 Task: Look for space in Contramaestre, Cuba from 11th June, 2023 to 15th June, 2023 for 2 adults in price range Rs.7000 to Rs.16000. Place can be private room with 1  bedroom having 2 beds and 1 bathroom. Property type can be house, flat, guest house, hotel. Booking option can be shelf check-in. Required host language is .
Action: Mouse moved to (541, 108)
Screenshot: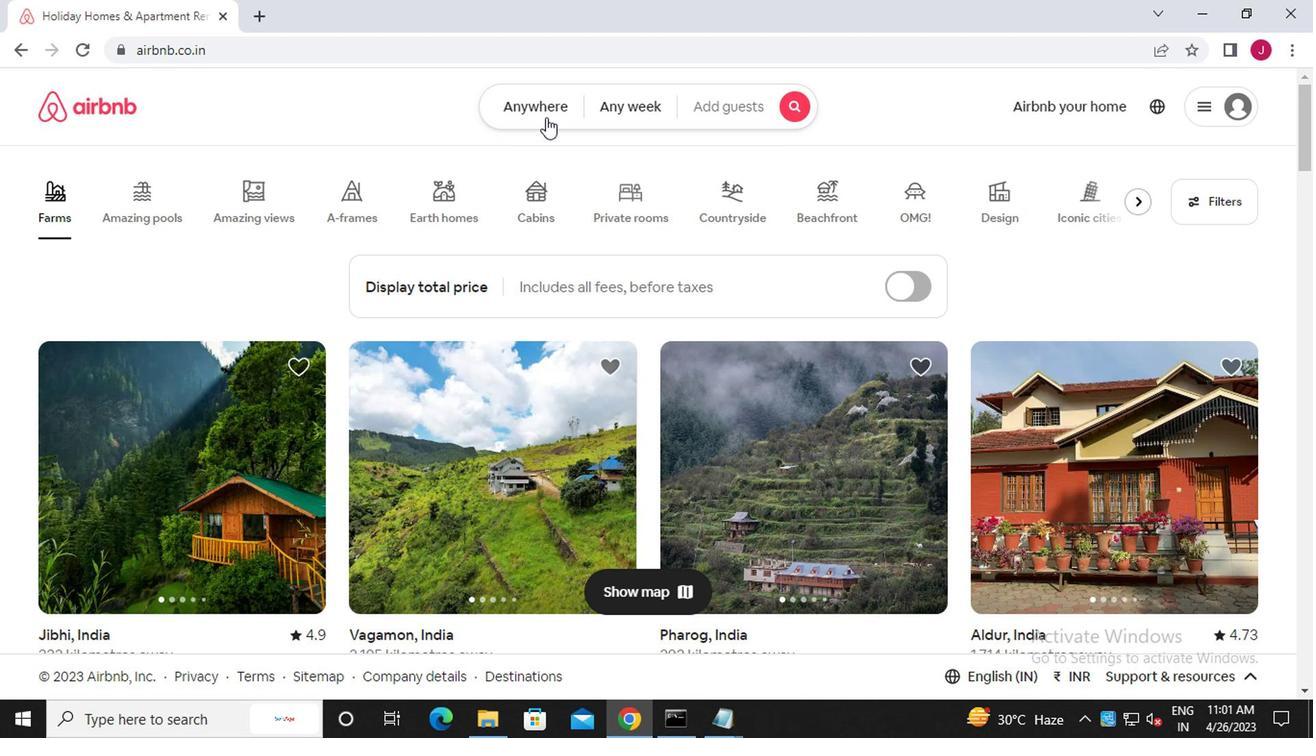 
Action: Mouse pressed left at (541, 108)
Screenshot: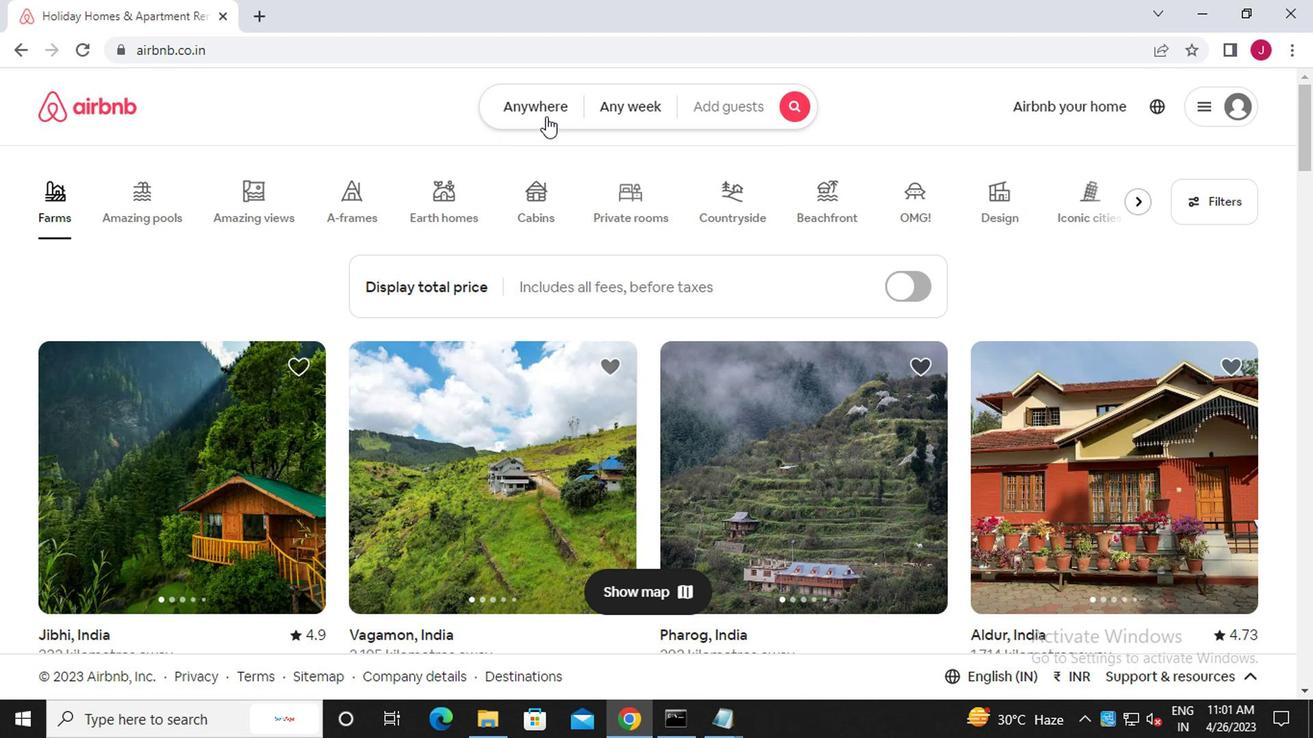 
Action: Mouse moved to (377, 192)
Screenshot: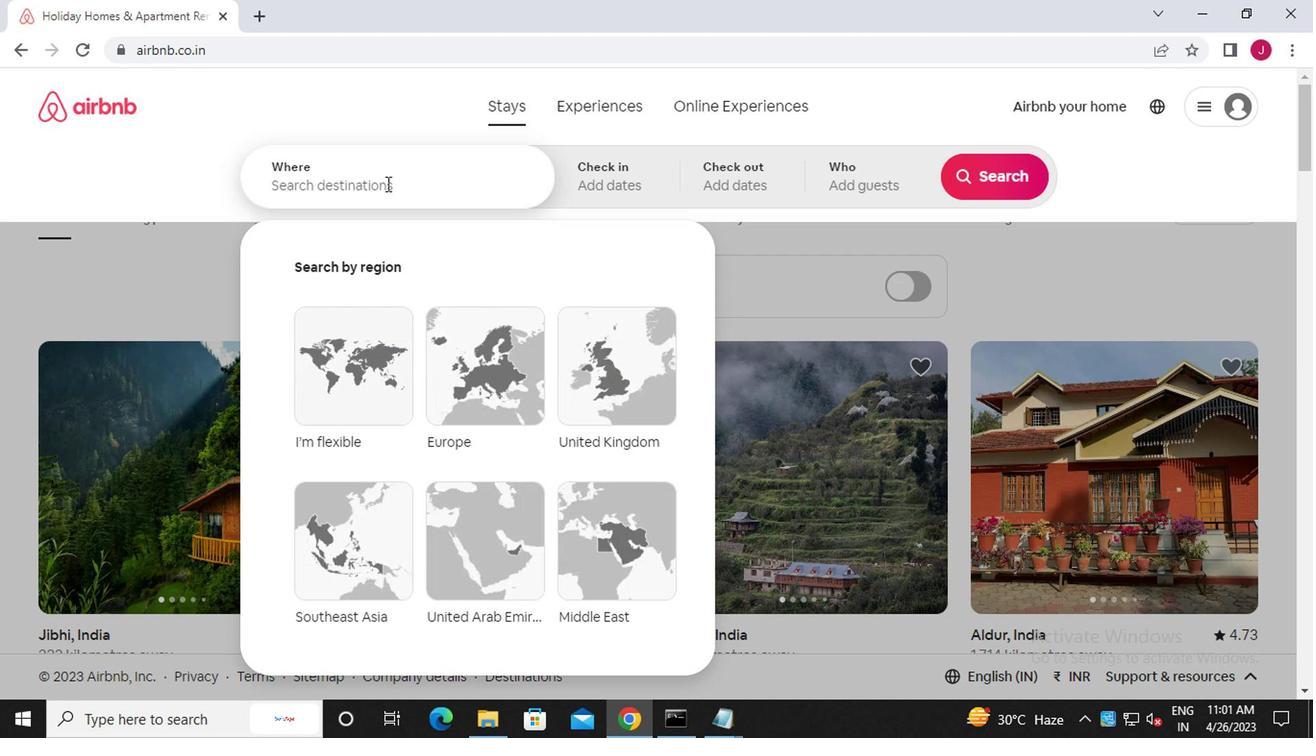 
Action: Mouse pressed left at (377, 192)
Screenshot: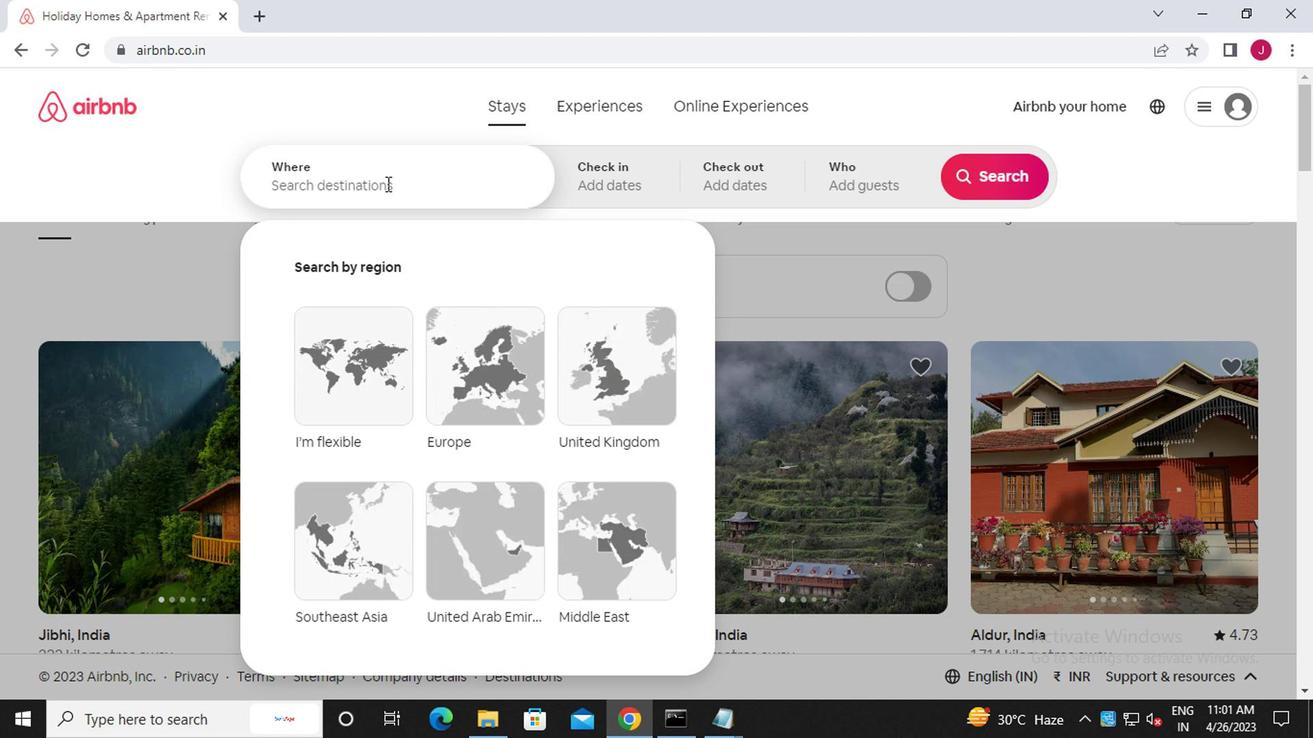 
Action: Mouse moved to (377, 192)
Screenshot: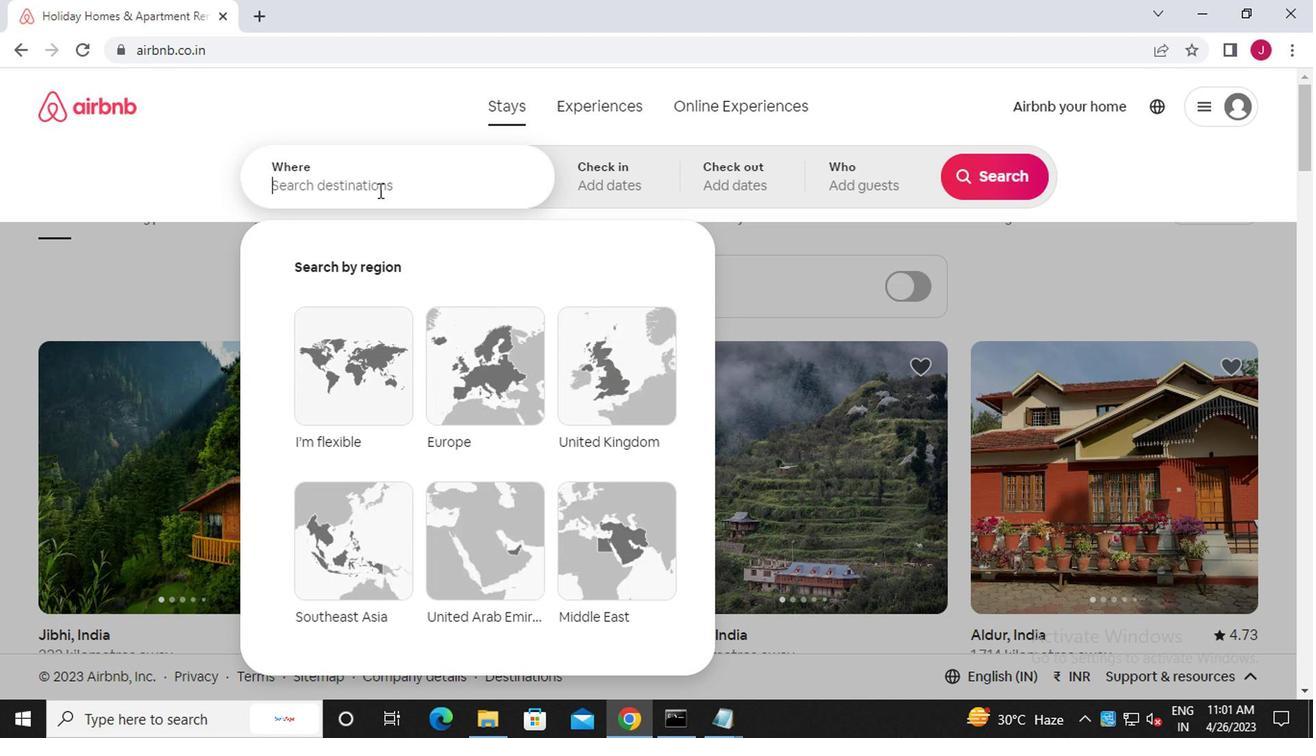 
Action: Key pressed c<Key.caps_lock>ontramaestre,
Screenshot: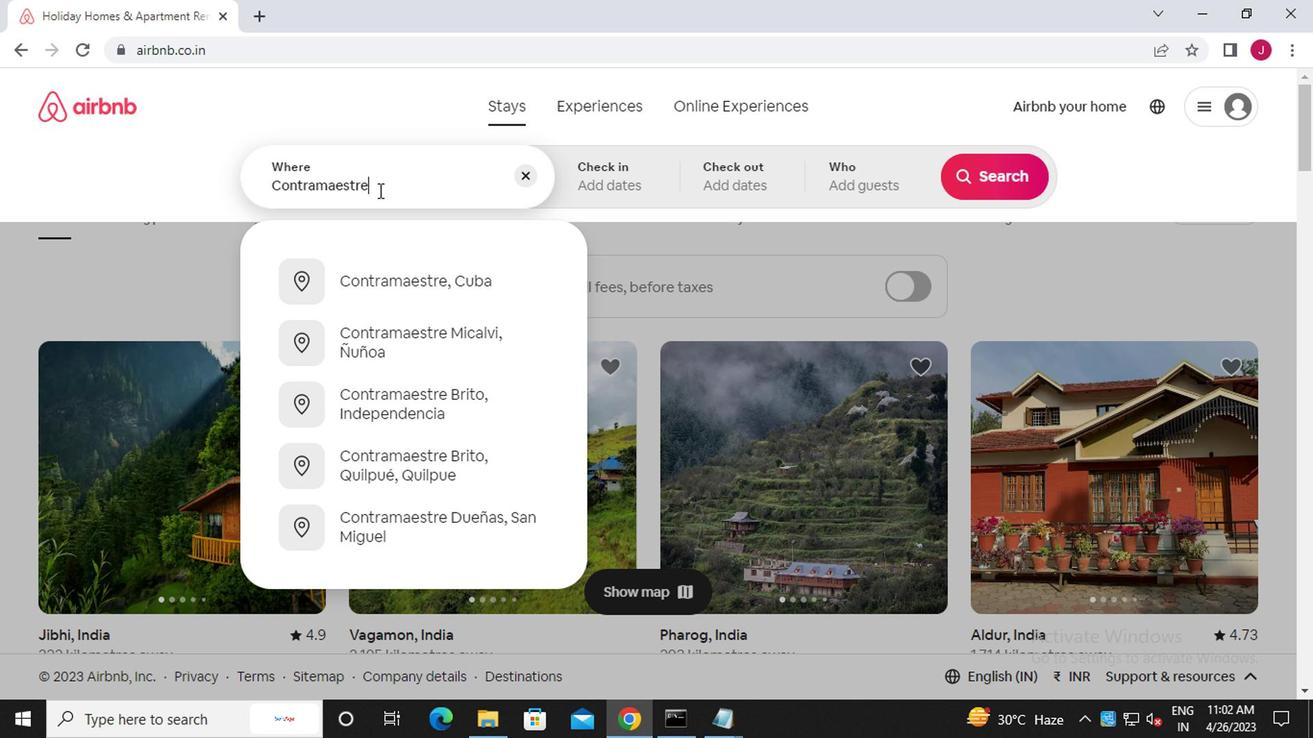 
Action: Mouse moved to (426, 277)
Screenshot: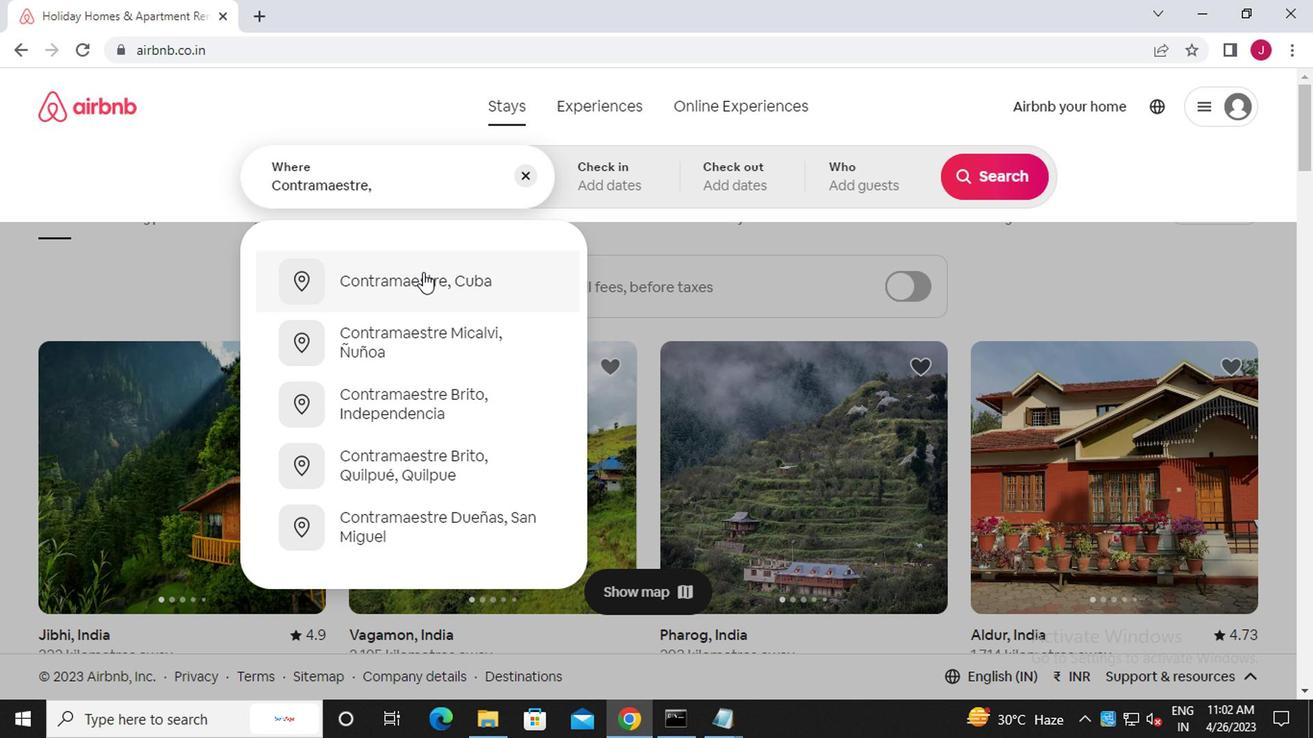 
Action: Mouse pressed left at (426, 277)
Screenshot: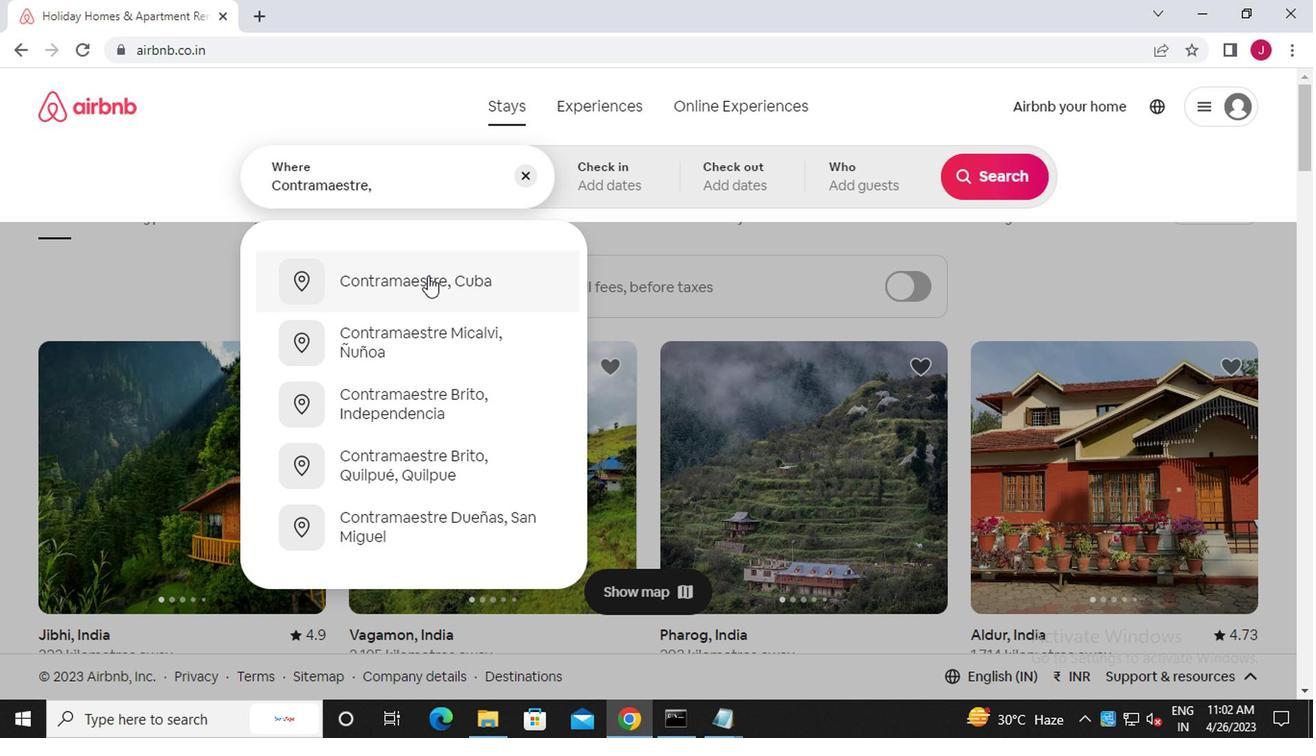 
Action: Mouse moved to (983, 322)
Screenshot: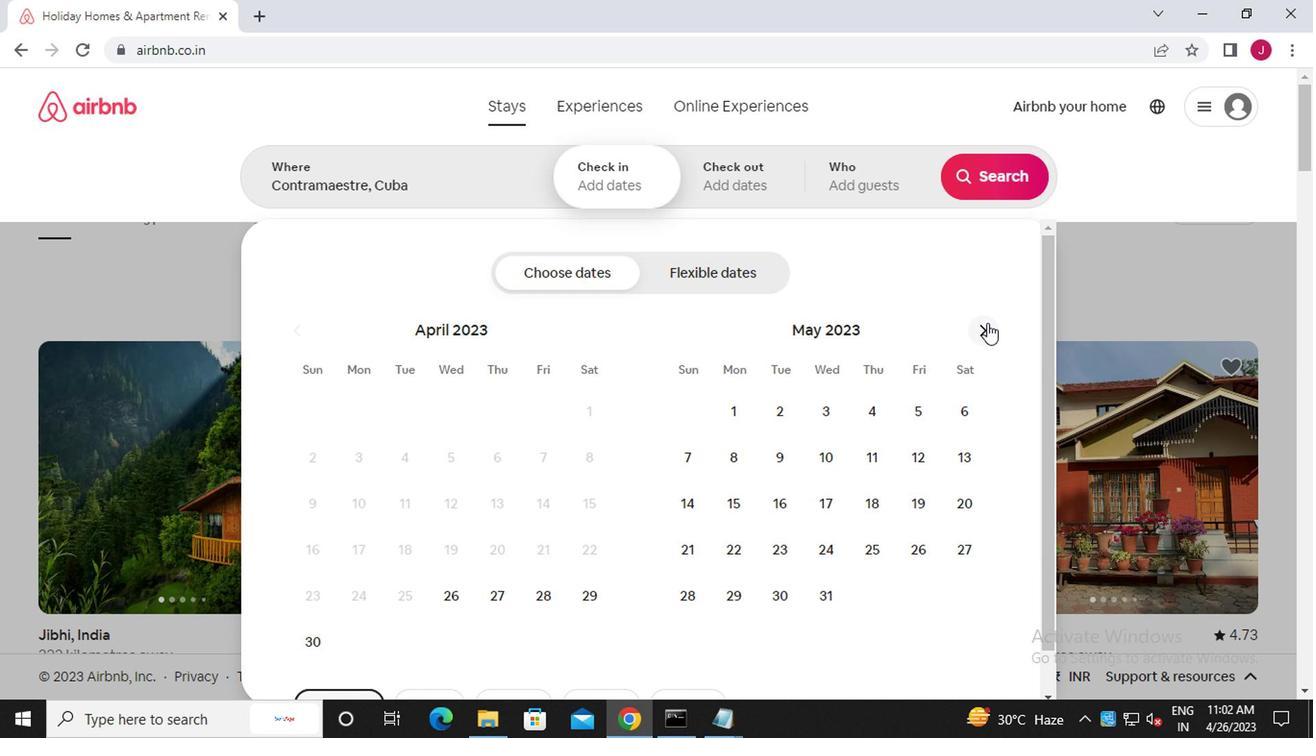 
Action: Mouse pressed left at (983, 322)
Screenshot: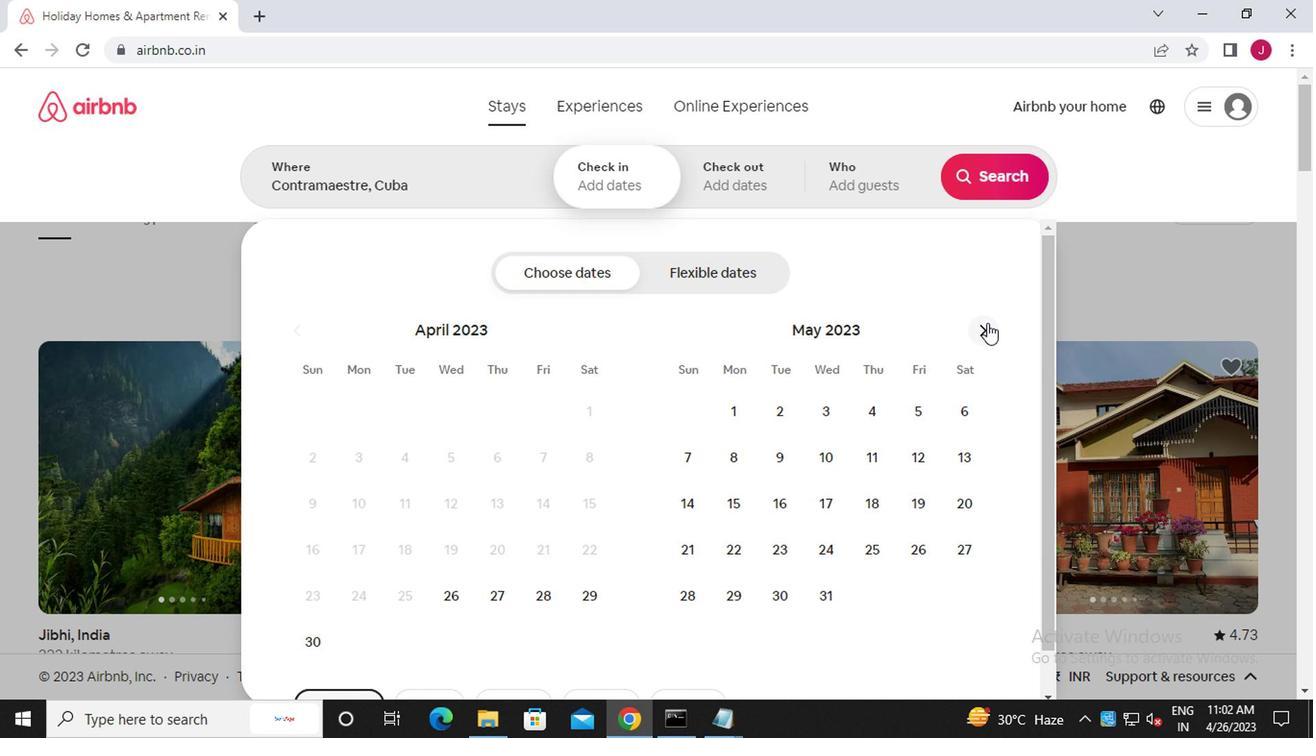 
Action: Mouse moved to (675, 504)
Screenshot: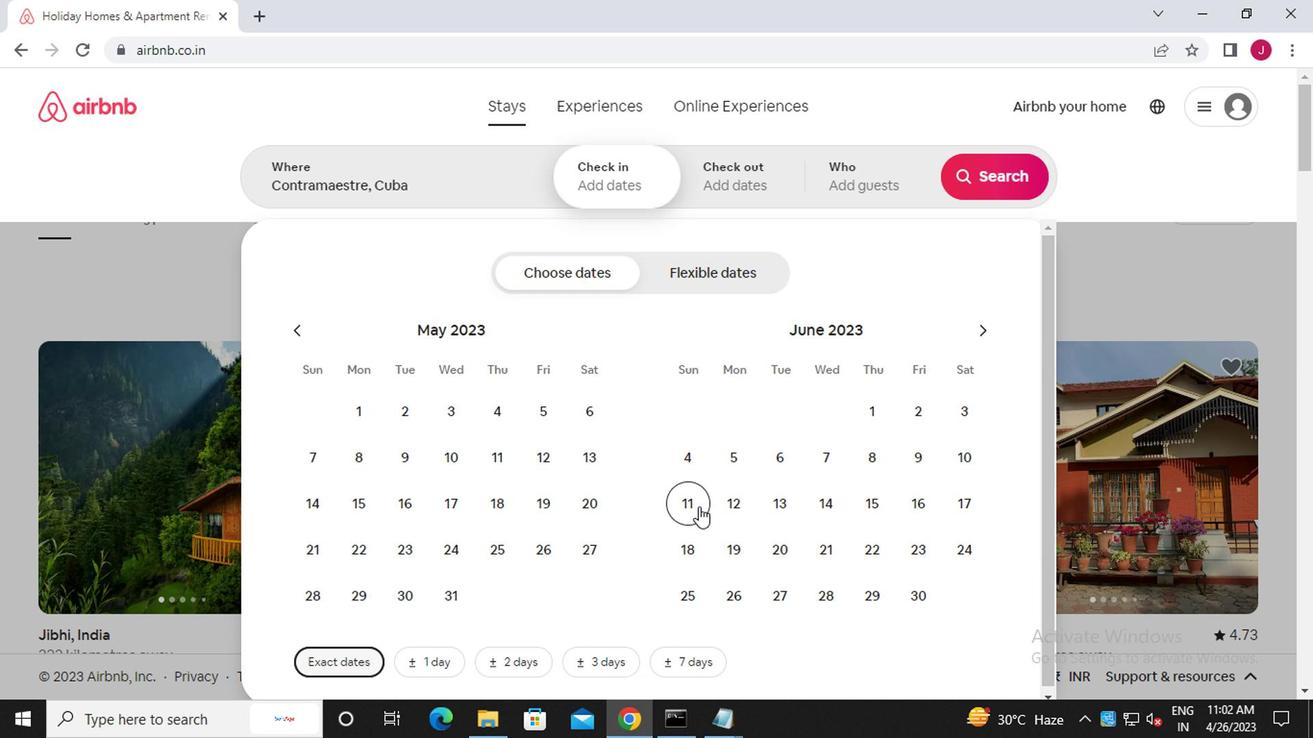 
Action: Mouse pressed left at (675, 504)
Screenshot: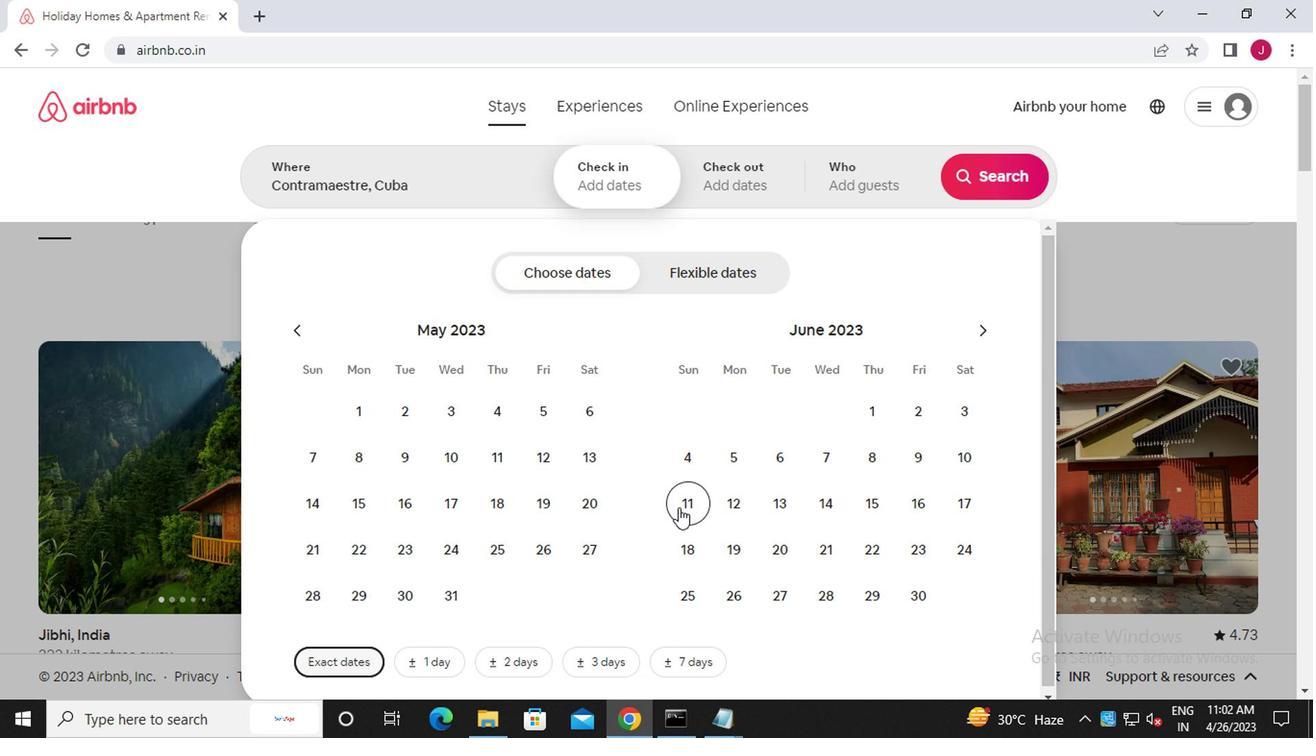 
Action: Mouse moved to (865, 498)
Screenshot: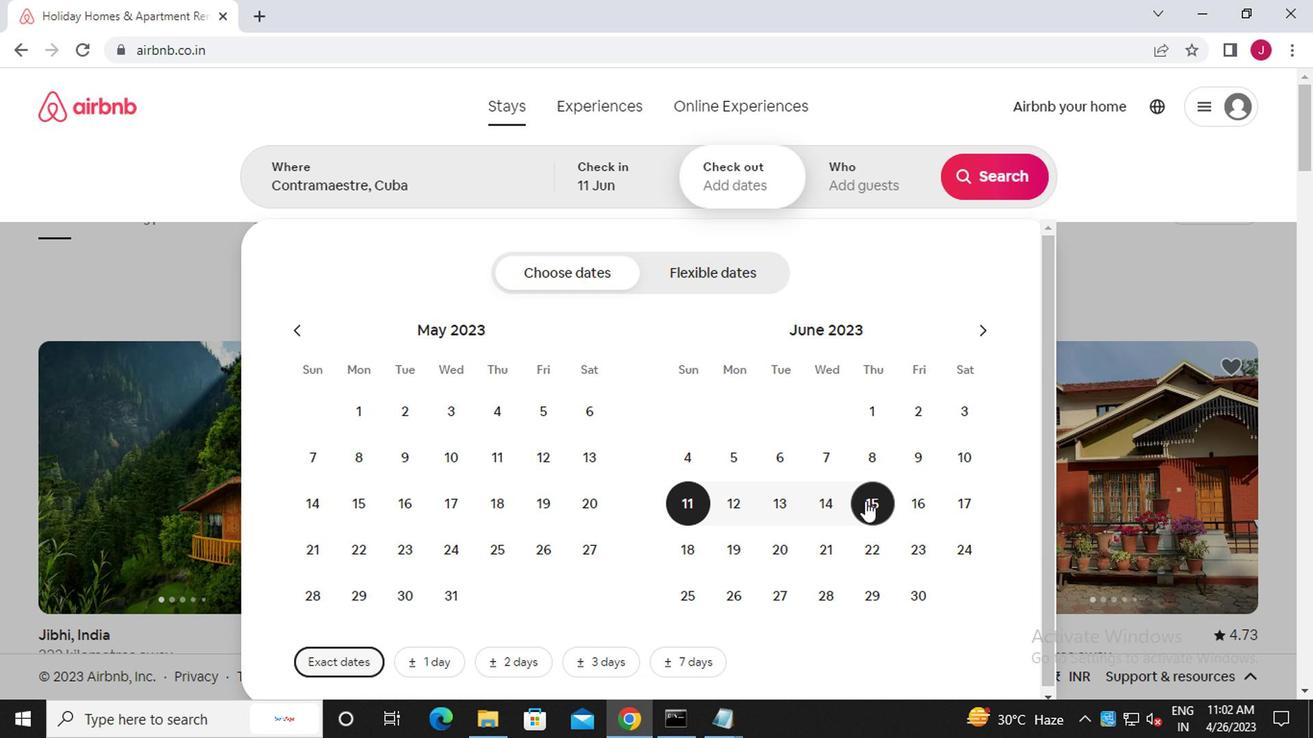 
Action: Mouse pressed left at (865, 498)
Screenshot: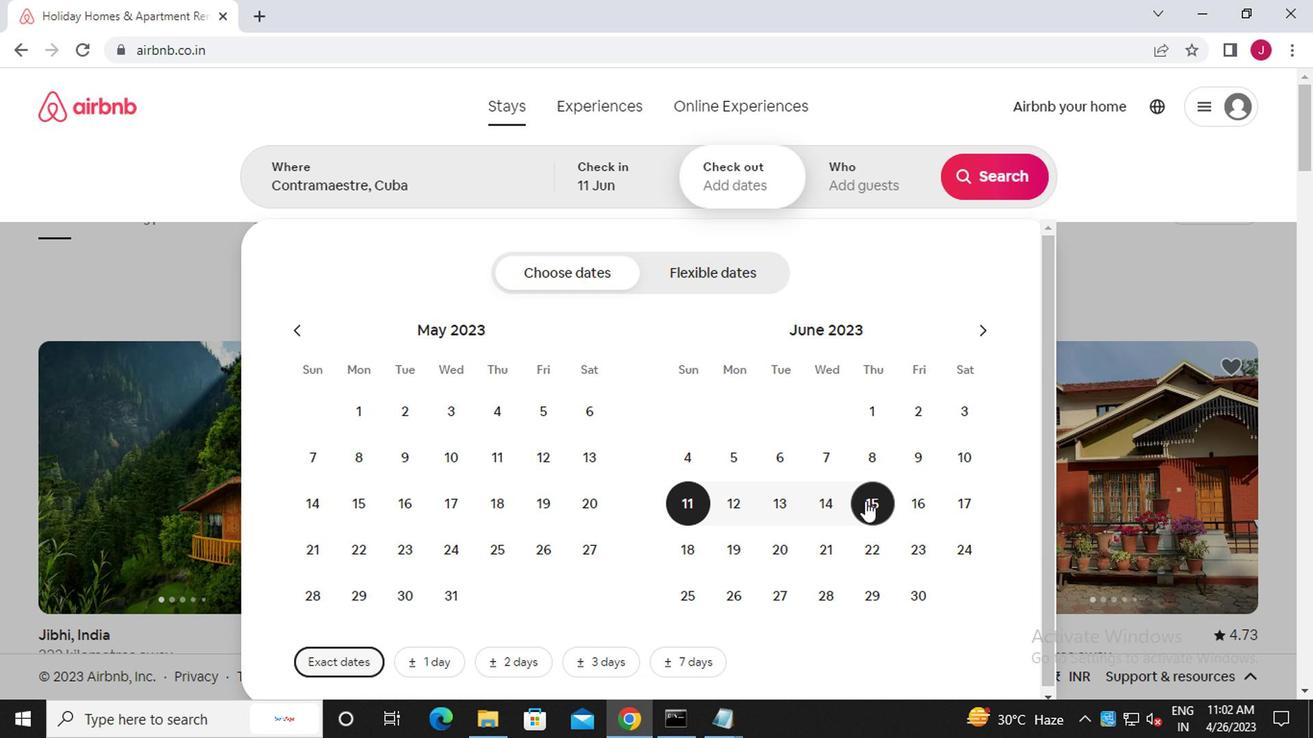 
Action: Mouse moved to (859, 184)
Screenshot: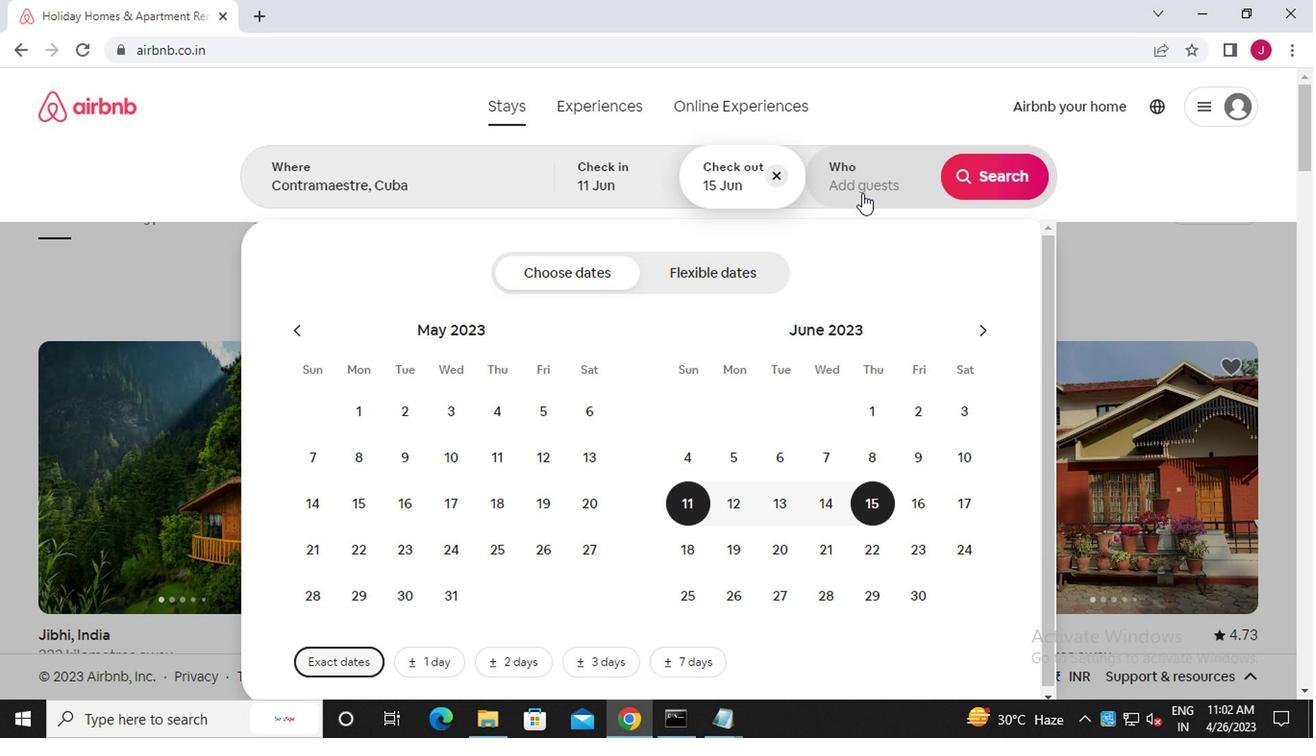 
Action: Mouse pressed left at (859, 184)
Screenshot: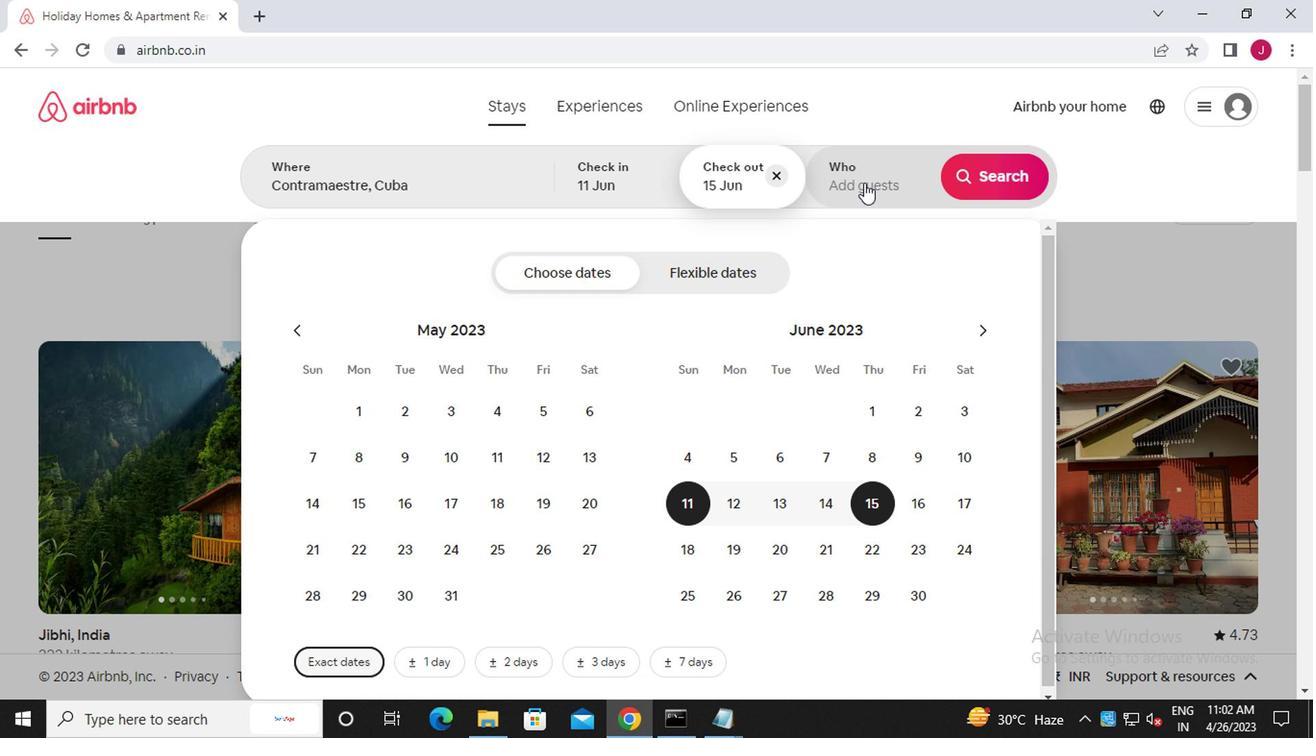 
Action: Mouse moved to (999, 280)
Screenshot: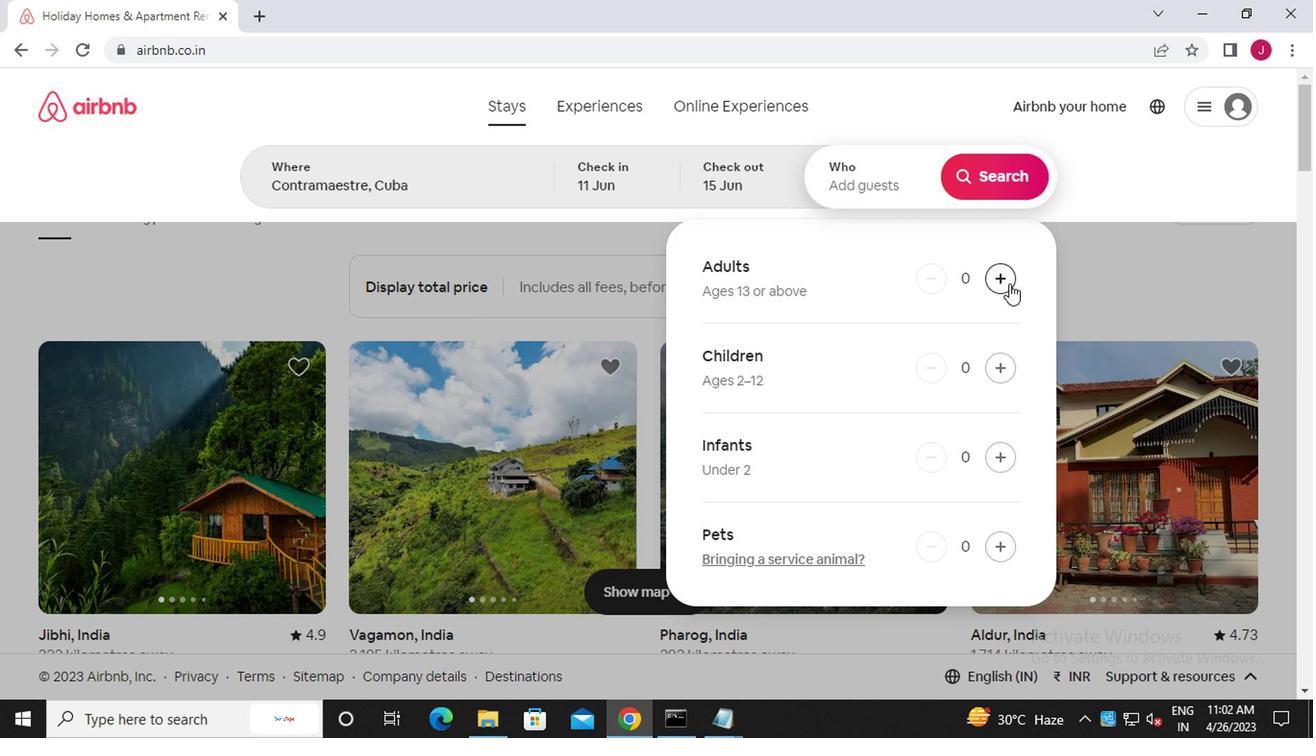 
Action: Mouse pressed left at (999, 280)
Screenshot: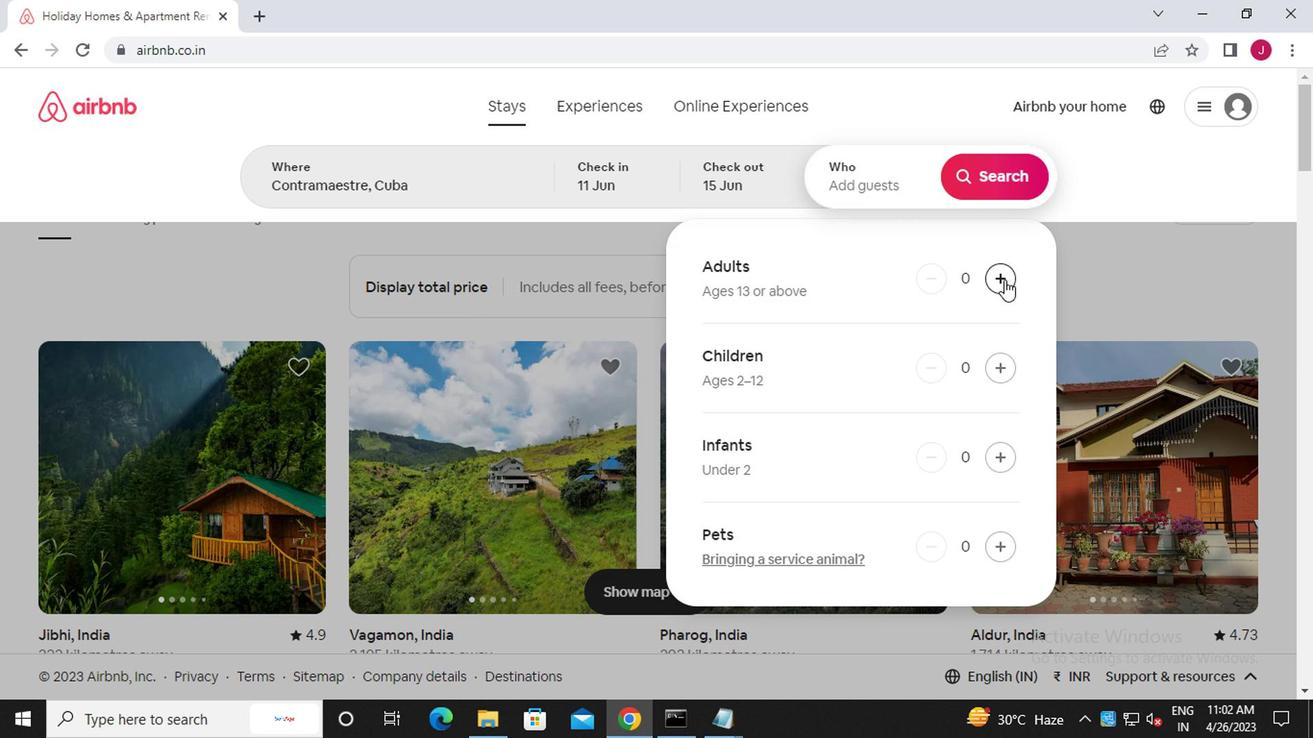 
Action: Mouse pressed left at (999, 280)
Screenshot: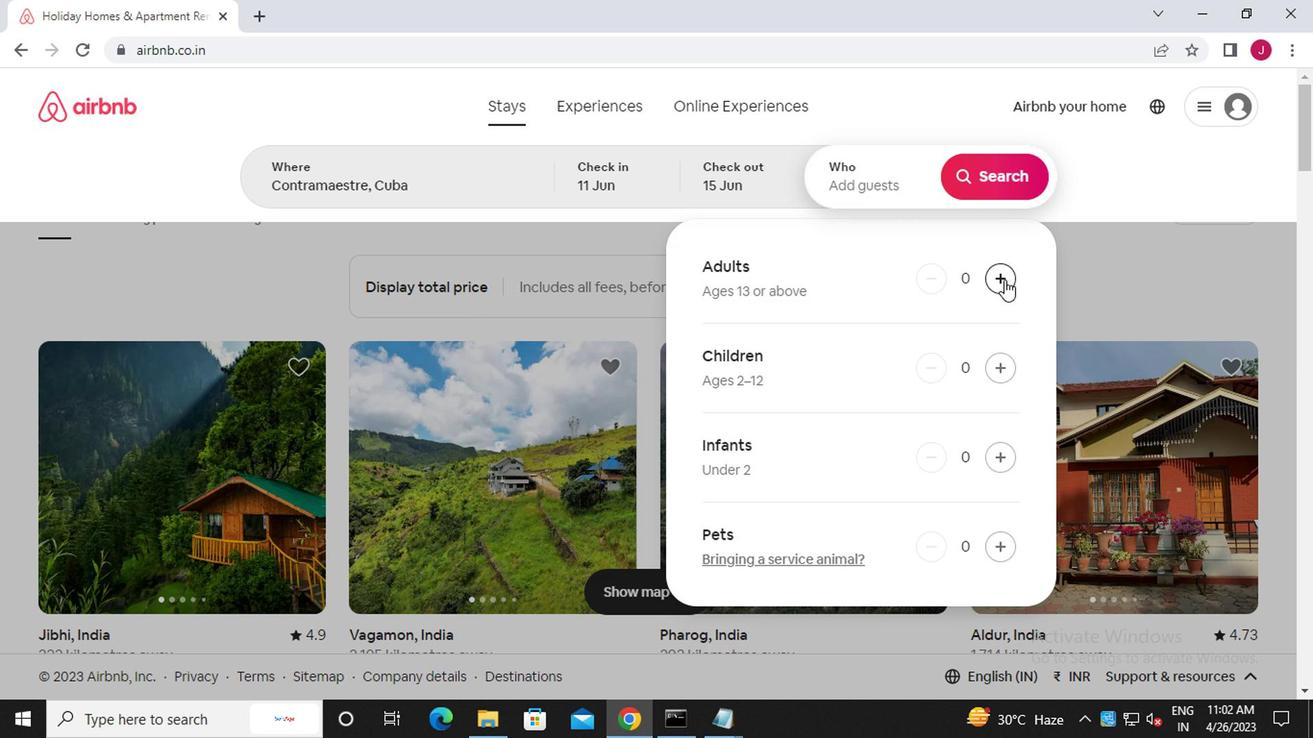 
Action: Mouse moved to (1003, 195)
Screenshot: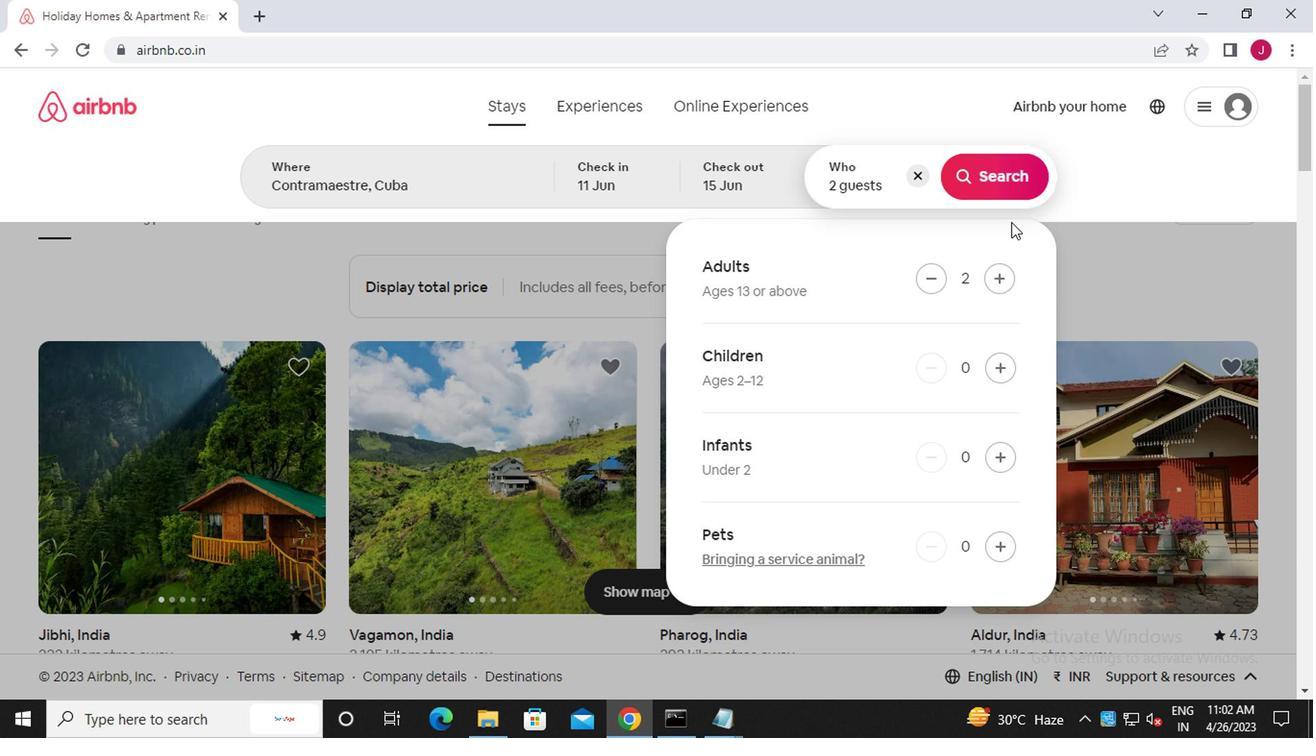 
Action: Mouse pressed left at (1003, 195)
Screenshot: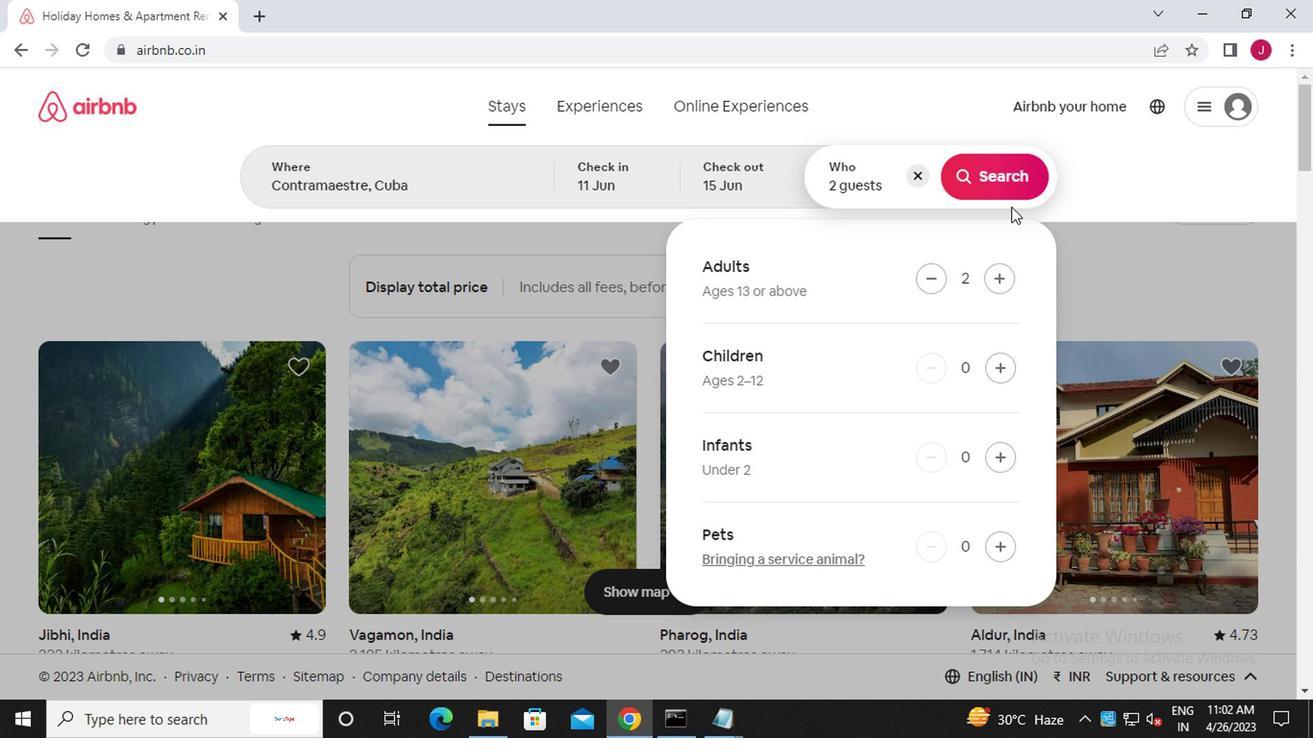 
Action: Mouse moved to (1227, 184)
Screenshot: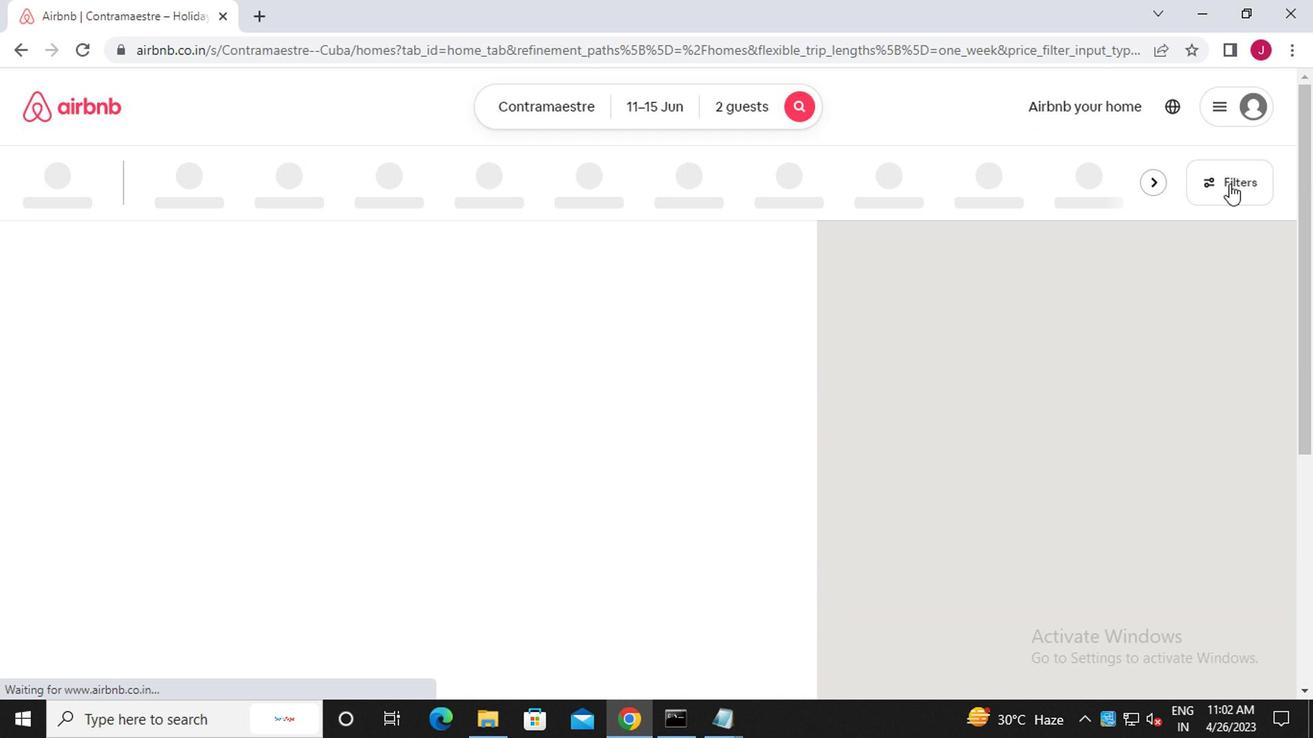
Action: Mouse pressed left at (1227, 184)
Screenshot: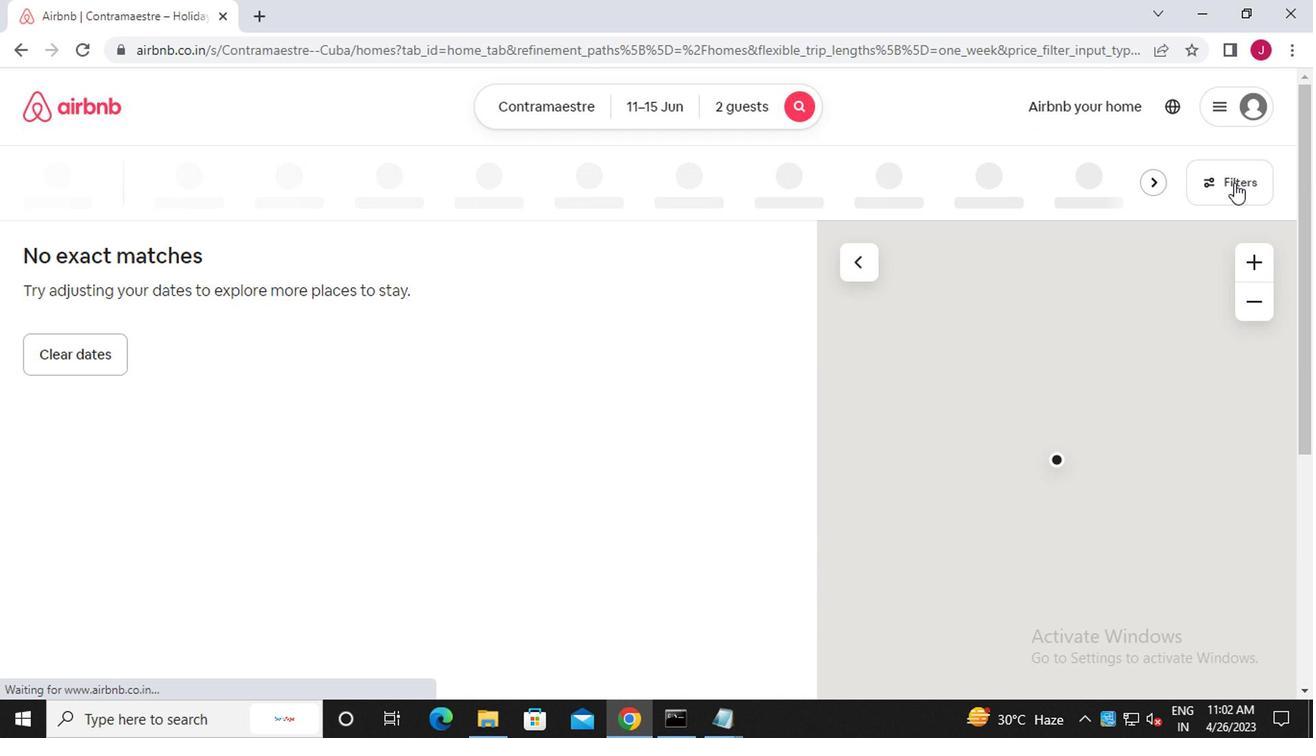 
Action: Mouse moved to (485, 294)
Screenshot: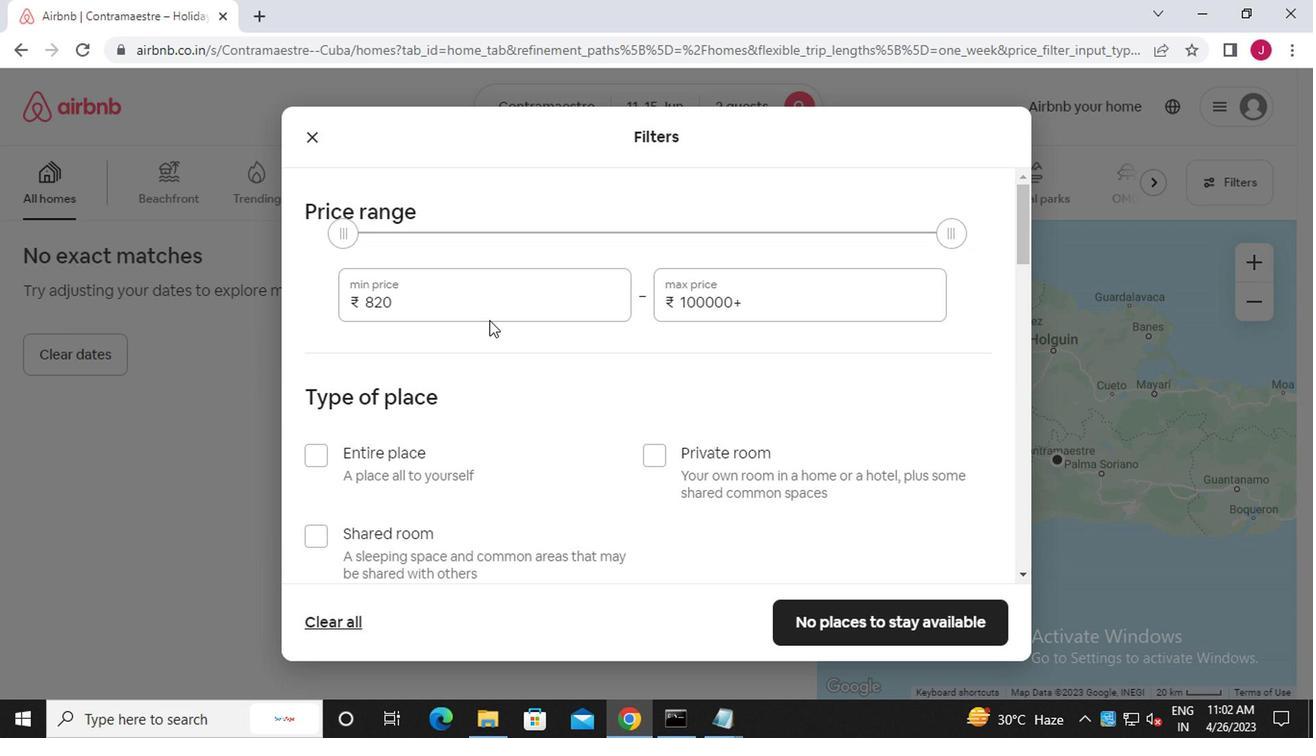 
Action: Mouse pressed left at (485, 294)
Screenshot: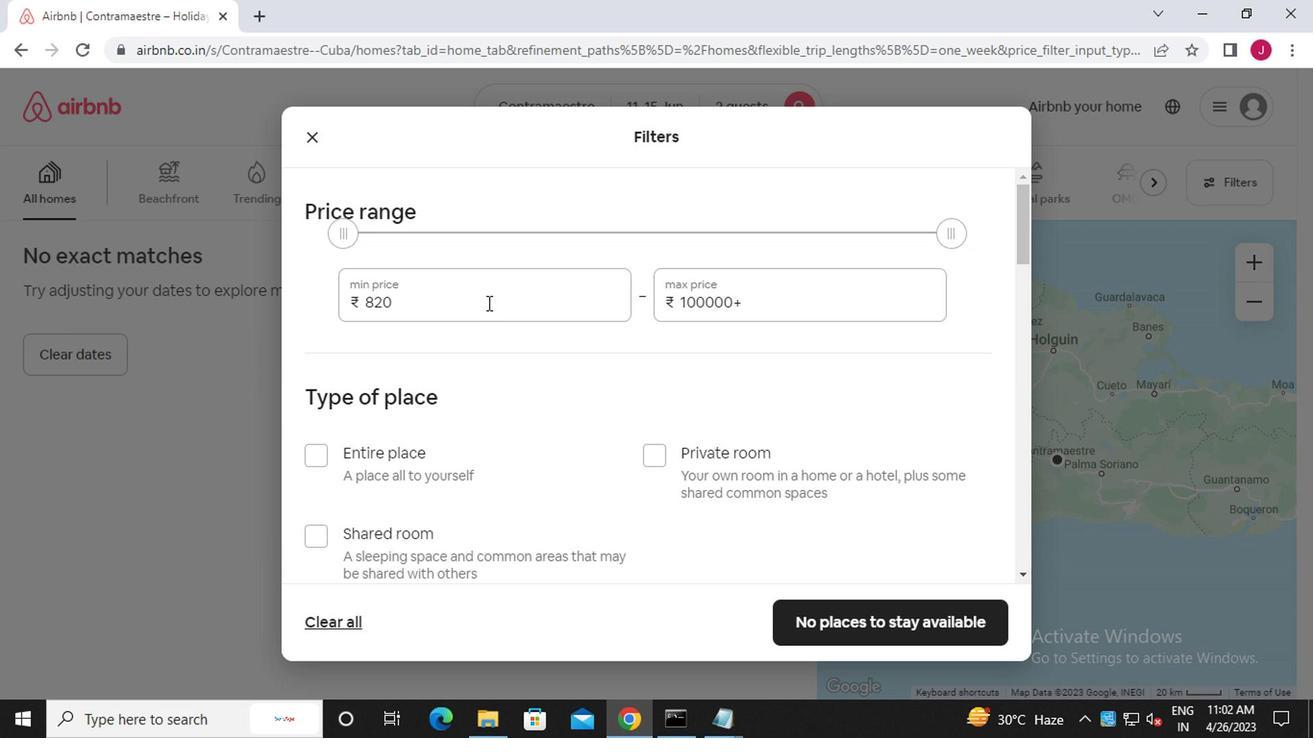 
Action: Mouse moved to (483, 293)
Screenshot: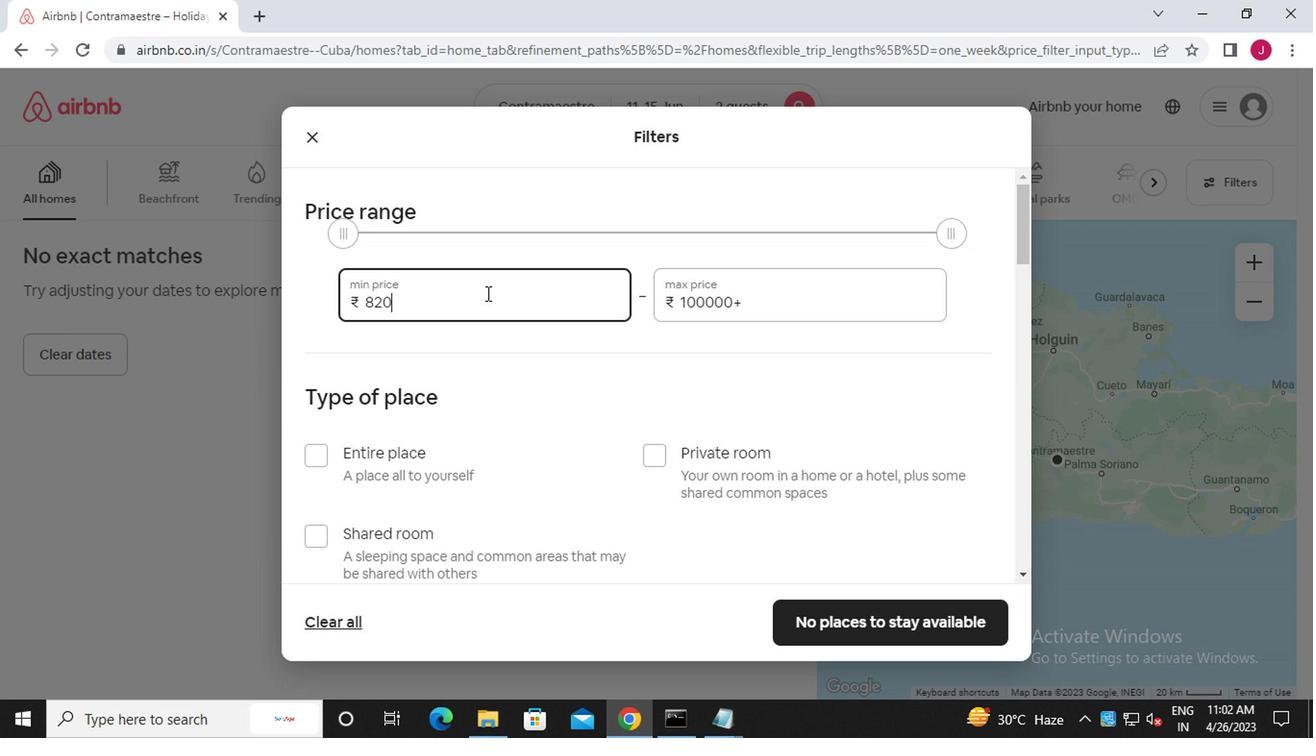 
Action: Key pressed <Key.backspace><Key.backspace><Key.backspace><<103>><<96>><<96>><<96>>
Screenshot: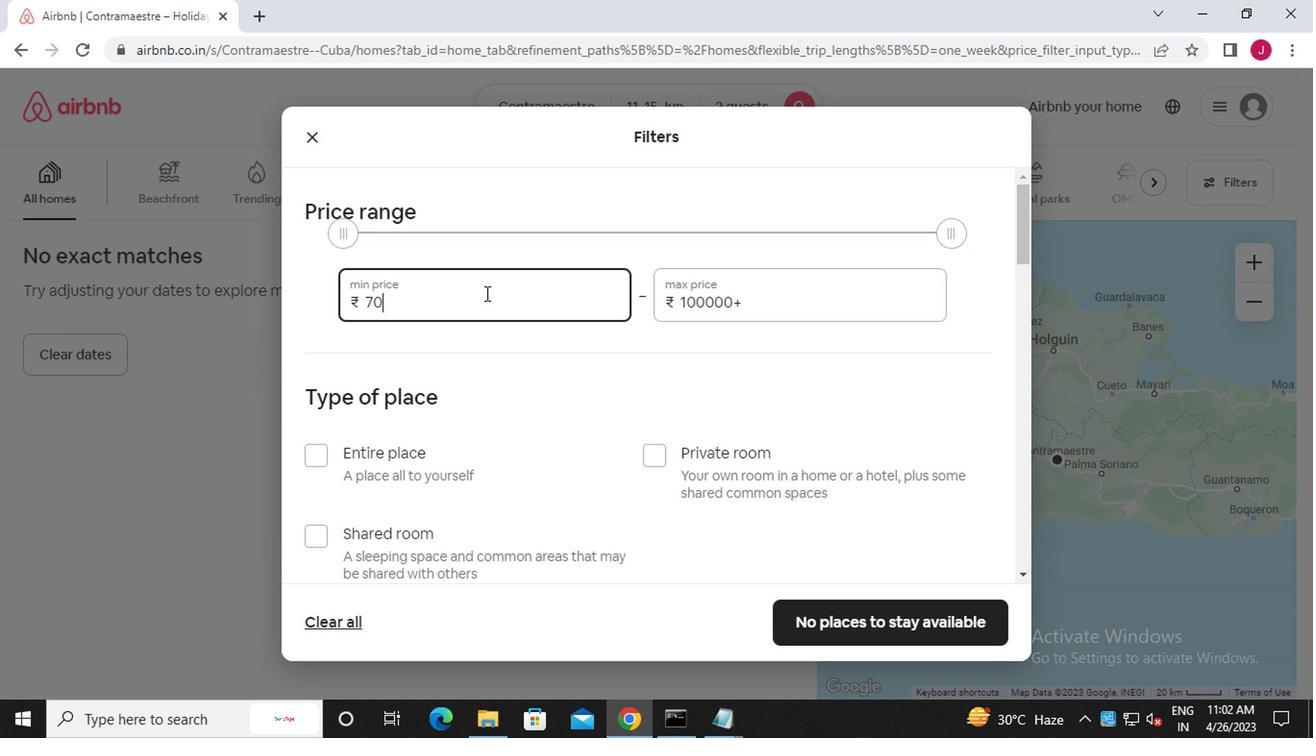 
Action: Mouse moved to (767, 298)
Screenshot: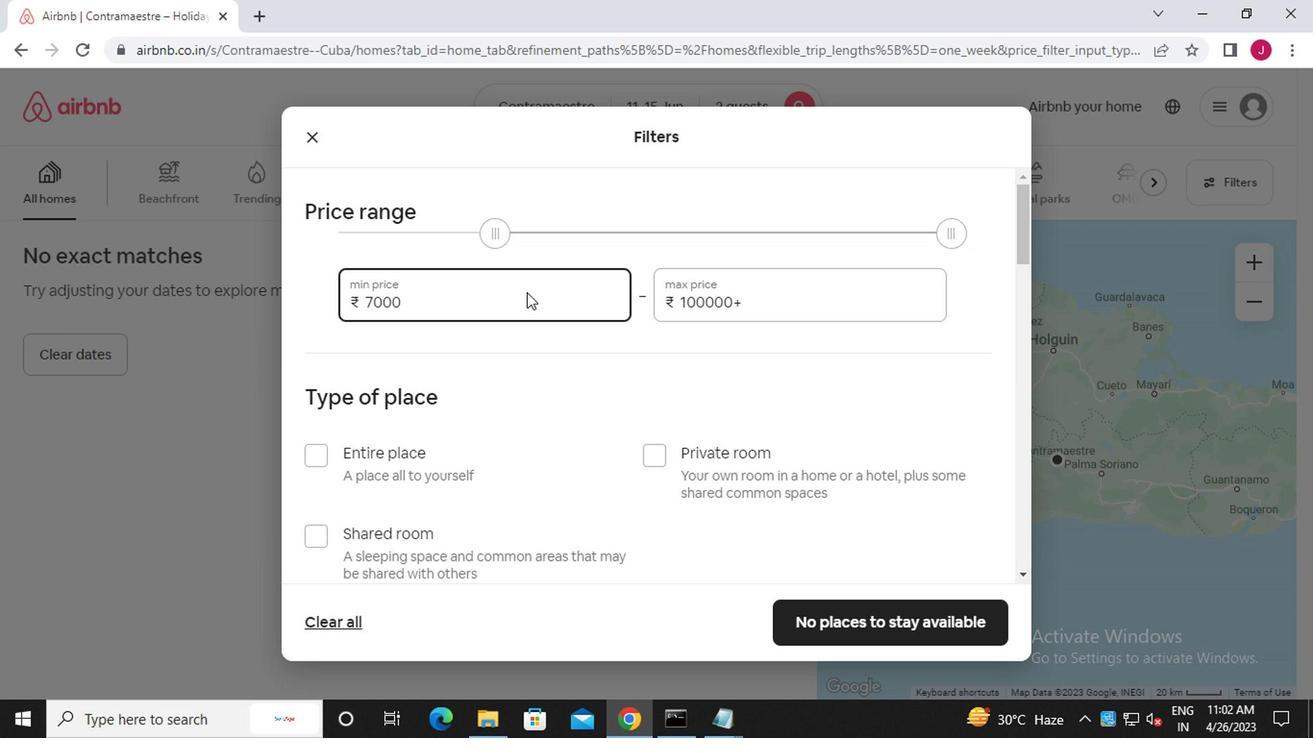 
Action: Mouse pressed left at (767, 298)
Screenshot: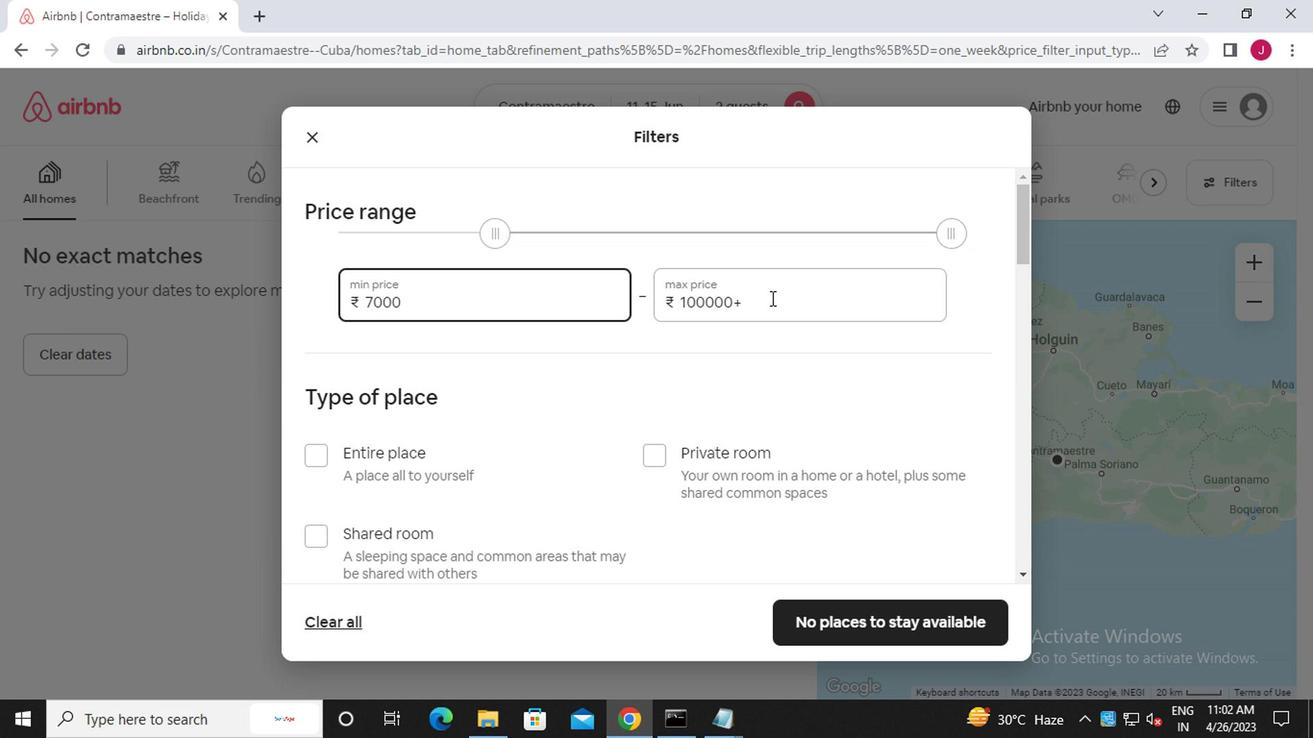 
Action: Mouse moved to (757, 290)
Screenshot: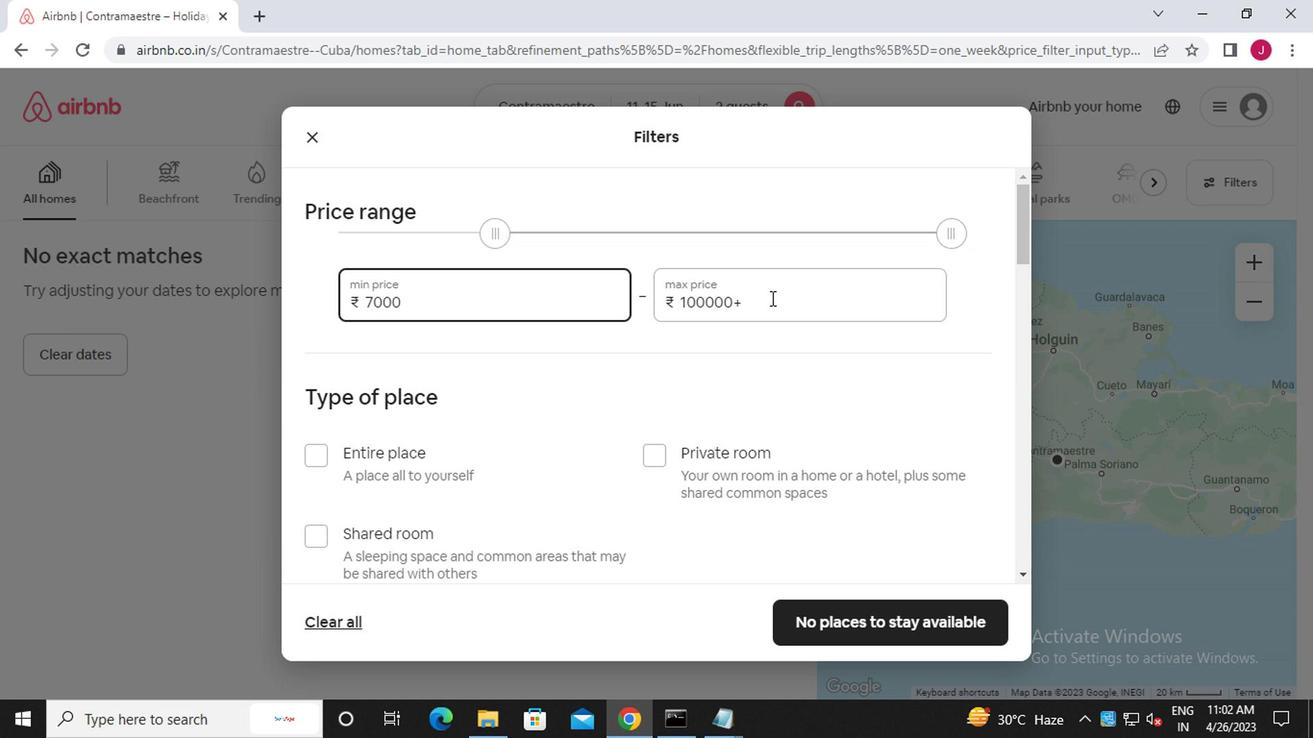 
Action: Key pressed <Key.backspace><Key.backspace><Key.backspace><Key.backspace><Key.backspace><Key.backspace><Key.backspace><Key.backspace><Key.backspace><<102>><<96>><<96>><<96>>
Screenshot: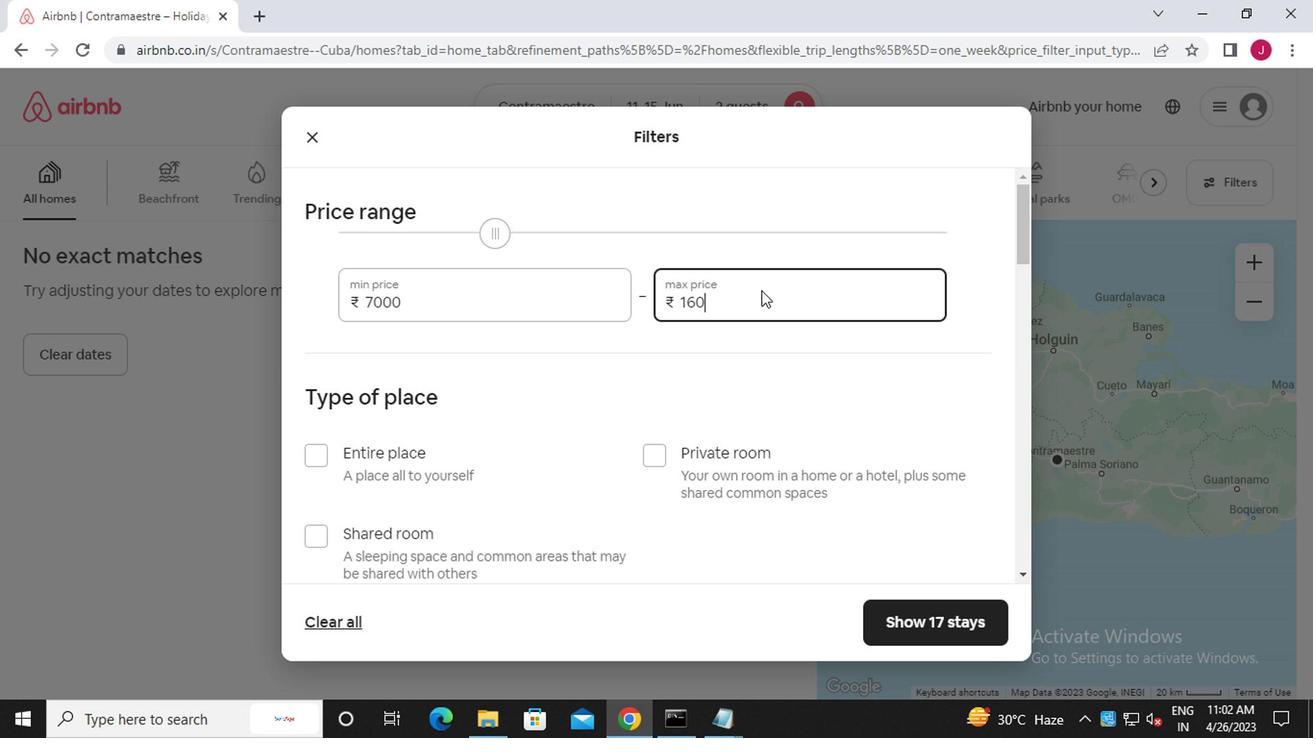 
Action: Mouse moved to (757, 290)
Screenshot: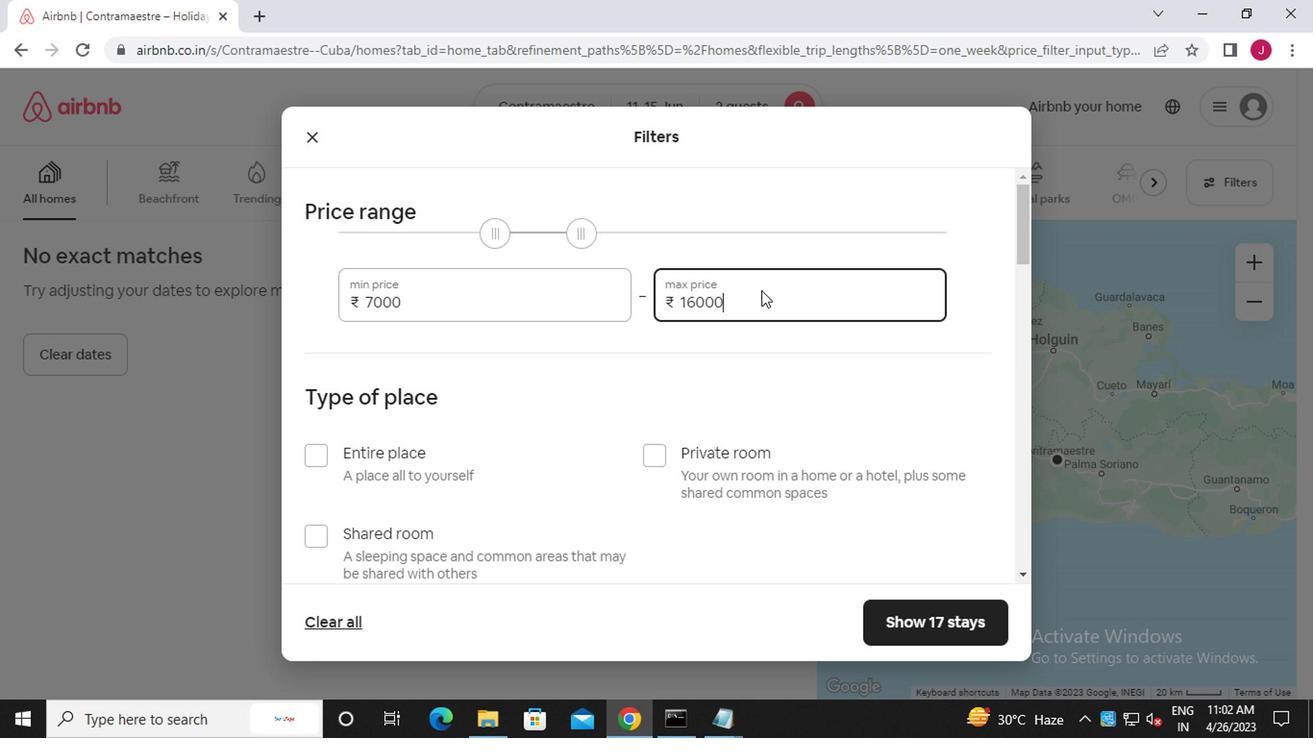 
Action: Mouse scrolled (757, 290) with delta (0, 0)
Screenshot: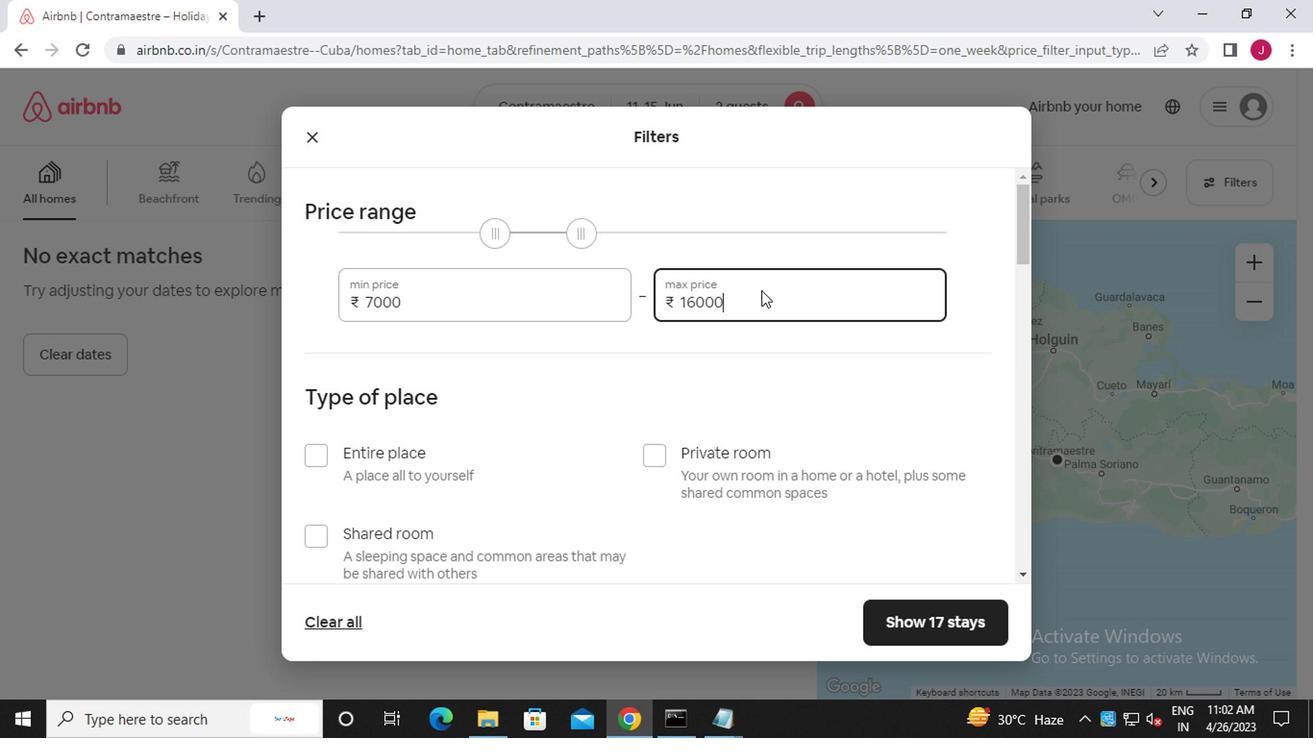 
Action: Mouse scrolled (757, 290) with delta (0, 0)
Screenshot: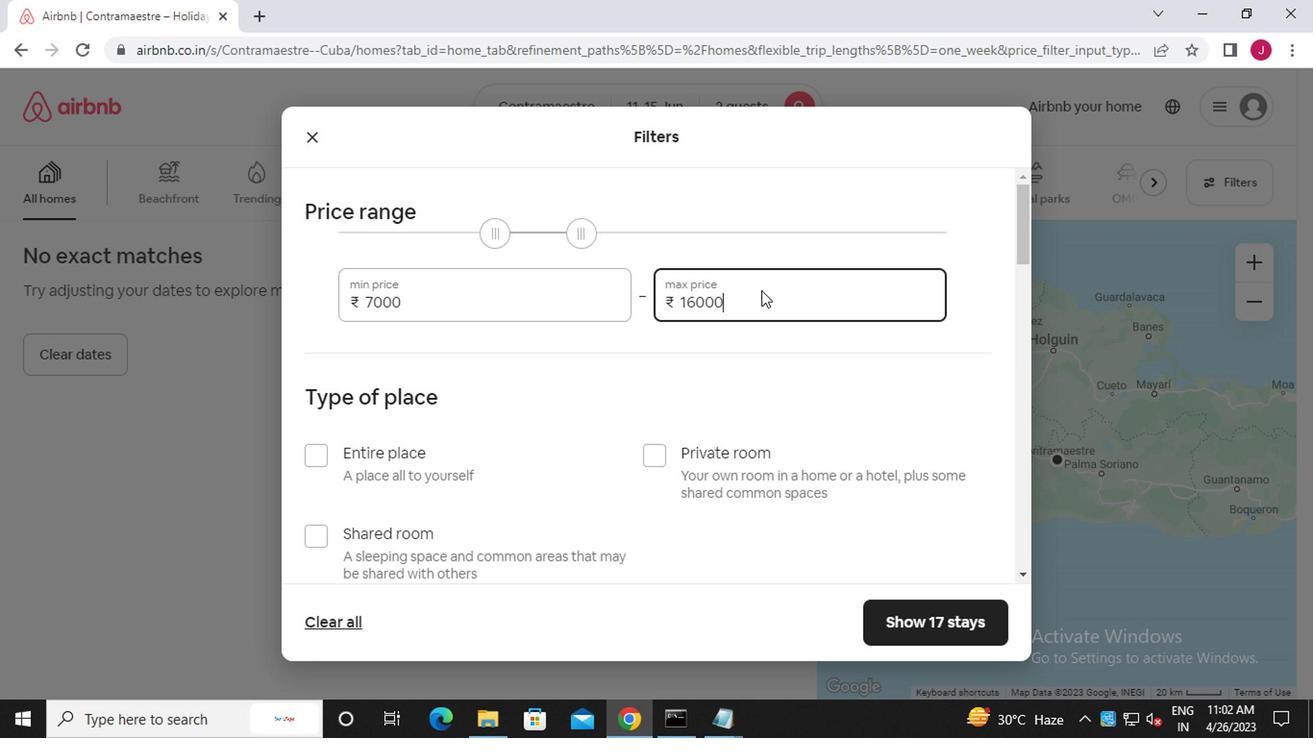
Action: Mouse moved to (656, 266)
Screenshot: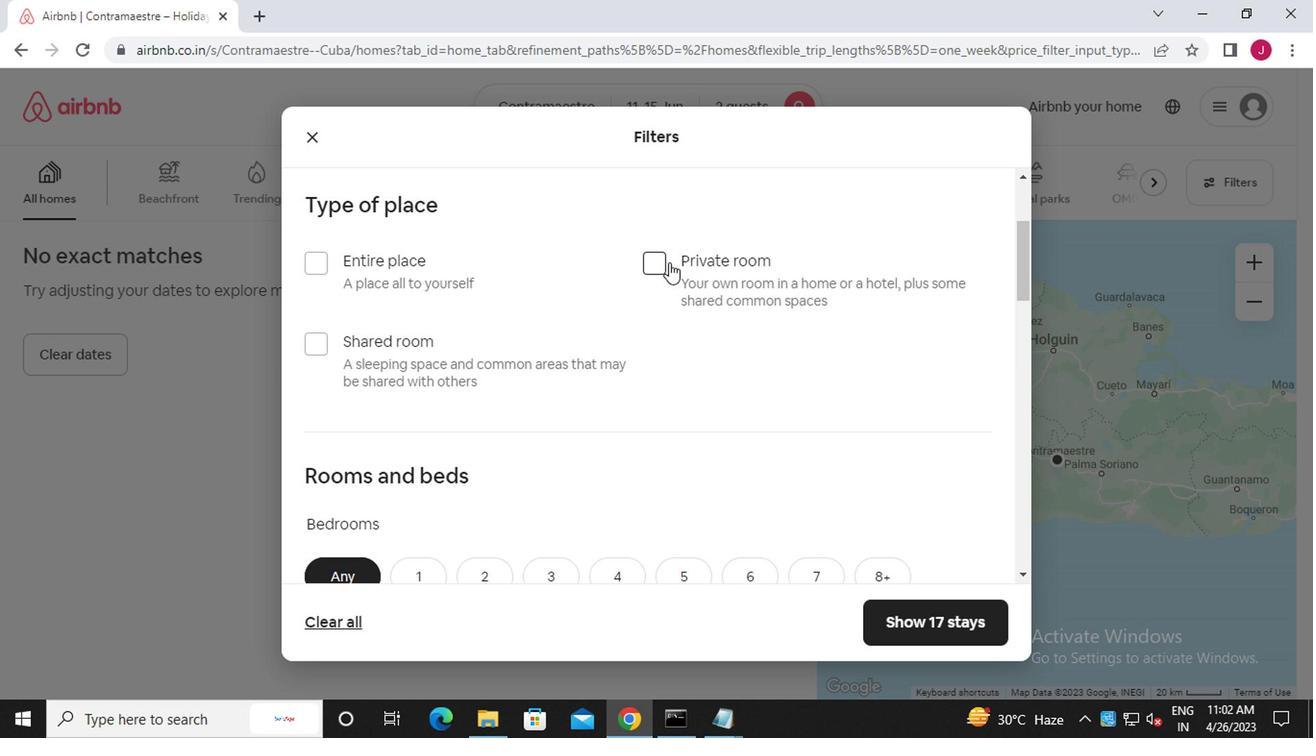 
Action: Mouse pressed left at (656, 266)
Screenshot: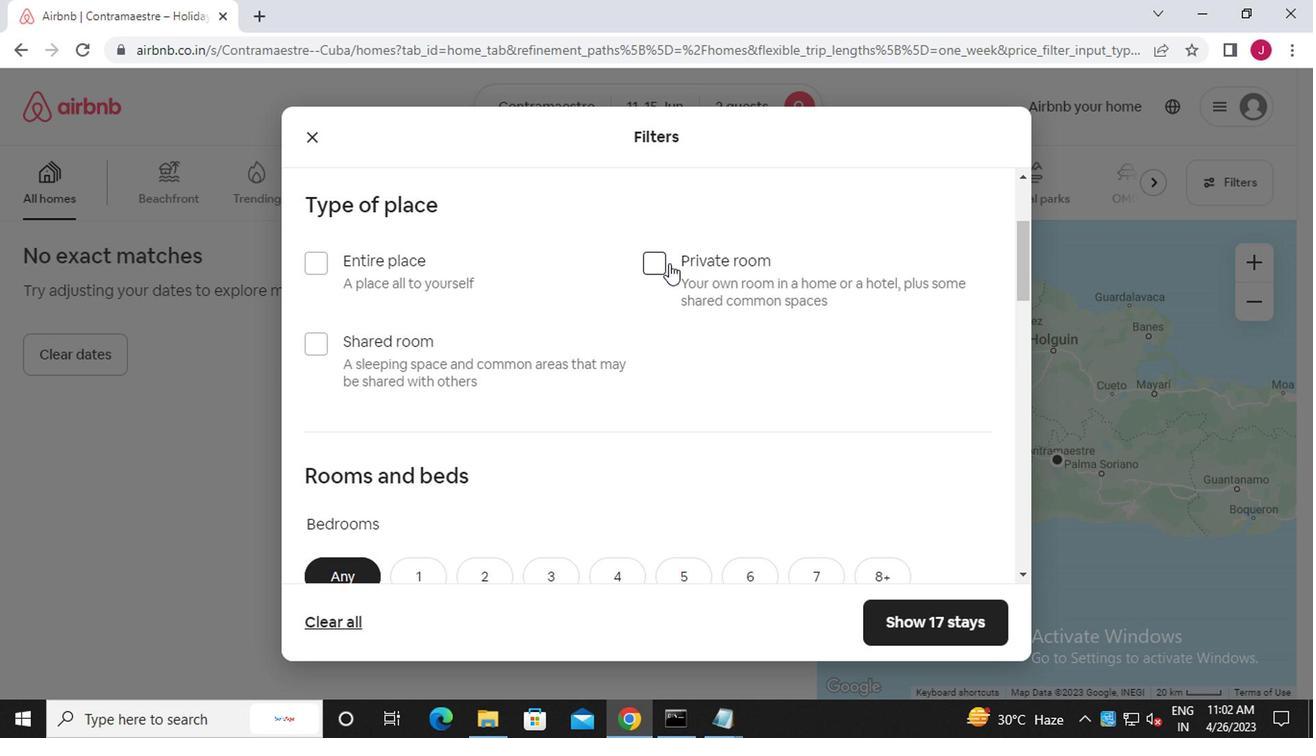 
Action: Mouse moved to (582, 351)
Screenshot: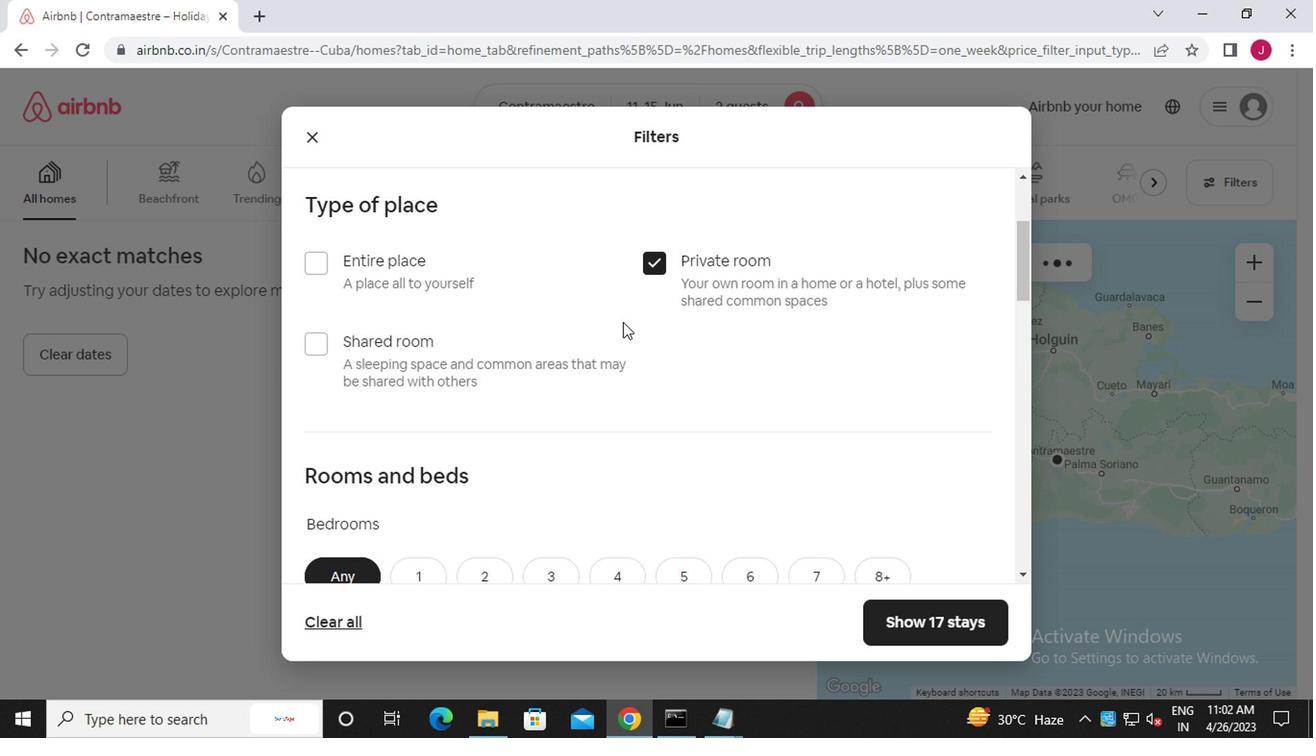 
Action: Mouse scrolled (582, 350) with delta (0, -1)
Screenshot: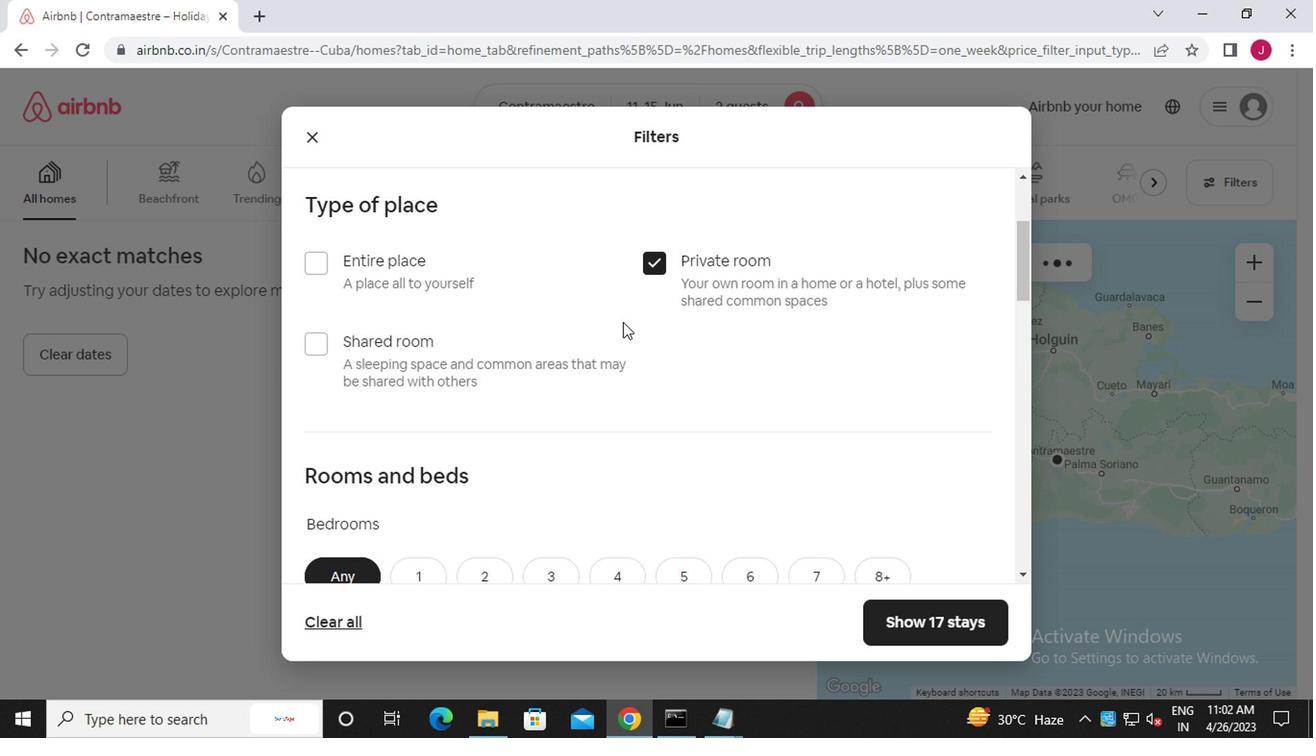 
Action: Mouse moved to (580, 353)
Screenshot: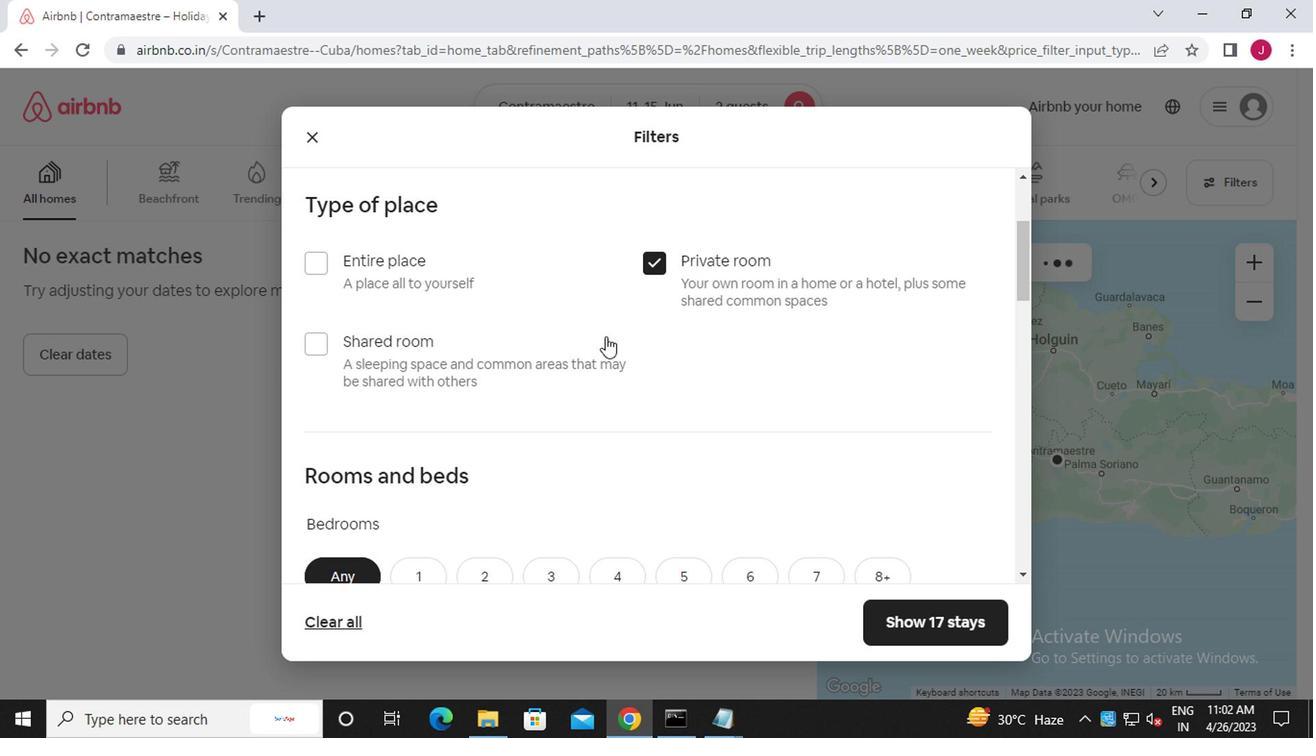 
Action: Mouse scrolled (580, 352) with delta (0, -1)
Screenshot: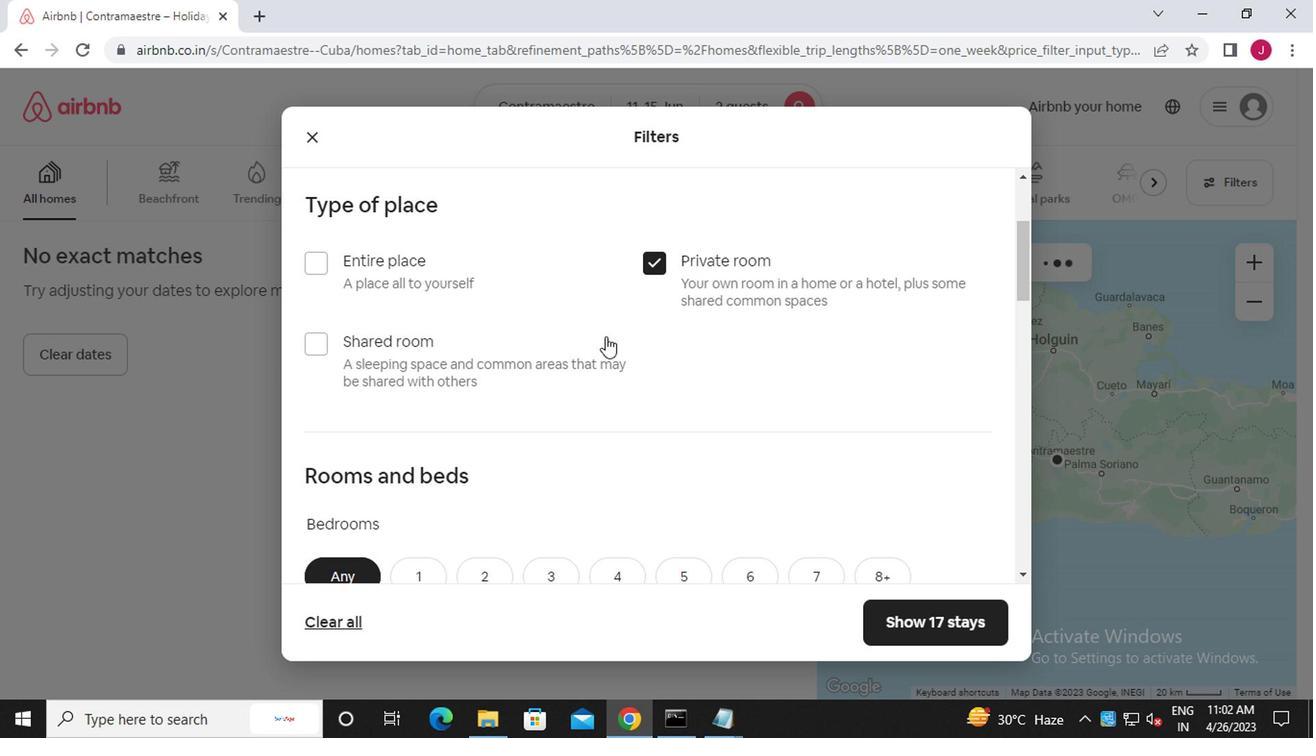 
Action: Mouse moved to (580, 353)
Screenshot: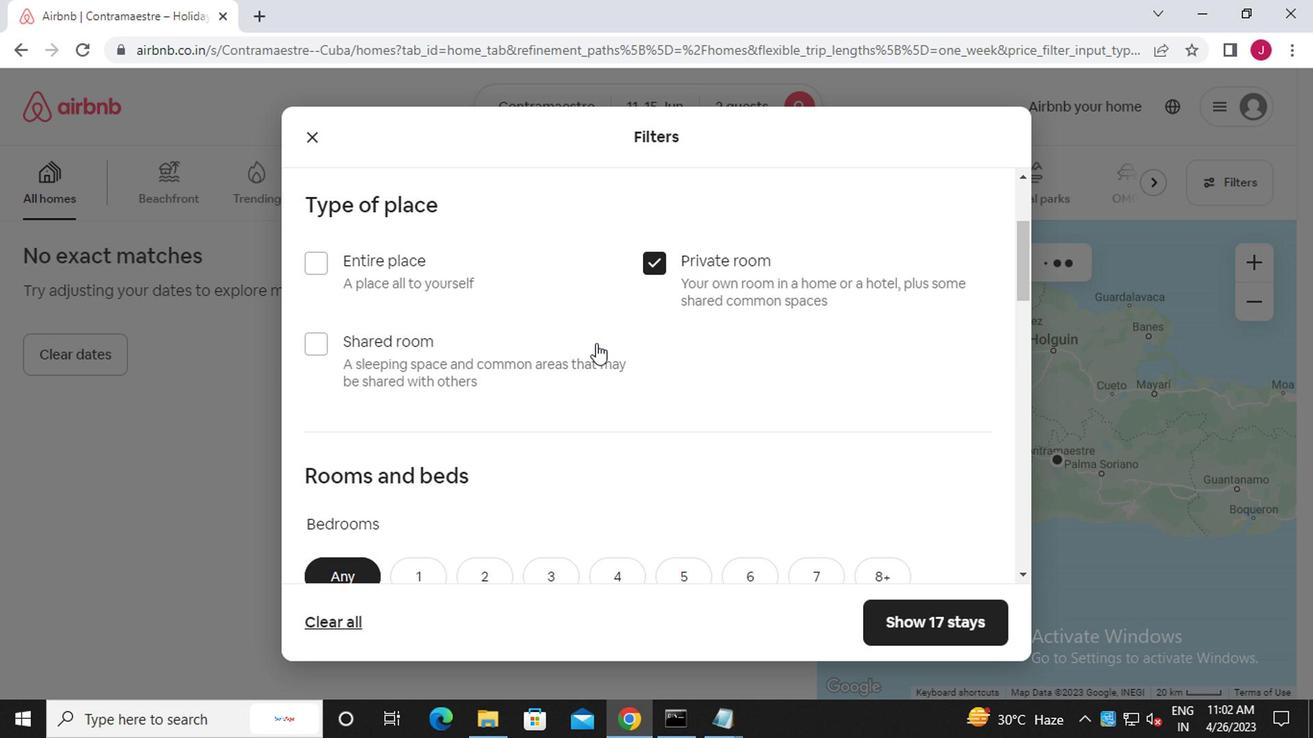 
Action: Mouse scrolled (580, 352) with delta (0, -1)
Screenshot: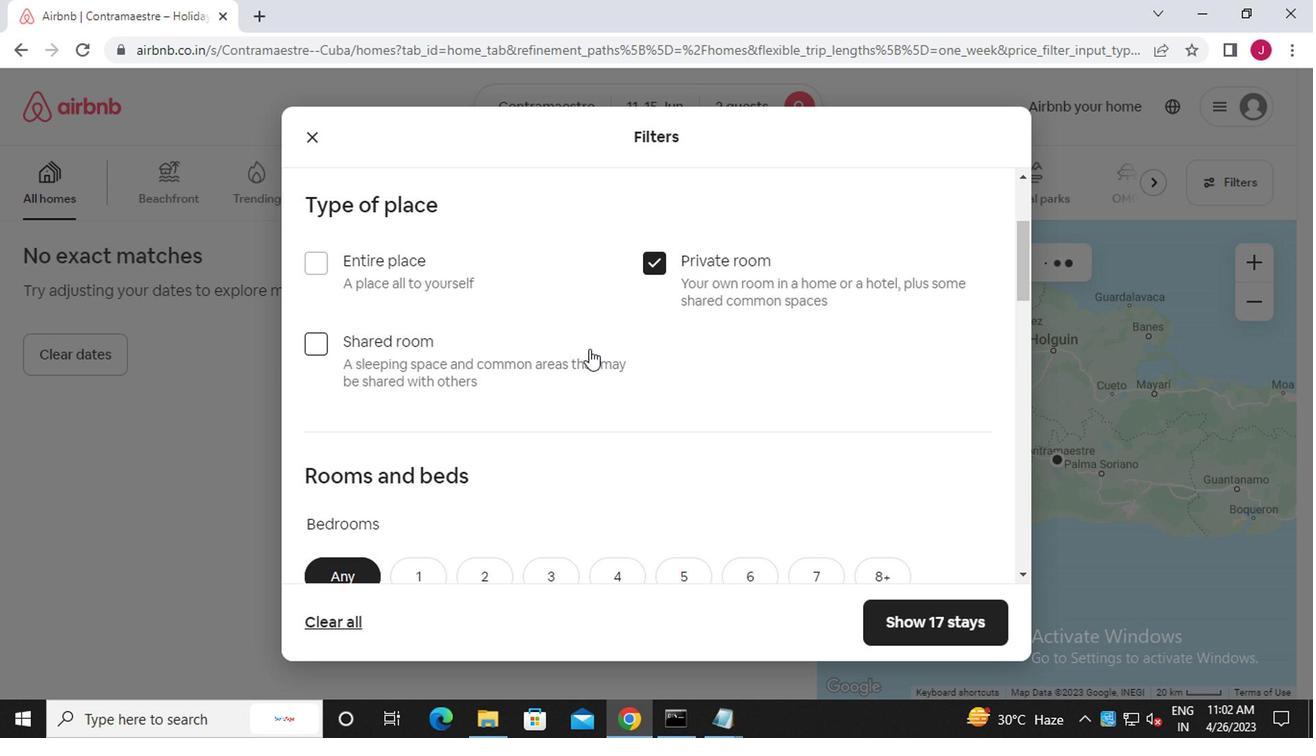 
Action: Mouse moved to (409, 292)
Screenshot: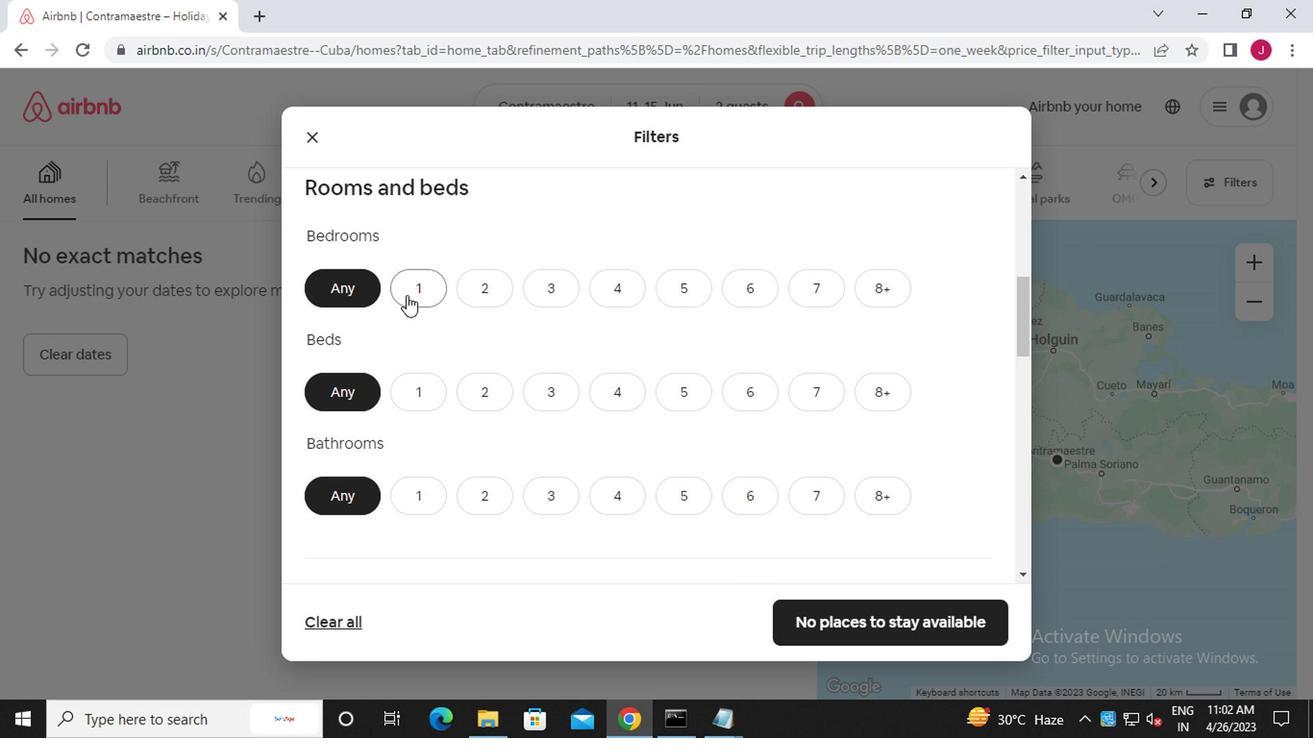 
Action: Mouse pressed left at (409, 292)
Screenshot: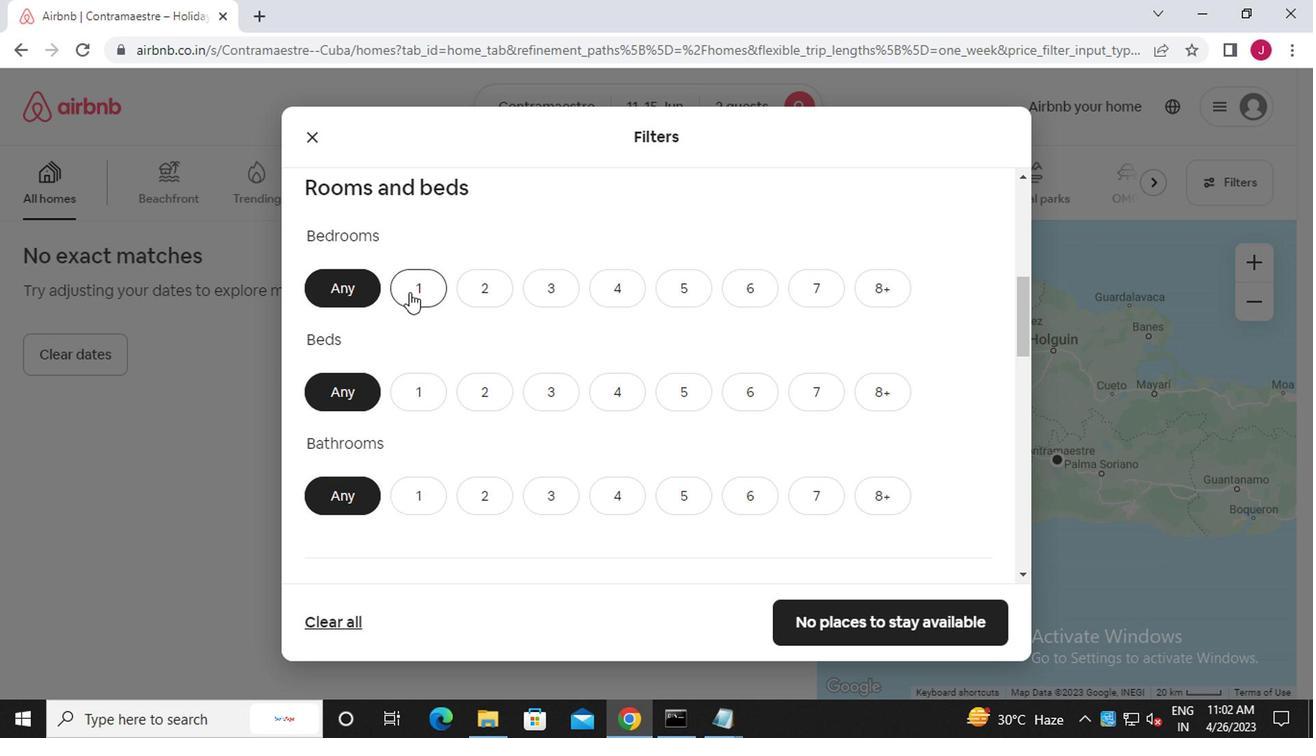 
Action: Mouse moved to (488, 389)
Screenshot: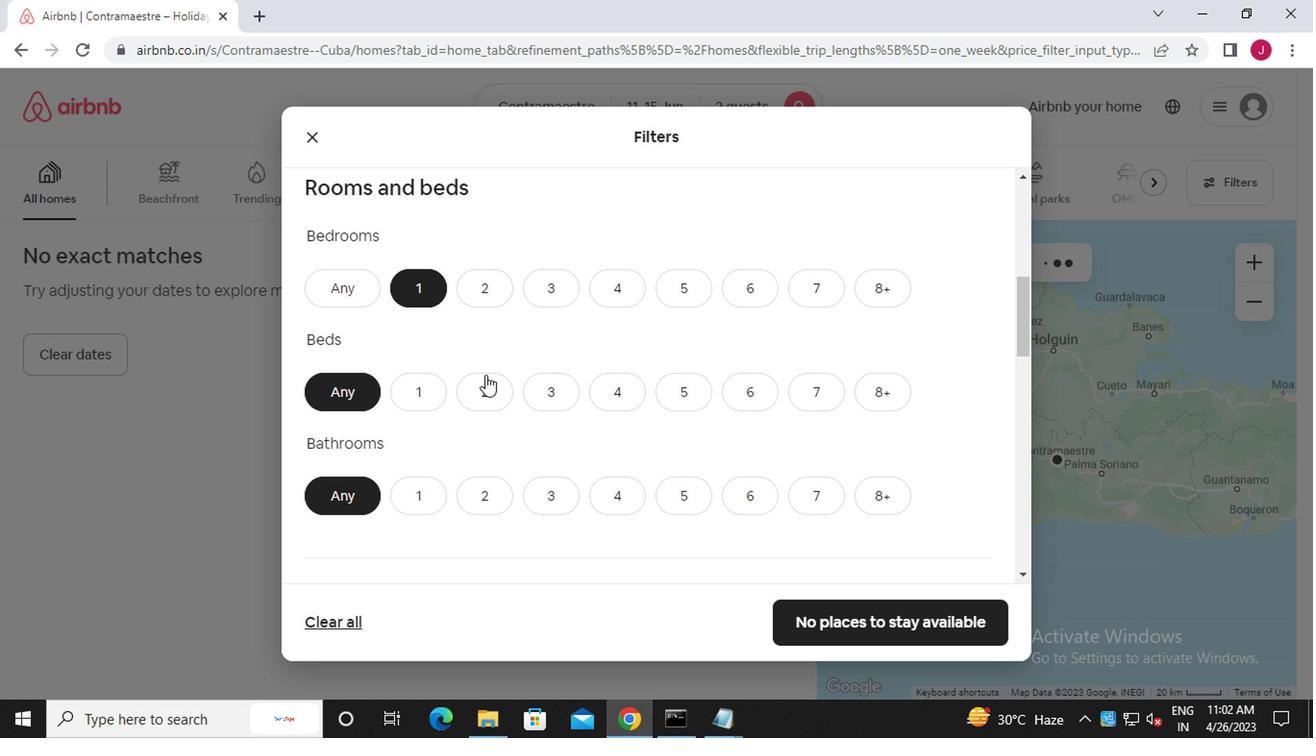 
Action: Mouse pressed left at (488, 389)
Screenshot: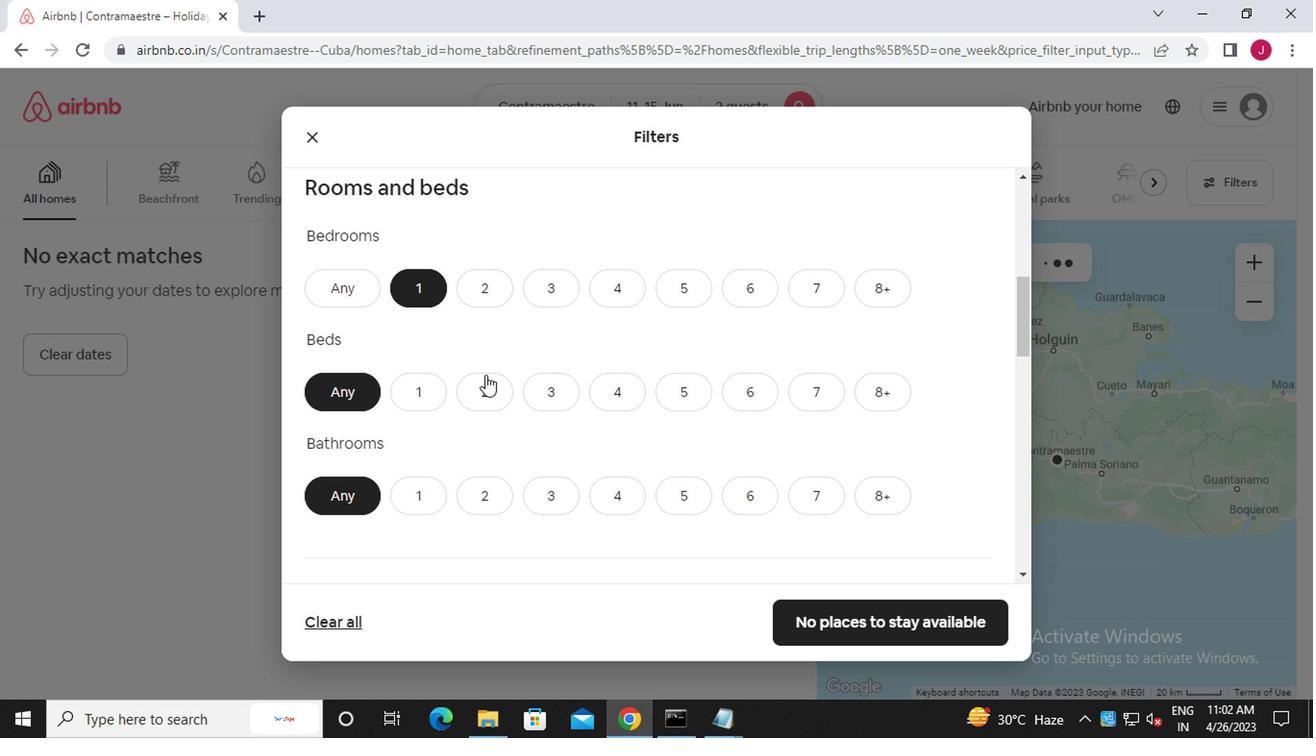 
Action: Mouse moved to (417, 495)
Screenshot: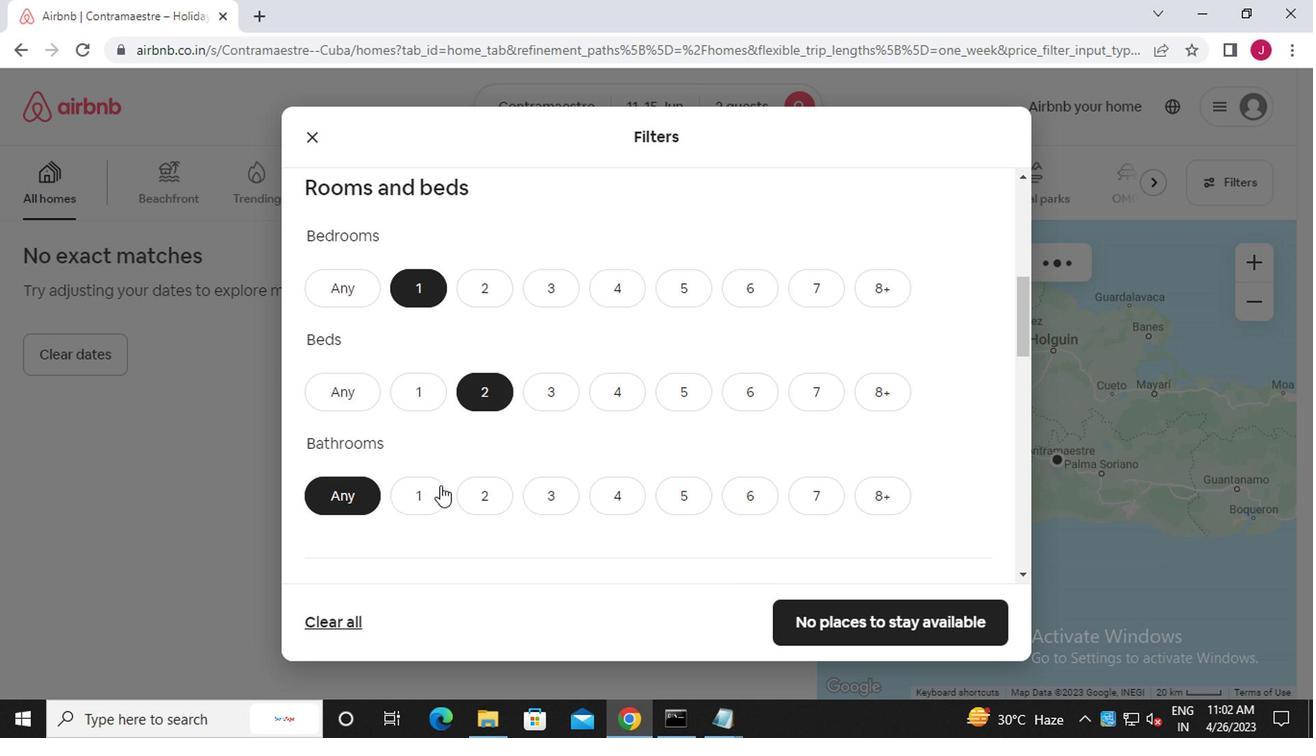 
Action: Mouse pressed left at (417, 495)
Screenshot: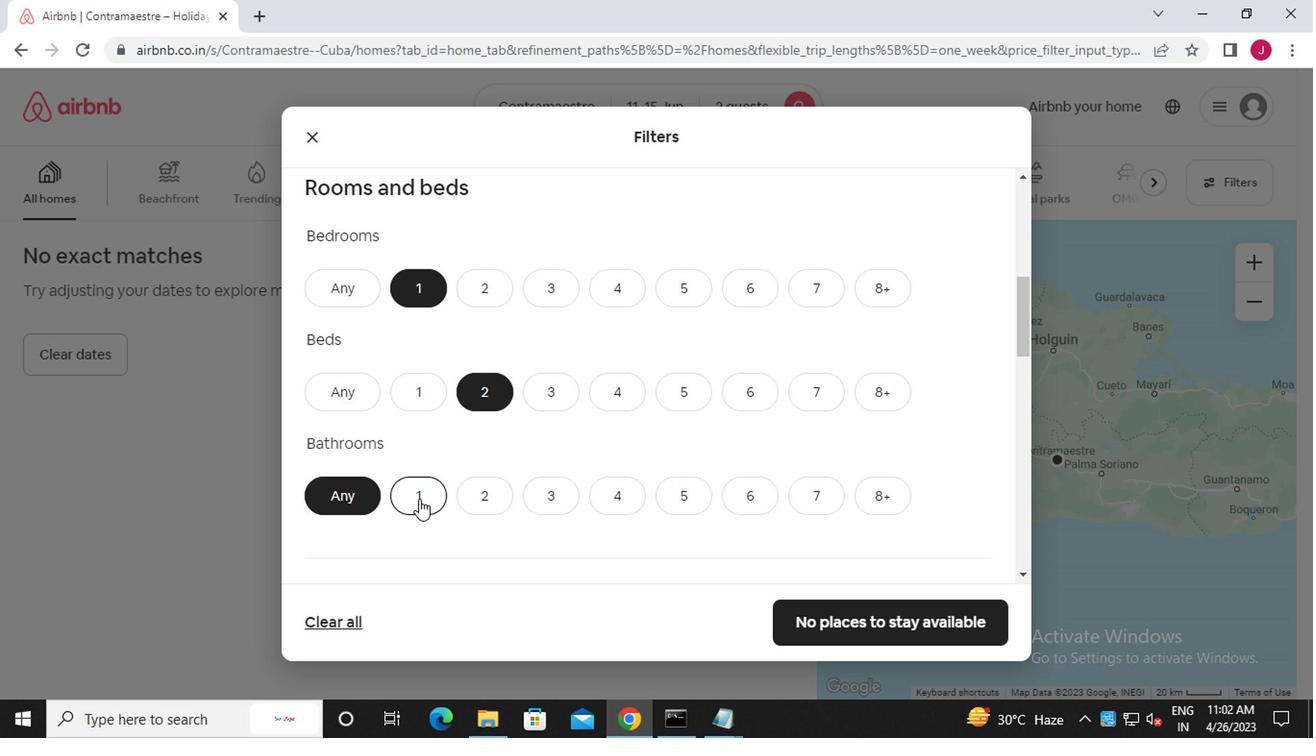 
Action: Mouse moved to (417, 495)
Screenshot: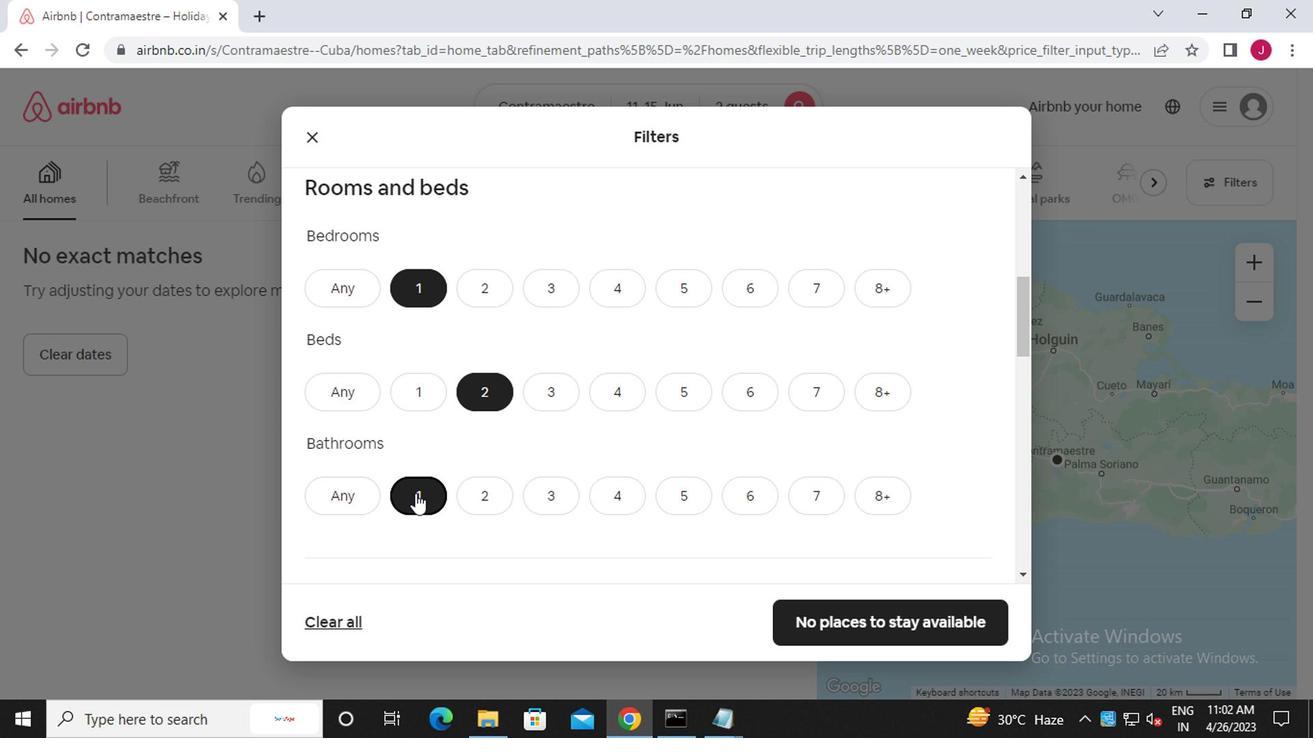 
Action: Mouse scrolled (417, 495) with delta (0, 0)
Screenshot: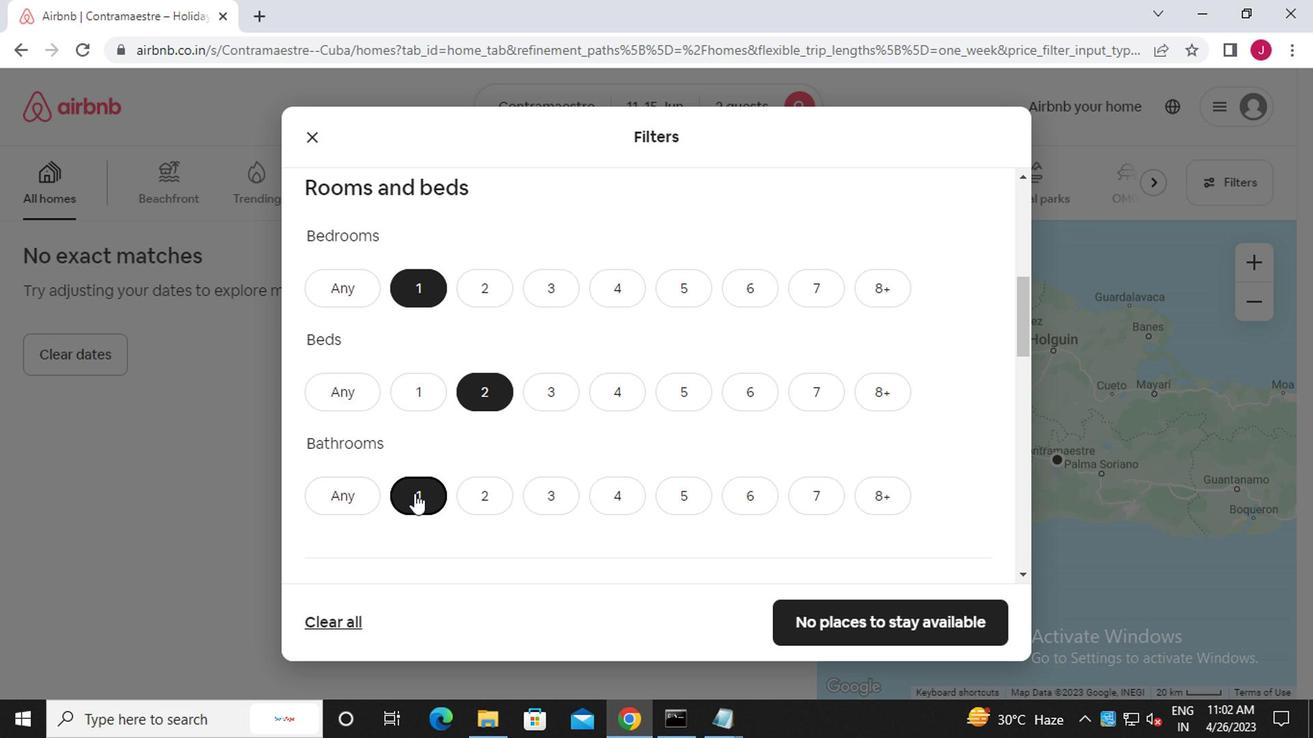 
Action: Mouse scrolled (417, 495) with delta (0, 0)
Screenshot: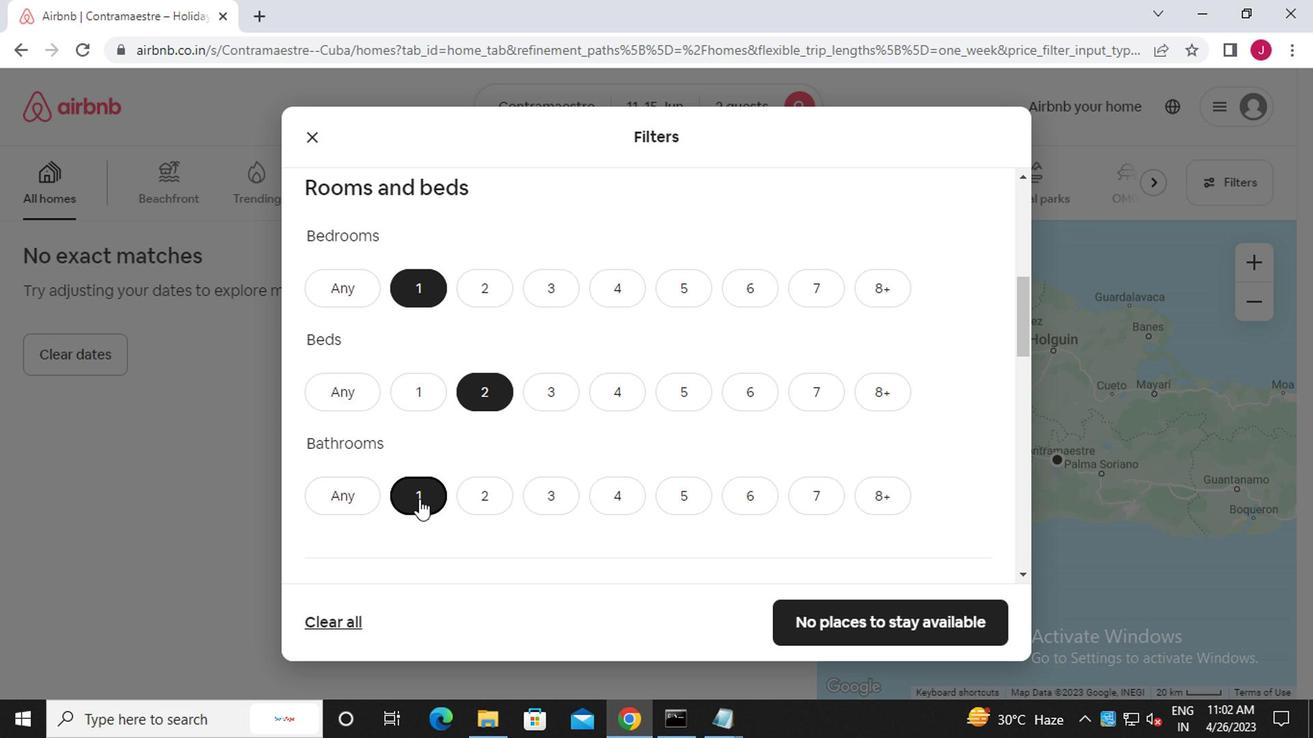 
Action: Mouse scrolled (417, 495) with delta (0, 0)
Screenshot: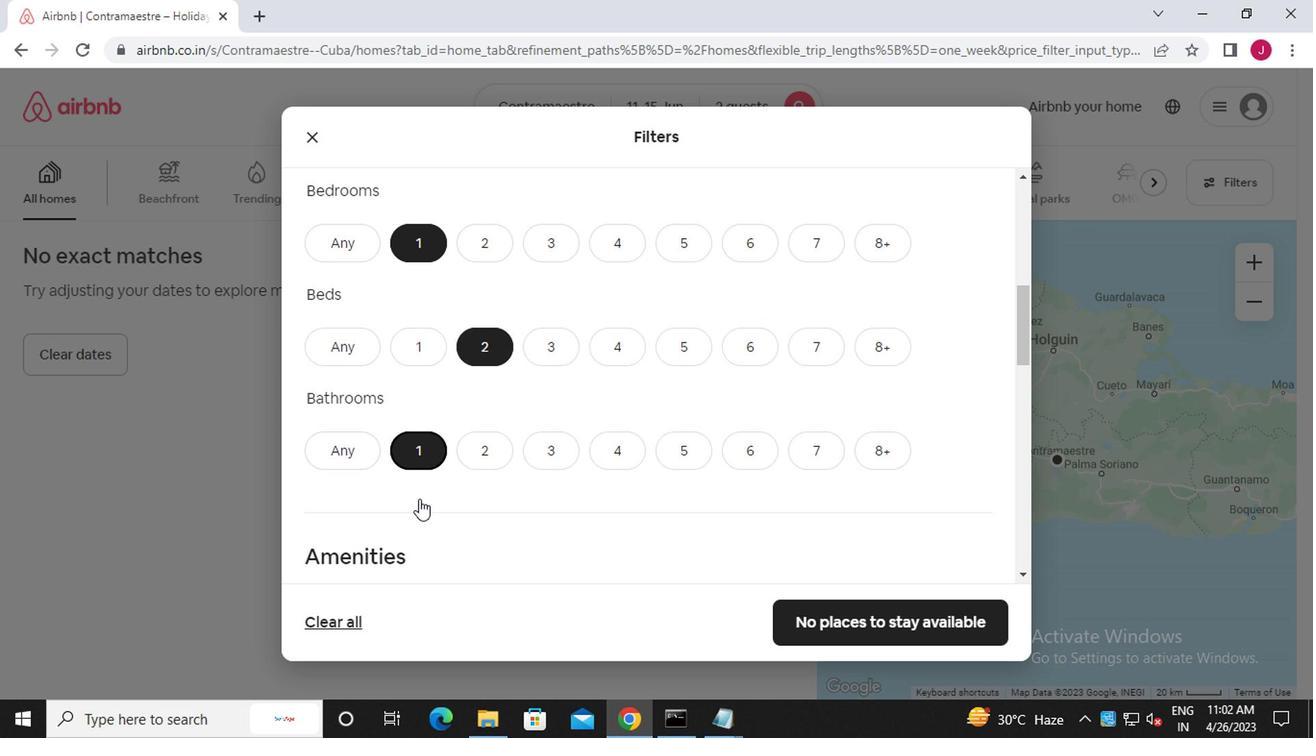 
Action: Mouse moved to (415, 416)
Screenshot: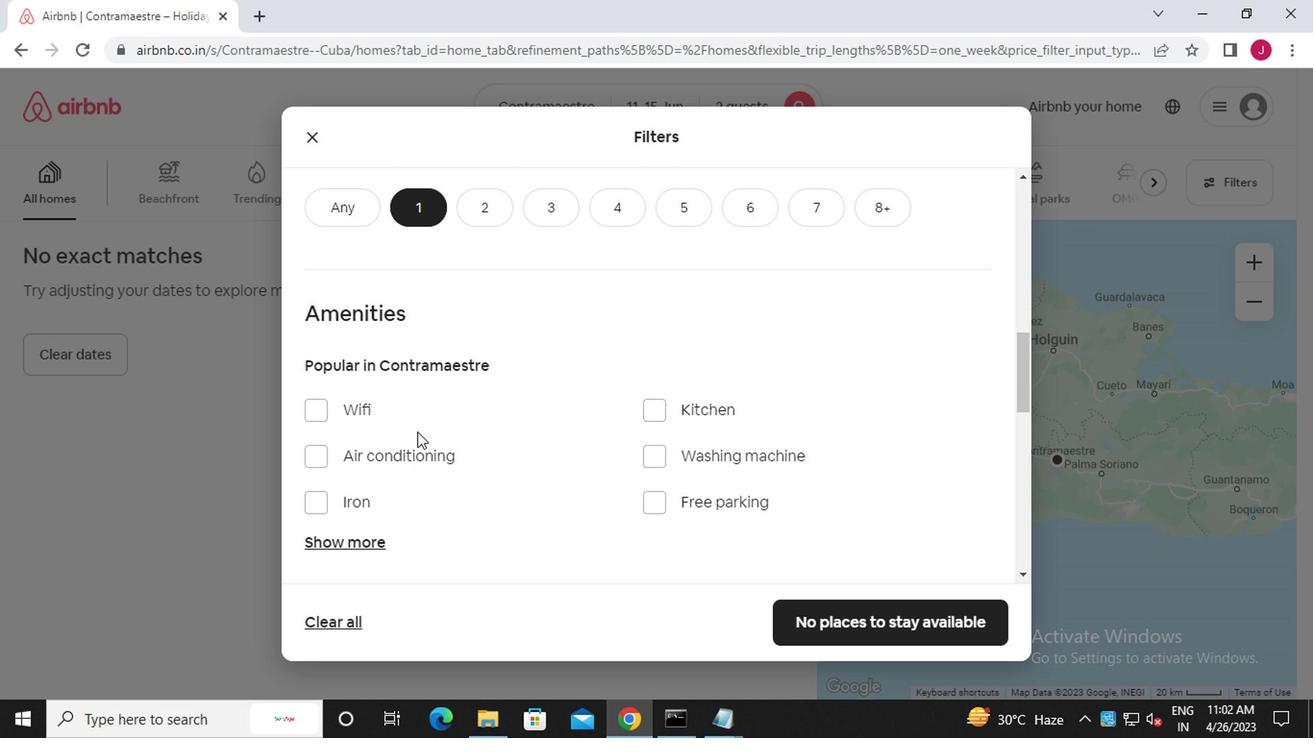 
Action: Mouse scrolled (415, 417) with delta (0, 1)
Screenshot: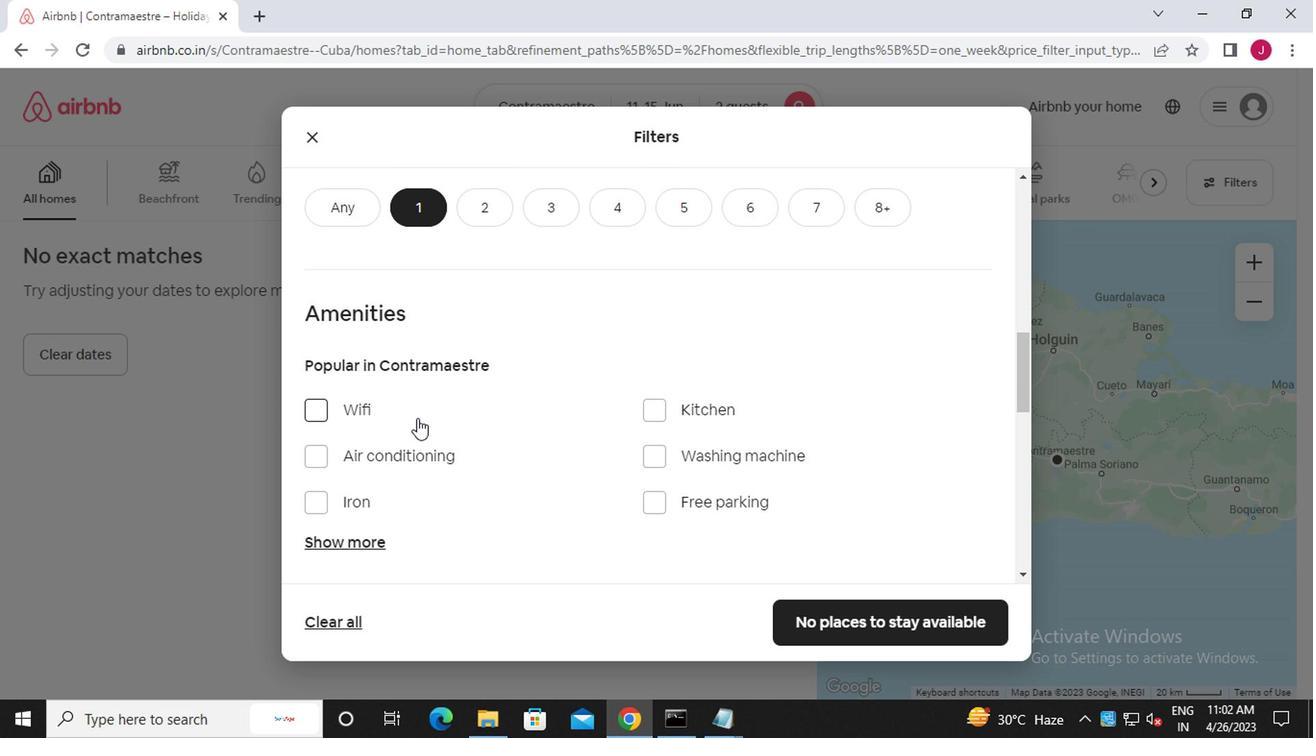 
Action: Mouse scrolled (415, 417) with delta (0, 1)
Screenshot: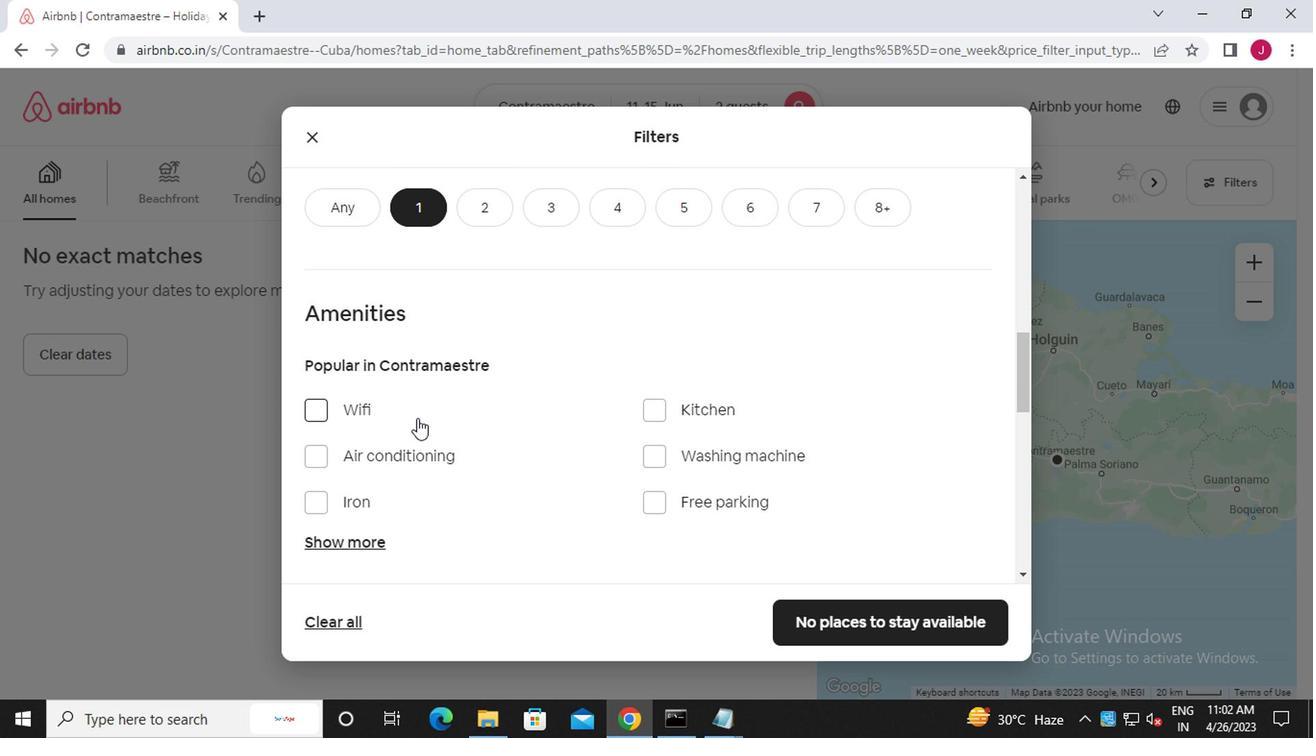 
Action: Mouse moved to (442, 346)
Screenshot: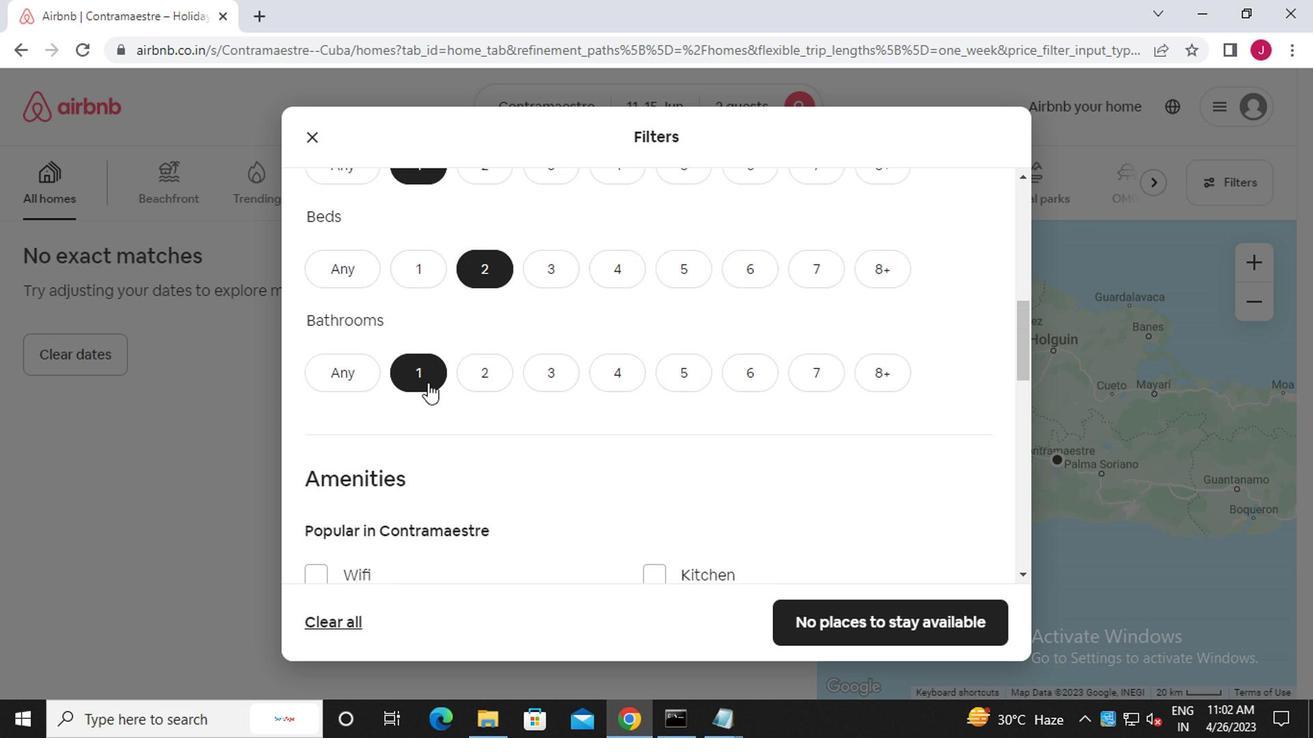 
Action: Mouse scrolled (442, 347) with delta (0, 0)
Screenshot: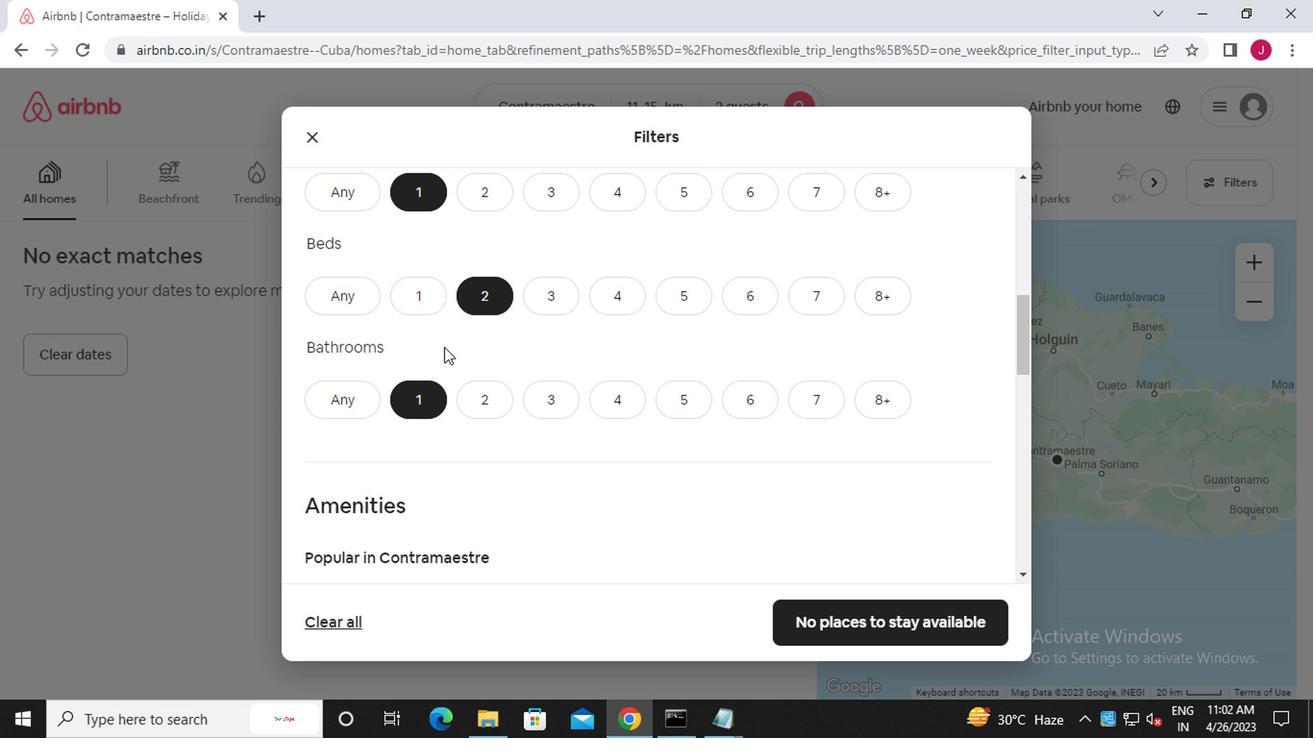 
Action: Mouse scrolled (442, 347) with delta (0, 0)
Screenshot: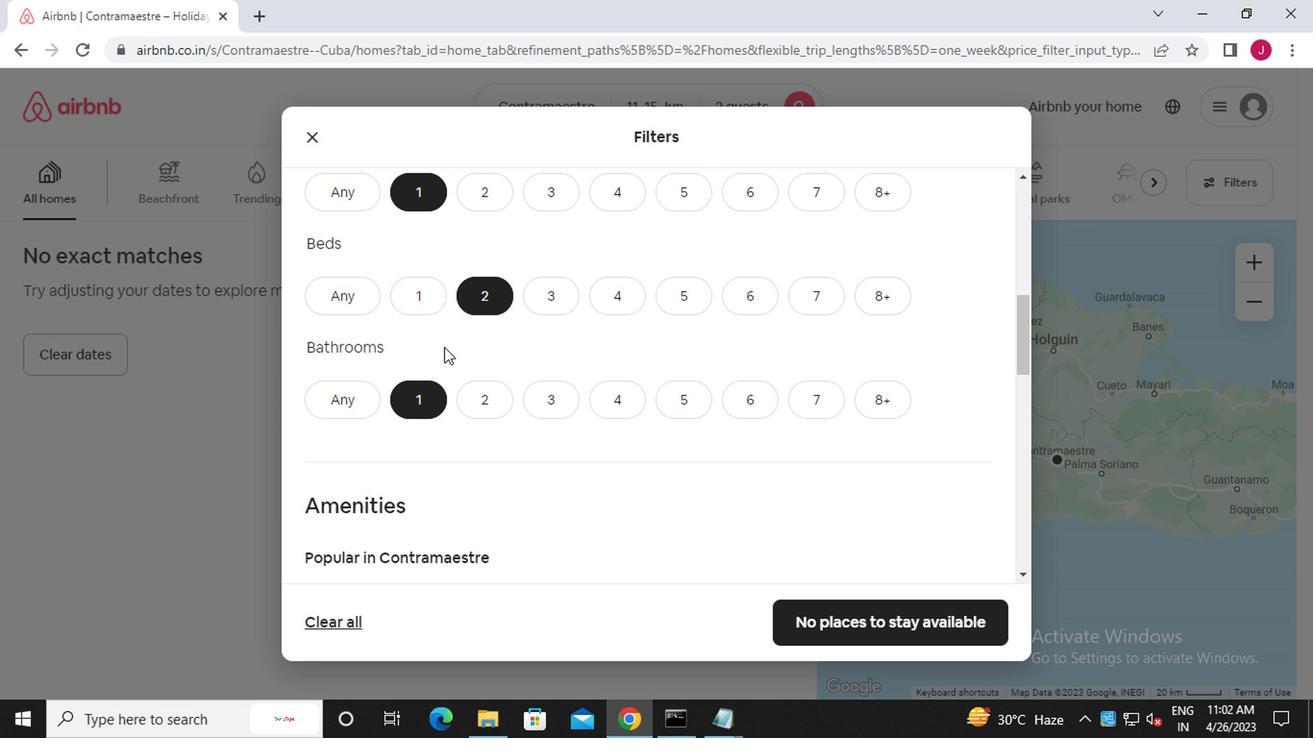 
Action: Mouse scrolled (442, 345) with delta (0, -1)
Screenshot: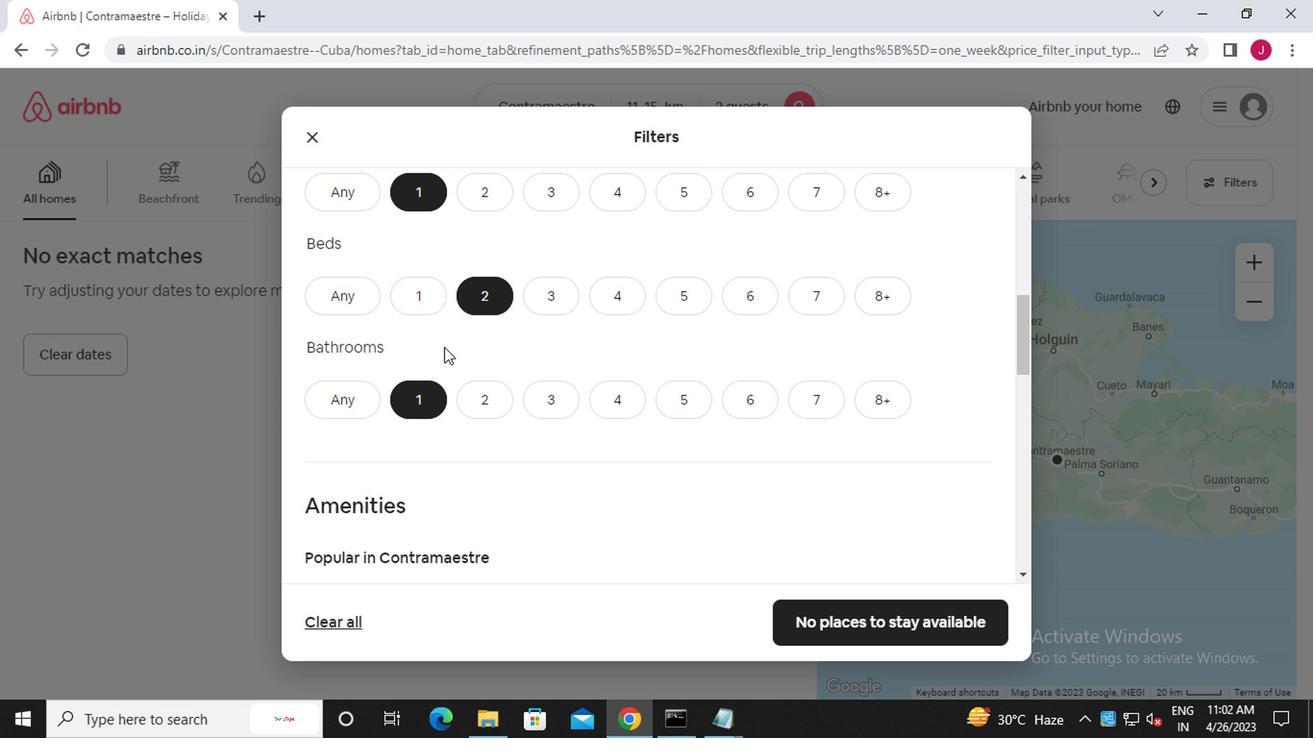 
Action: Mouse scrolled (442, 345) with delta (0, -1)
Screenshot: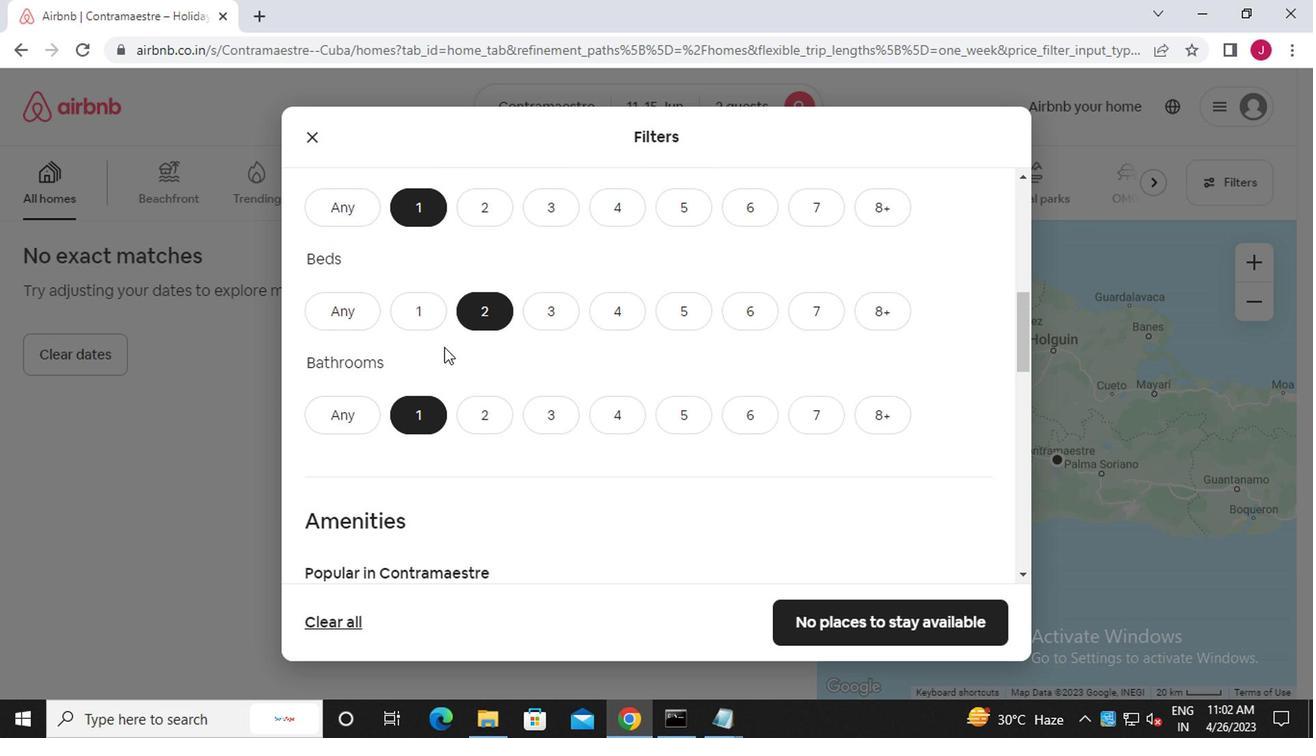 
Action: Mouse scrolled (442, 345) with delta (0, -1)
Screenshot: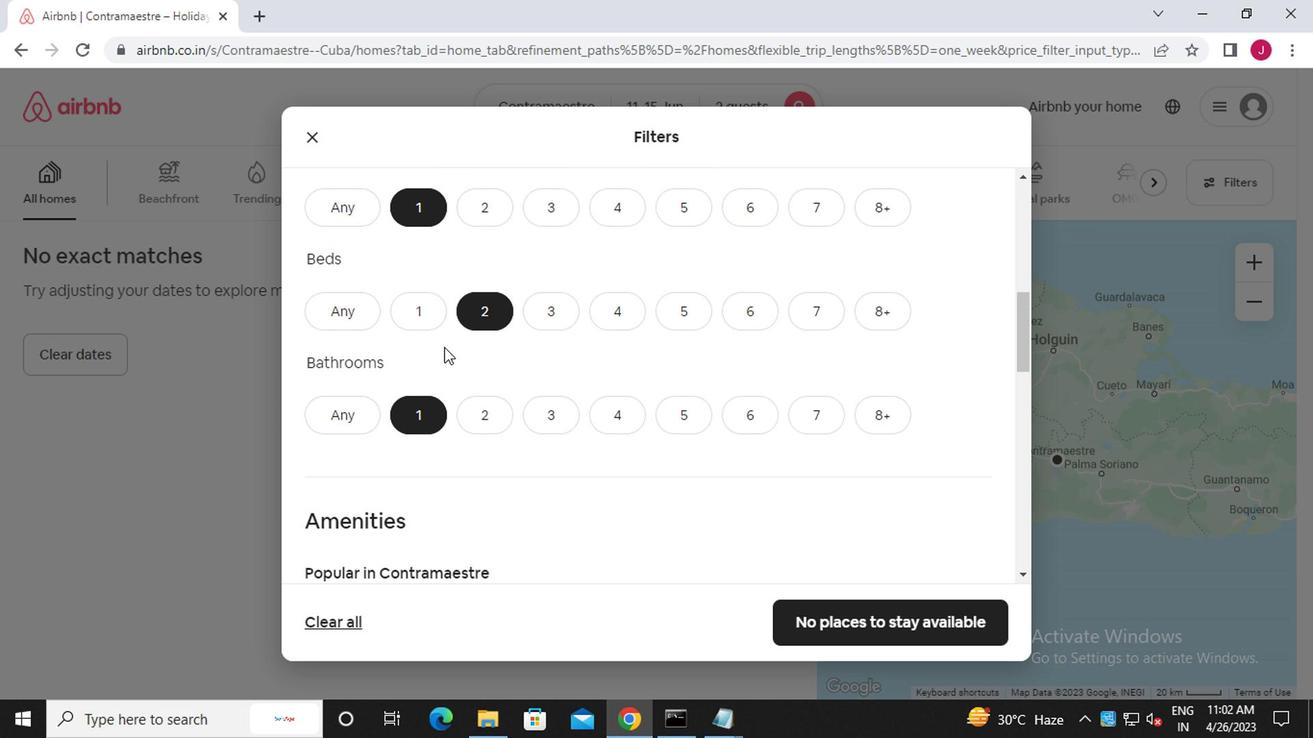 
Action: Mouse scrolled (442, 345) with delta (0, -1)
Screenshot: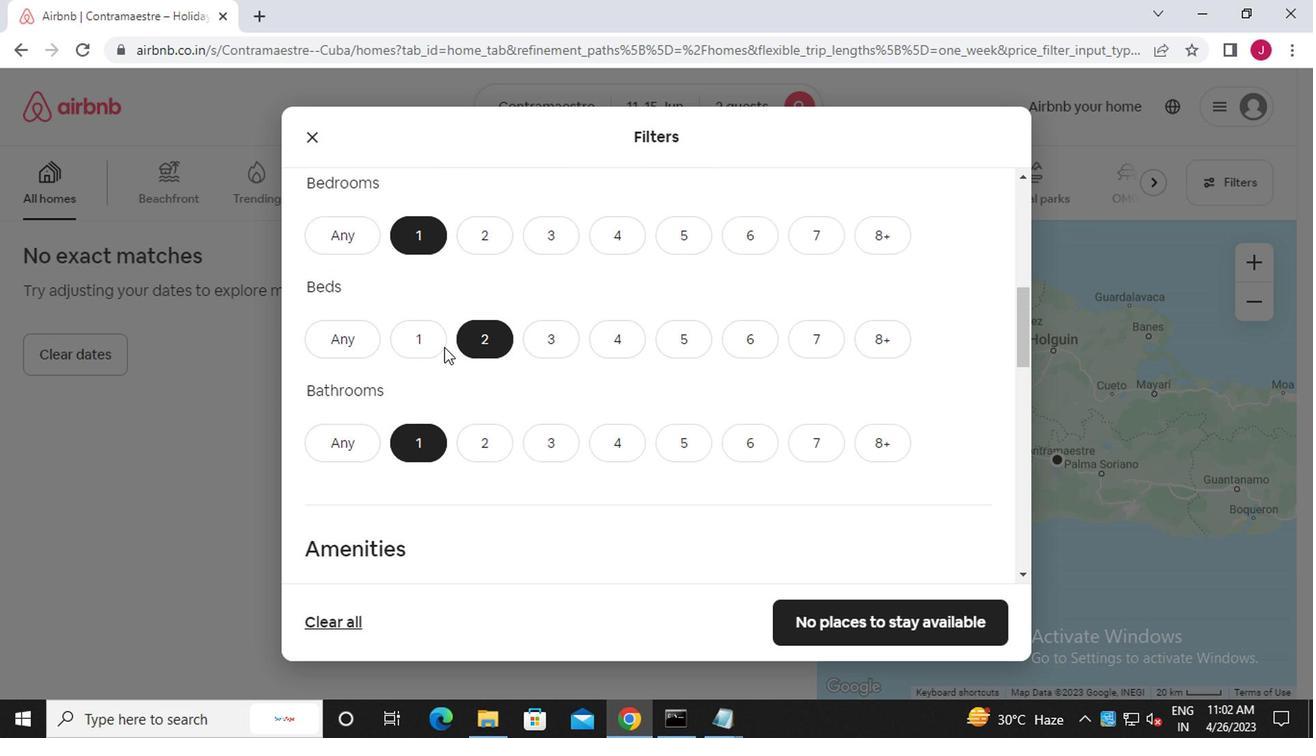 
Action: Mouse scrolled (442, 345) with delta (0, -1)
Screenshot: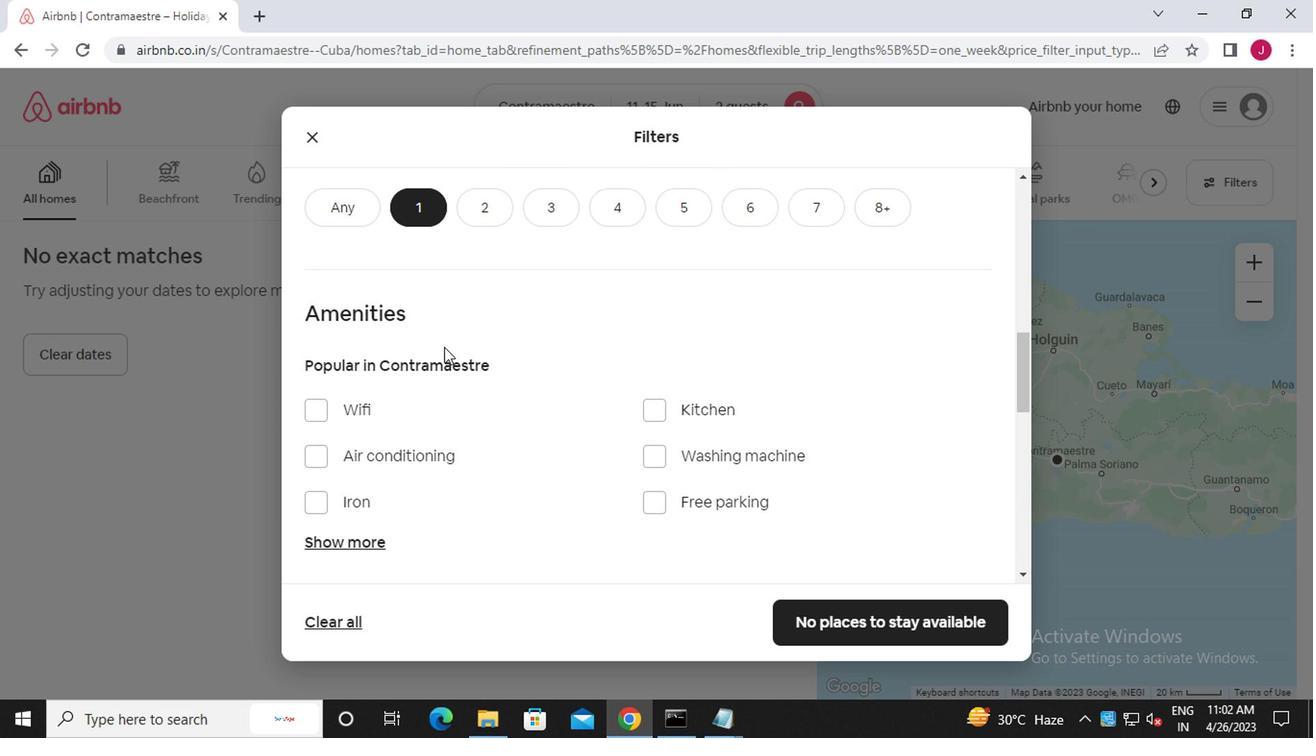 
Action: Mouse moved to (442, 346)
Screenshot: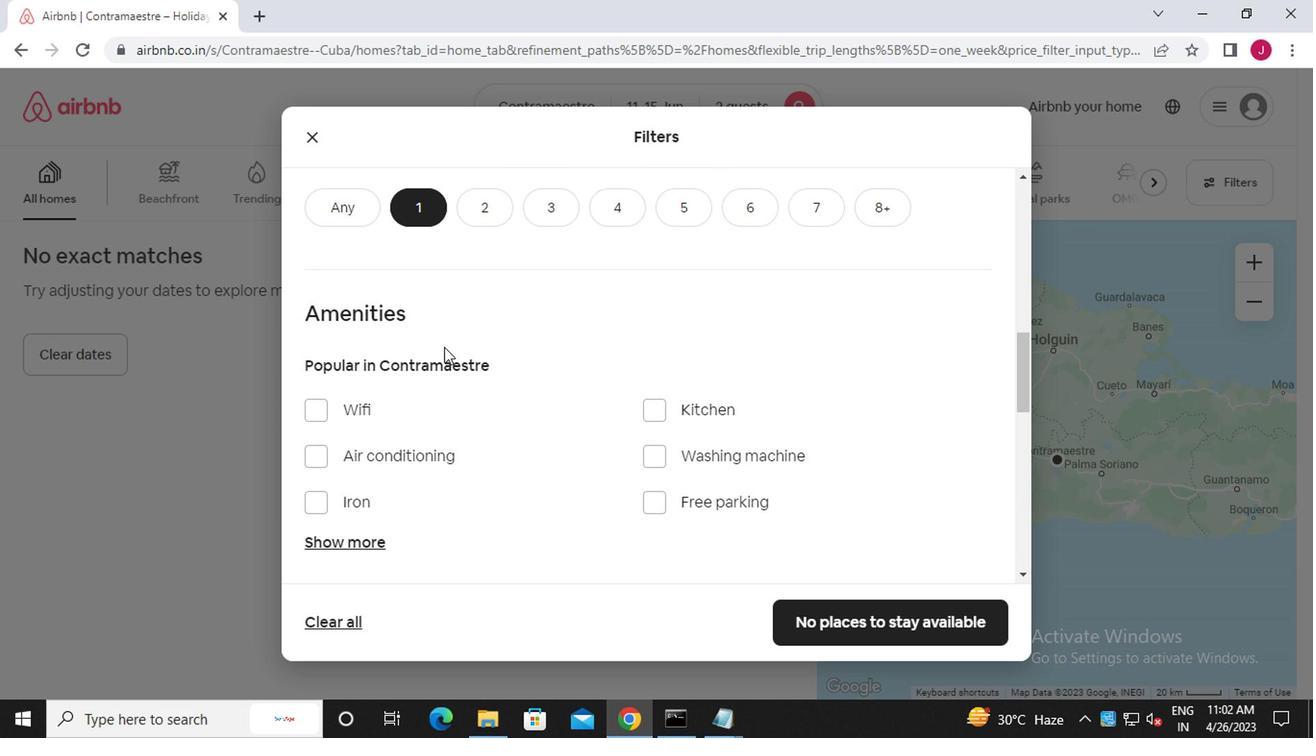 
Action: Mouse scrolled (442, 345) with delta (0, -1)
Screenshot: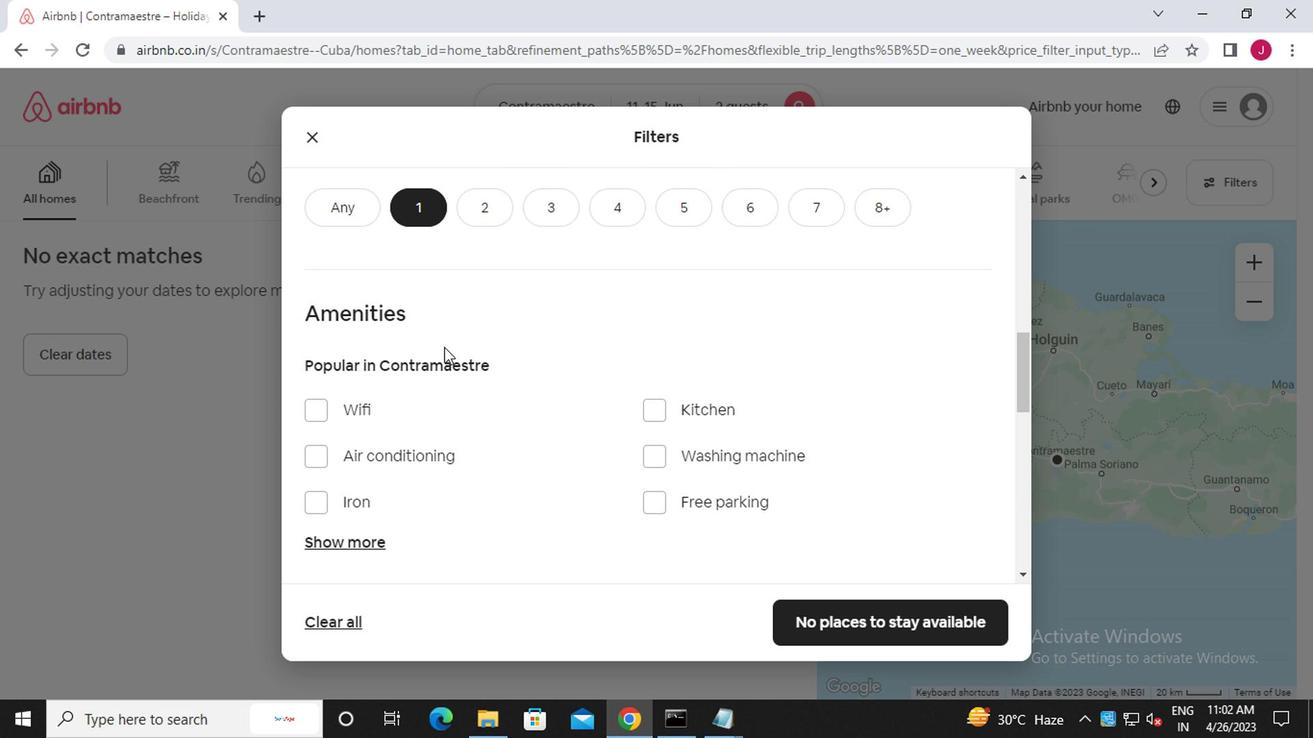 
Action: Mouse moved to (442, 346)
Screenshot: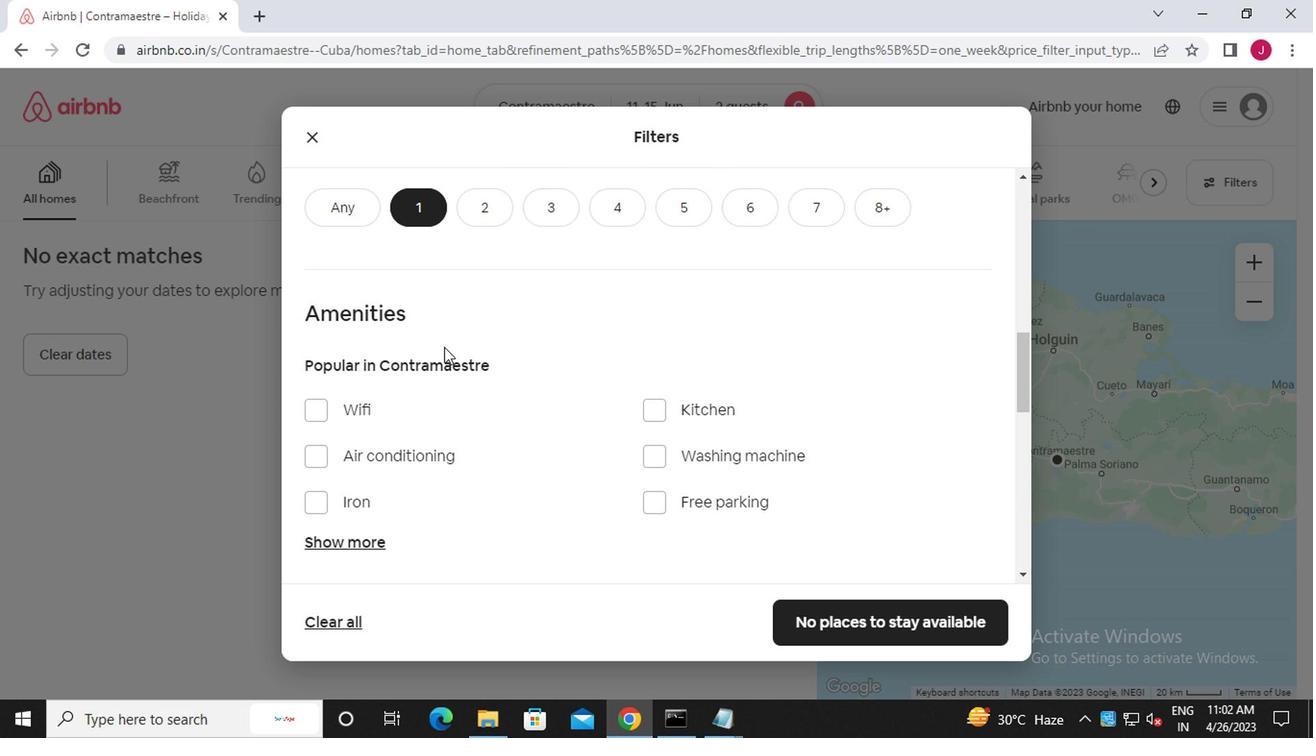 
Action: Mouse scrolled (442, 345) with delta (0, -1)
Screenshot: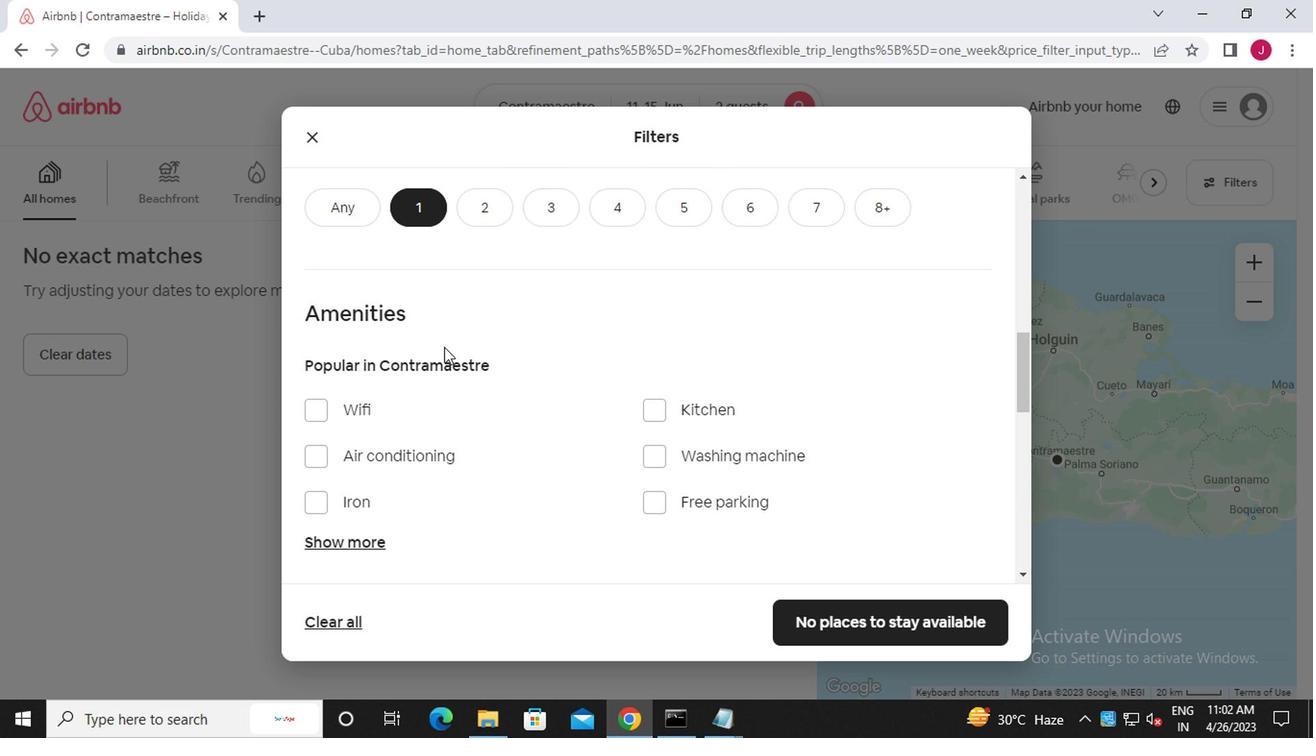 
Action: Mouse moved to (443, 348)
Screenshot: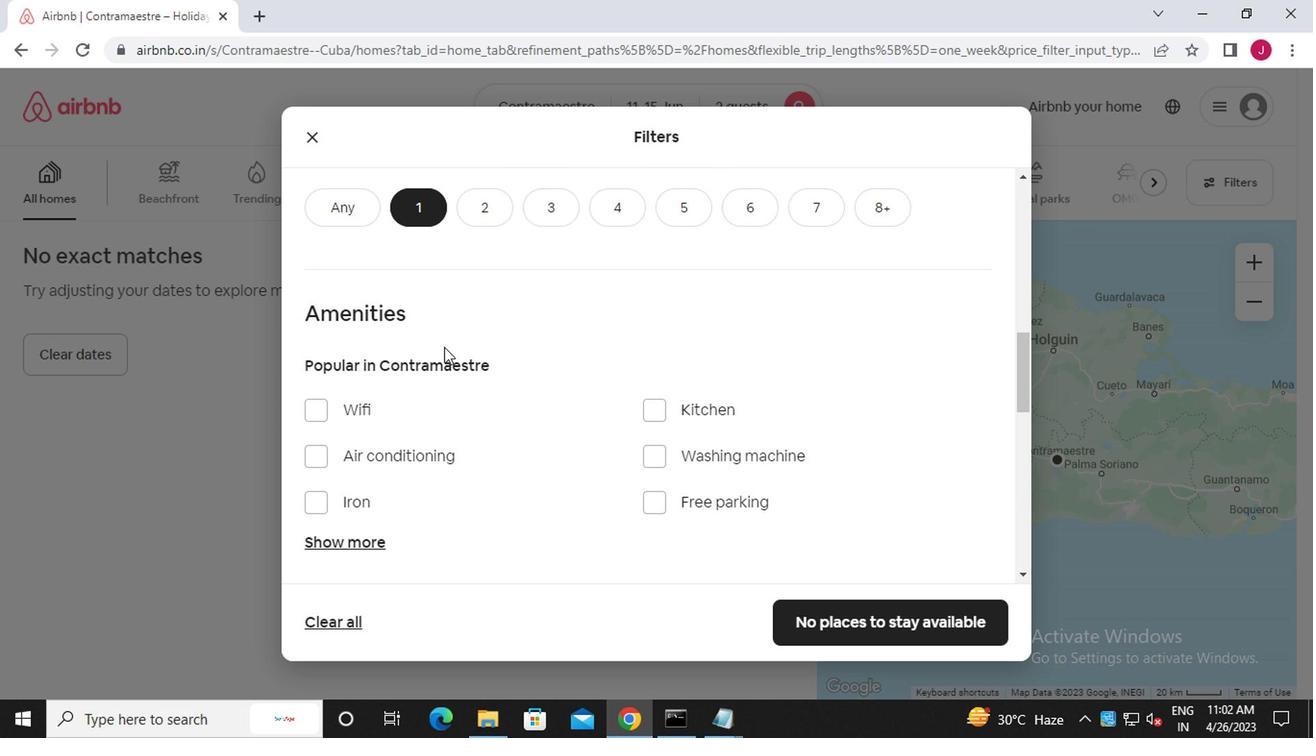 
Action: Mouse scrolled (443, 347) with delta (0, -1)
Screenshot: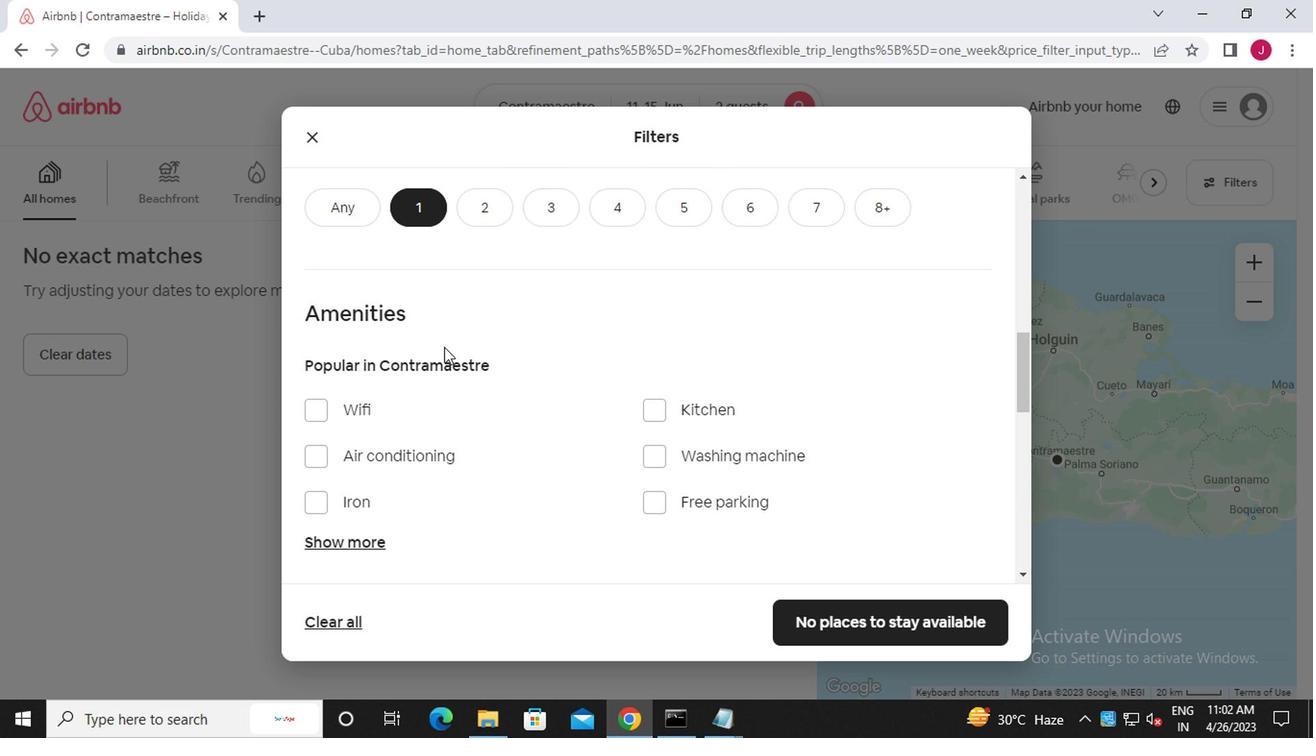 
Action: Mouse scrolled (443, 347) with delta (0, -1)
Screenshot: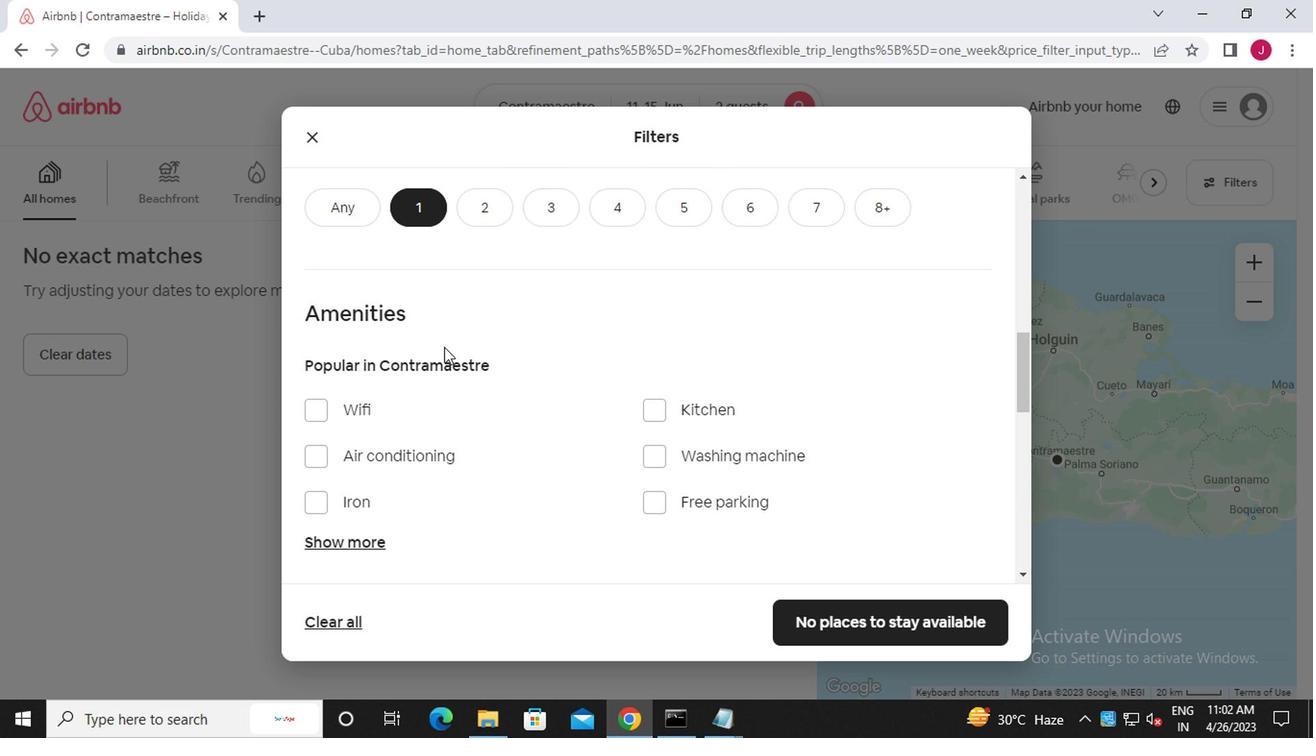 
Action: Mouse moved to (443, 348)
Screenshot: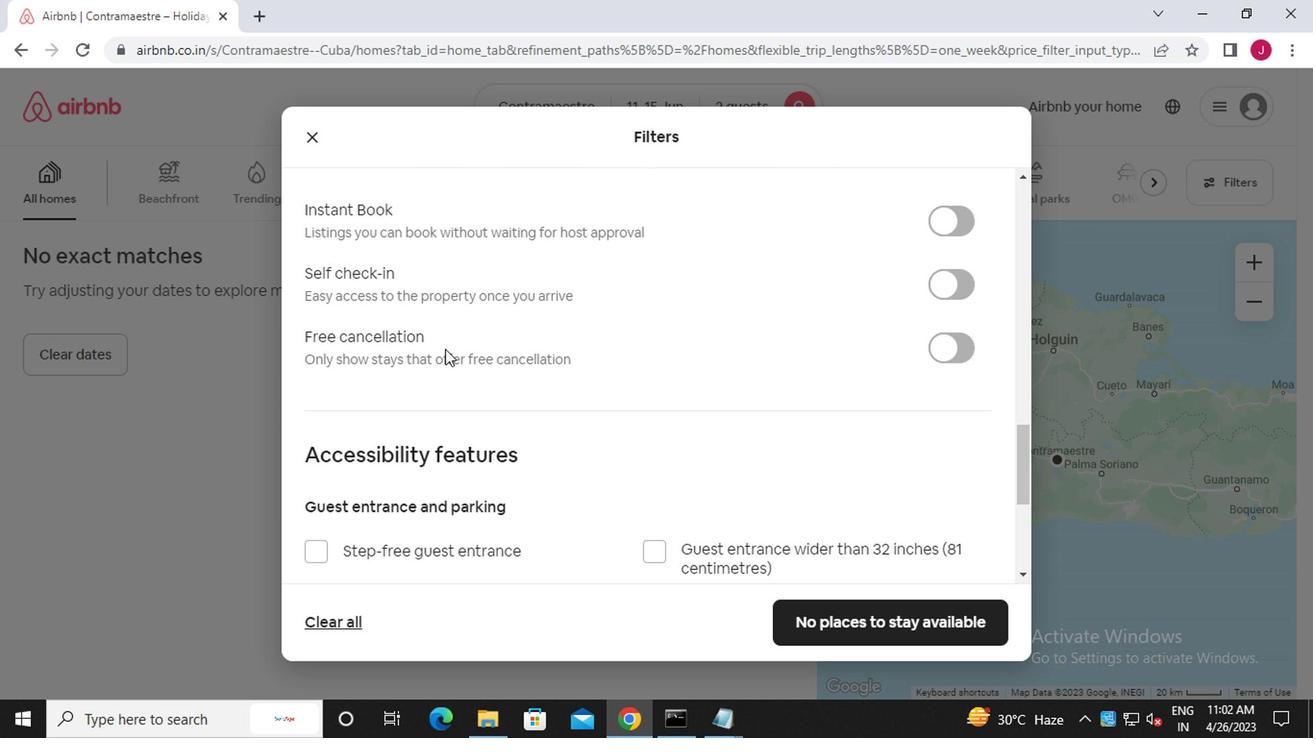 
Action: Mouse scrolled (443, 349) with delta (0, 0)
Screenshot: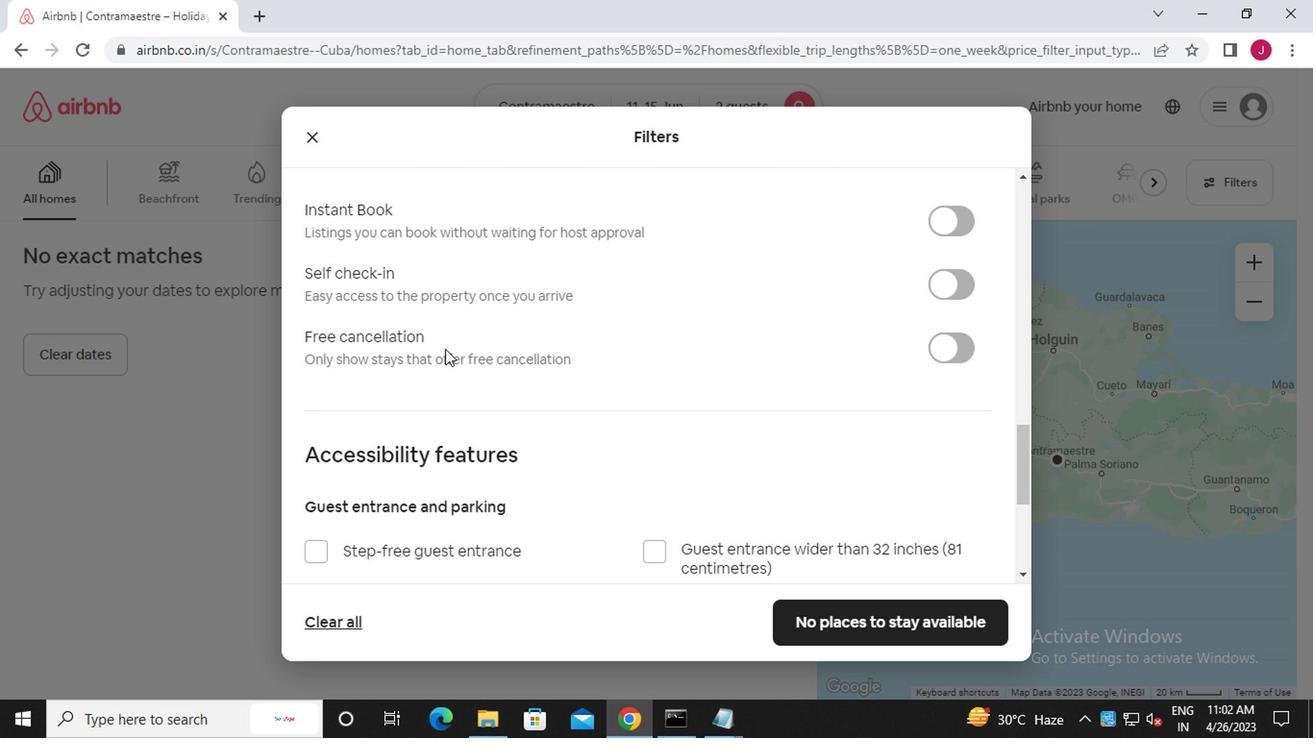 
Action: Mouse scrolled (443, 349) with delta (0, 0)
Screenshot: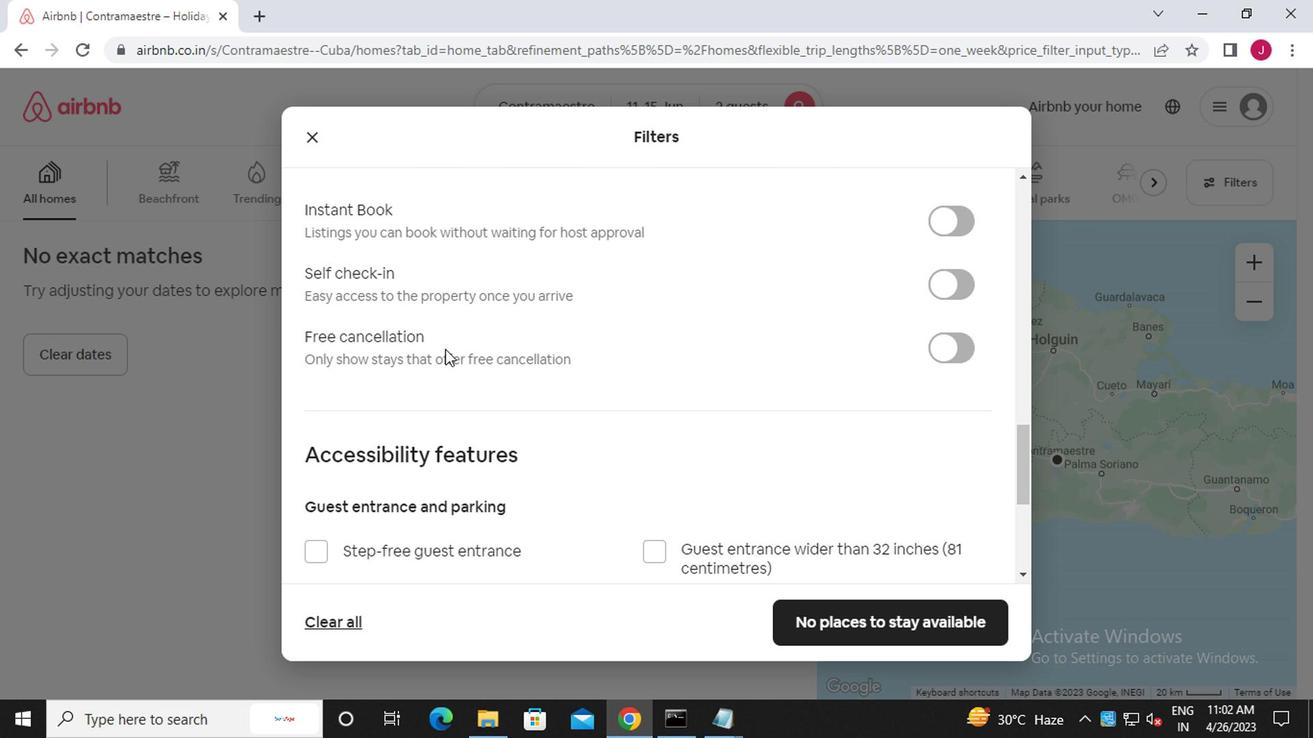 
Action: Mouse scrolled (443, 349) with delta (0, 0)
Screenshot: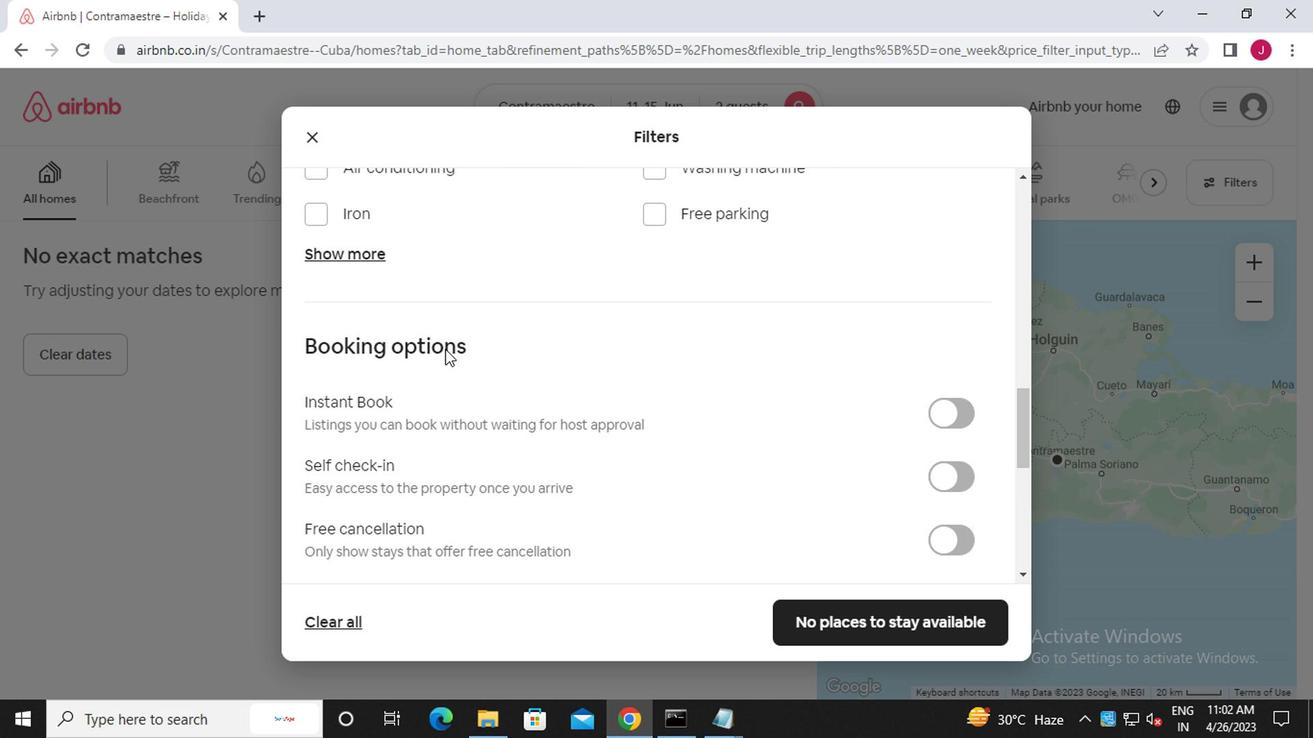 
Action: Mouse scrolled (443, 349) with delta (0, 0)
Screenshot: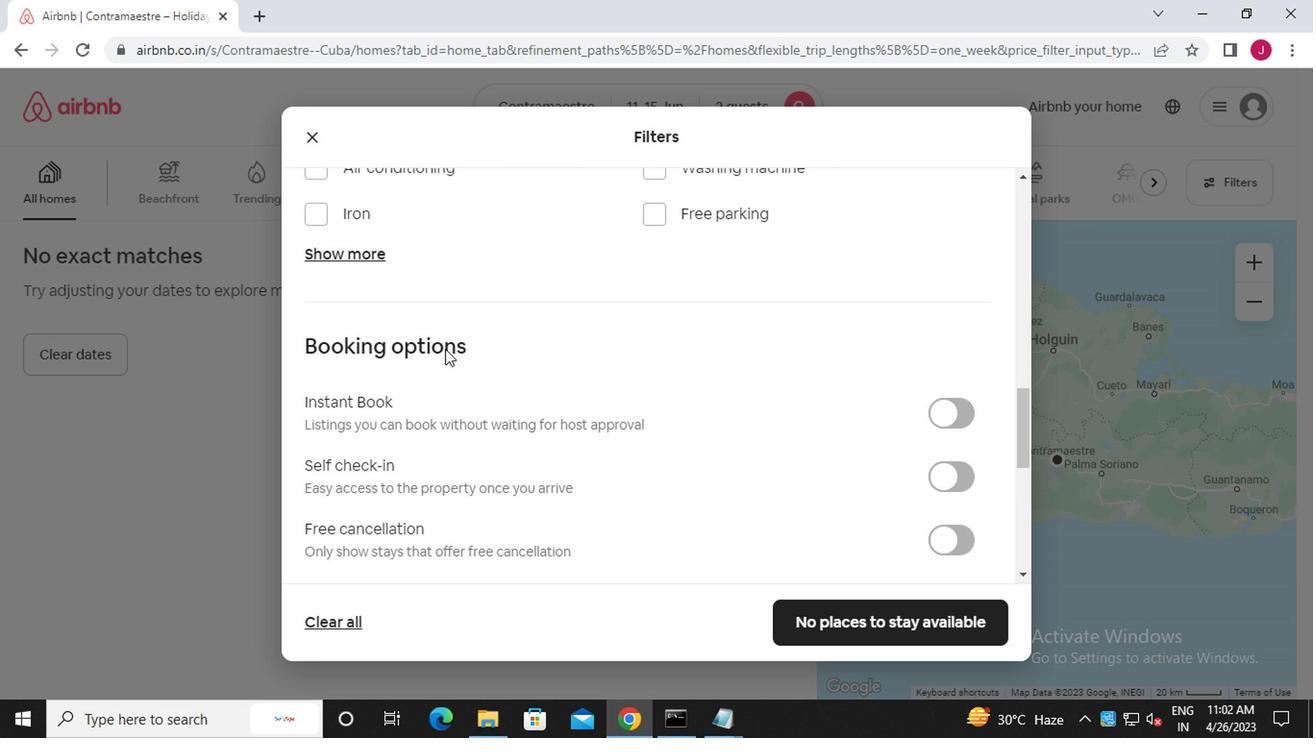 
Action: Mouse scrolled (443, 347) with delta (0, -1)
Screenshot: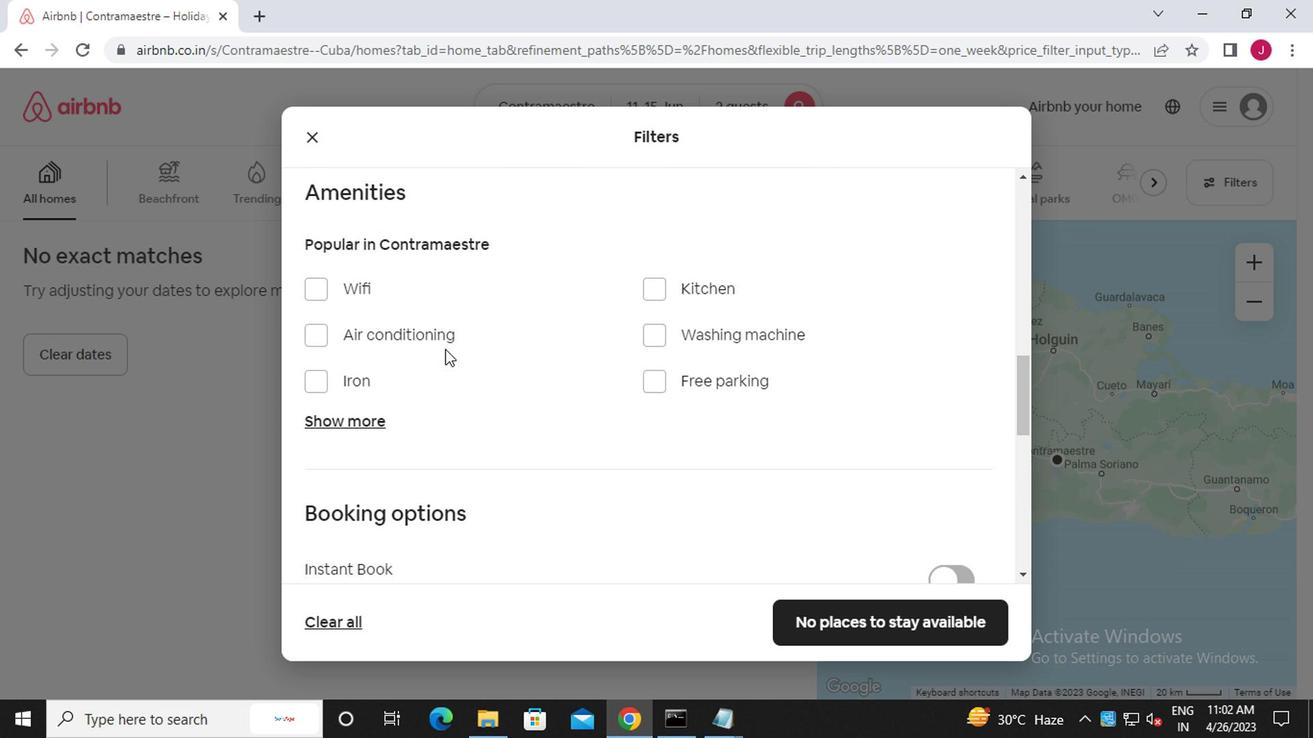 
Action: Mouse scrolled (443, 347) with delta (0, -1)
Screenshot: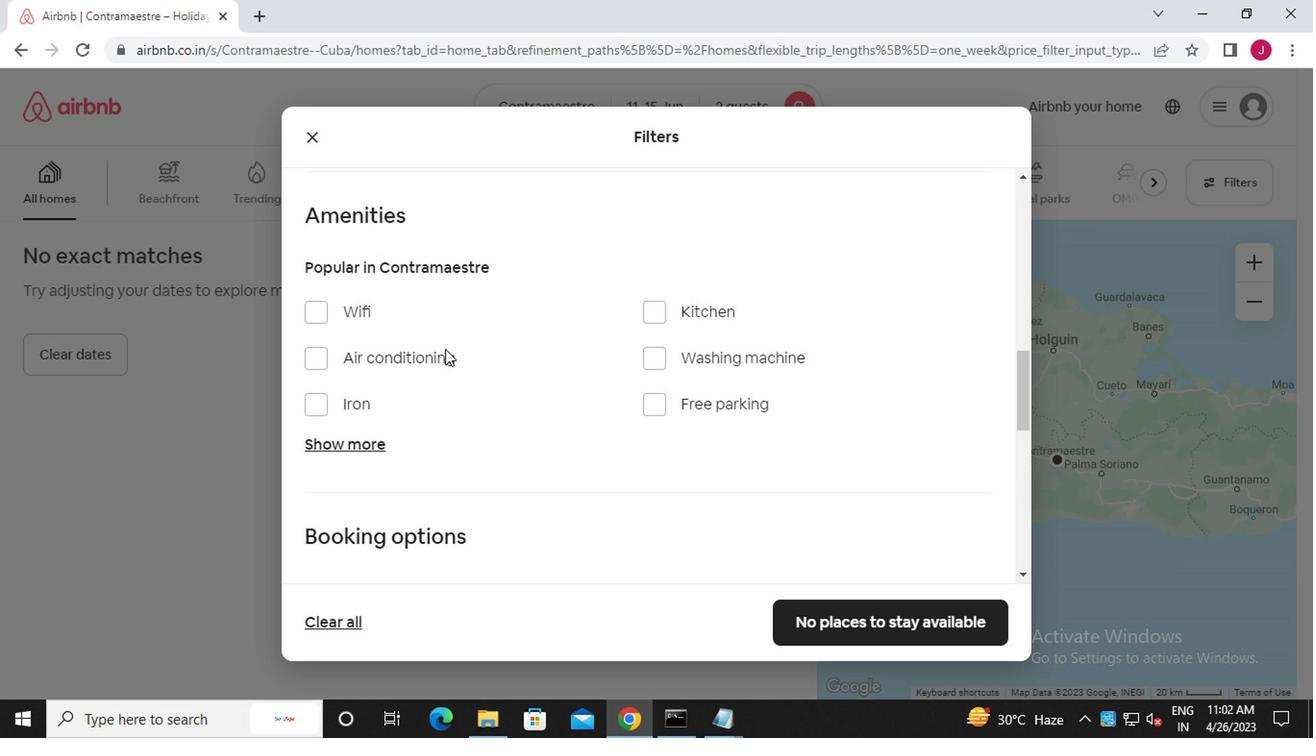 
Action: Mouse scrolled (443, 347) with delta (0, -1)
Screenshot: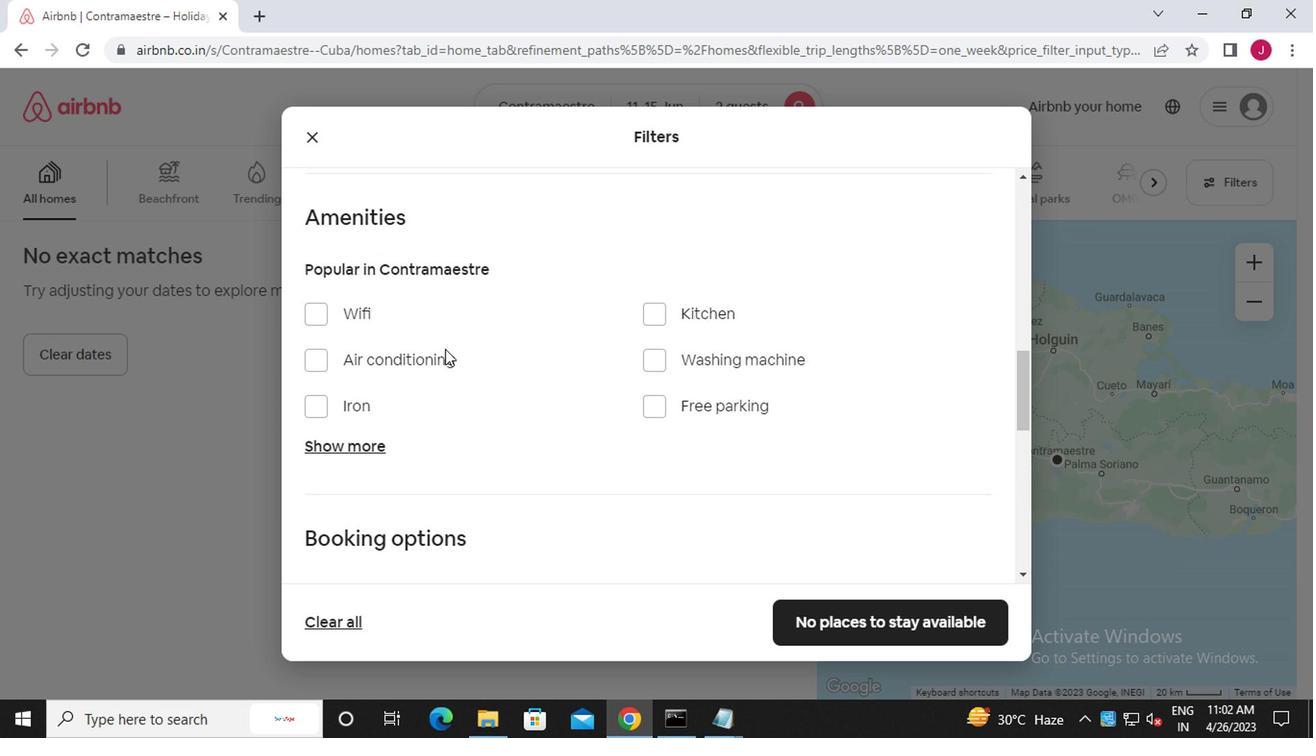 
Action: Mouse scrolled (443, 347) with delta (0, -1)
Screenshot: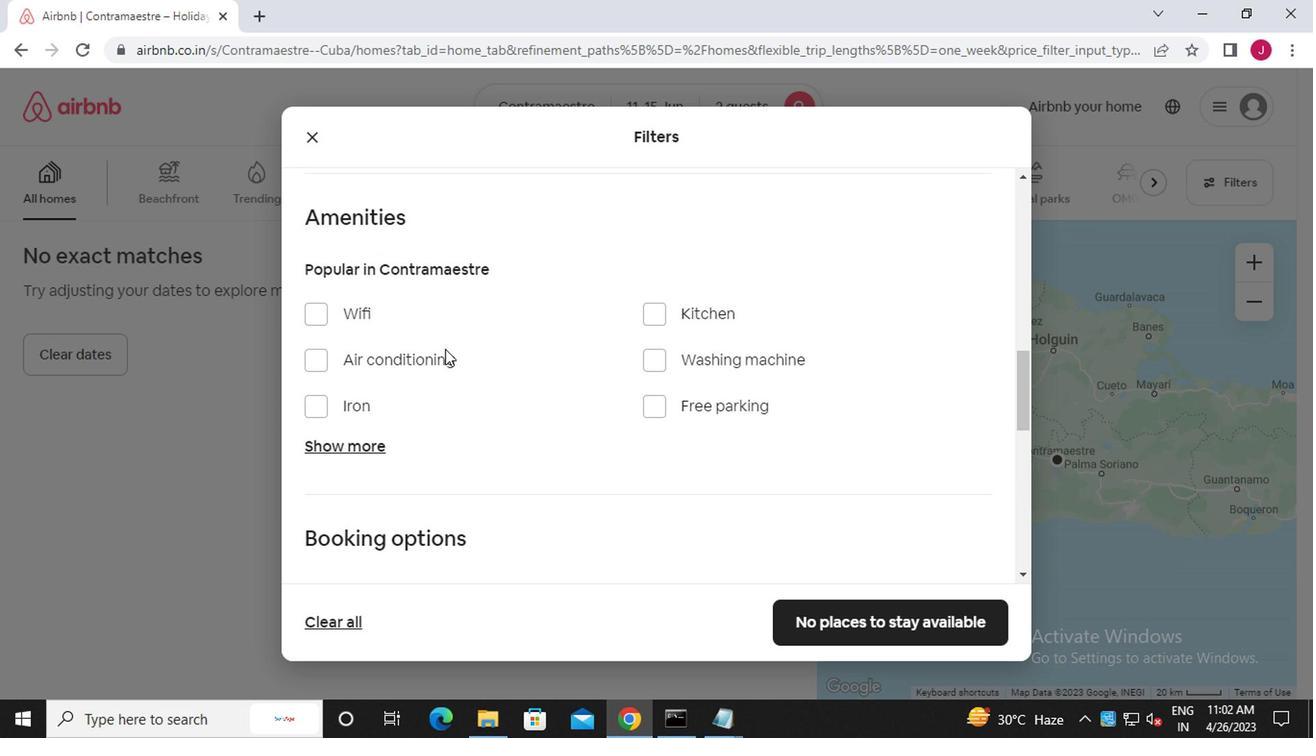 
Action: Mouse moved to (964, 281)
Screenshot: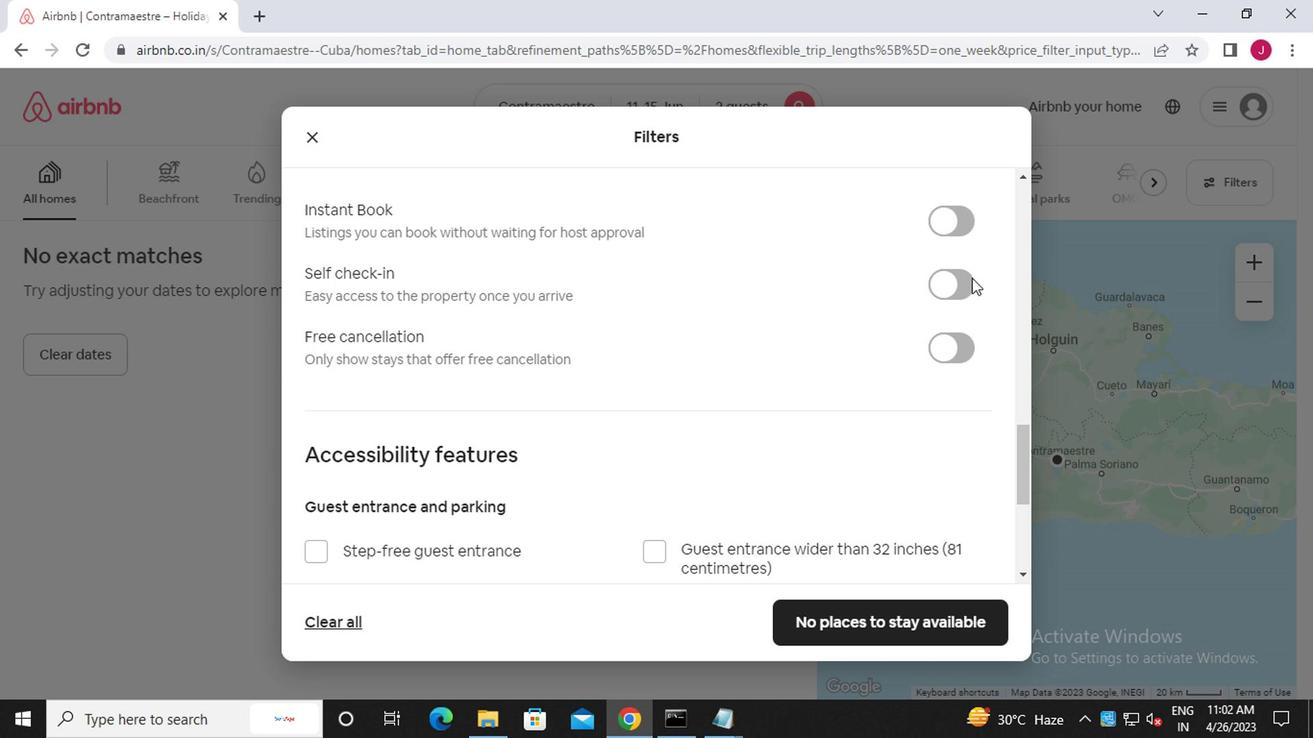 
Action: Mouse pressed left at (964, 281)
Screenshot: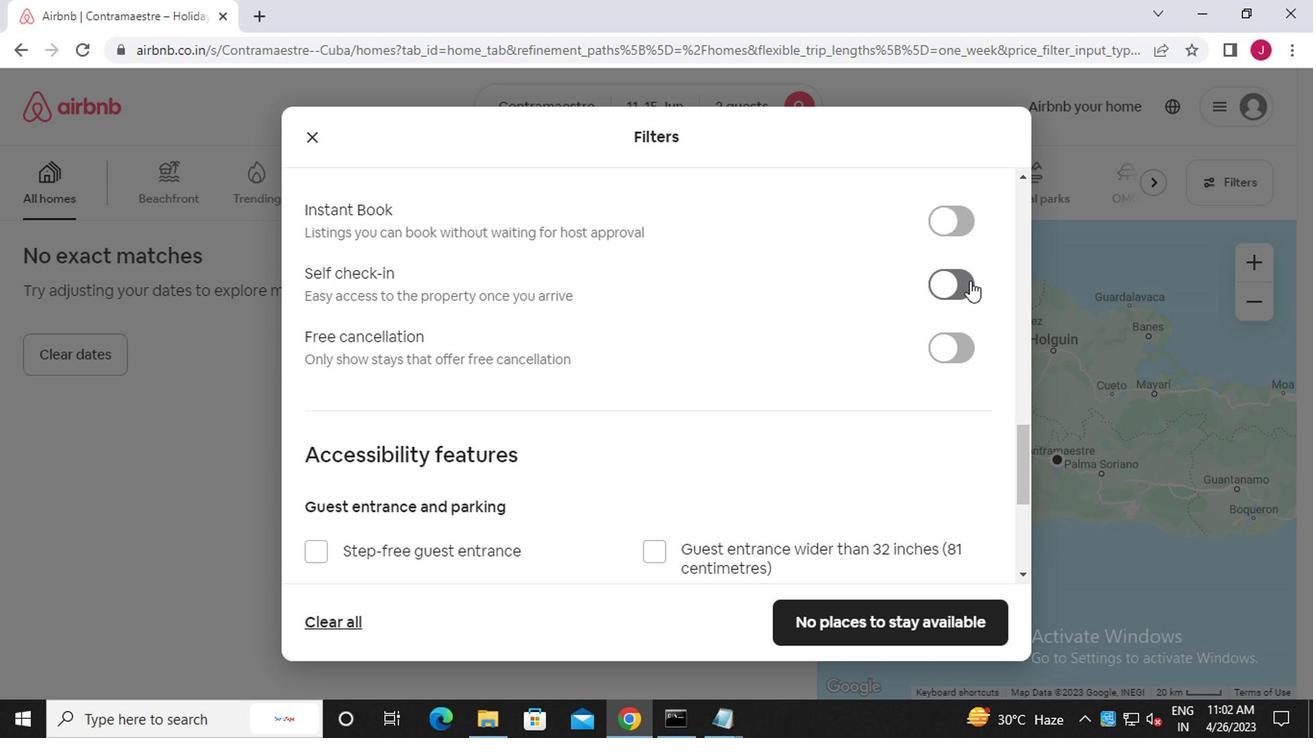 
Action: Mouse moved to (940, 296)
Screenshot: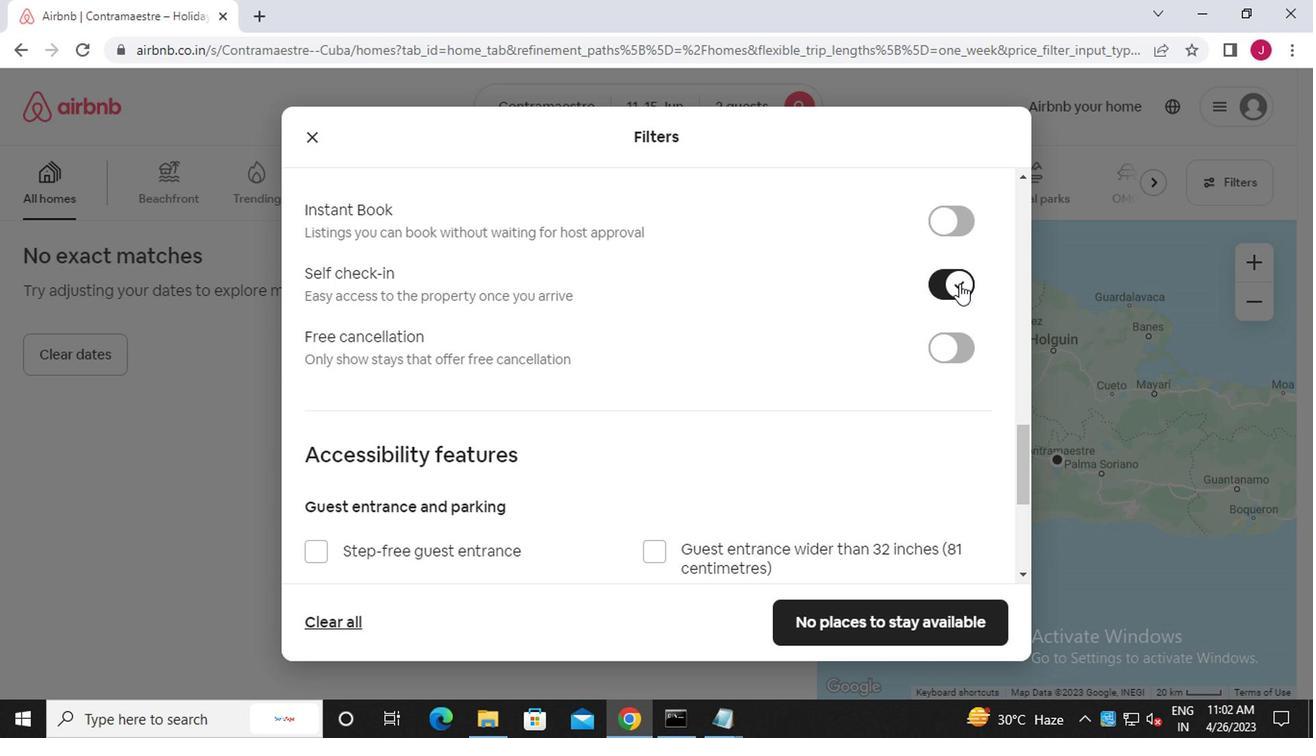 
Action: Mouse scrolled (940, 295) with delta (0, -1)
Screenshot: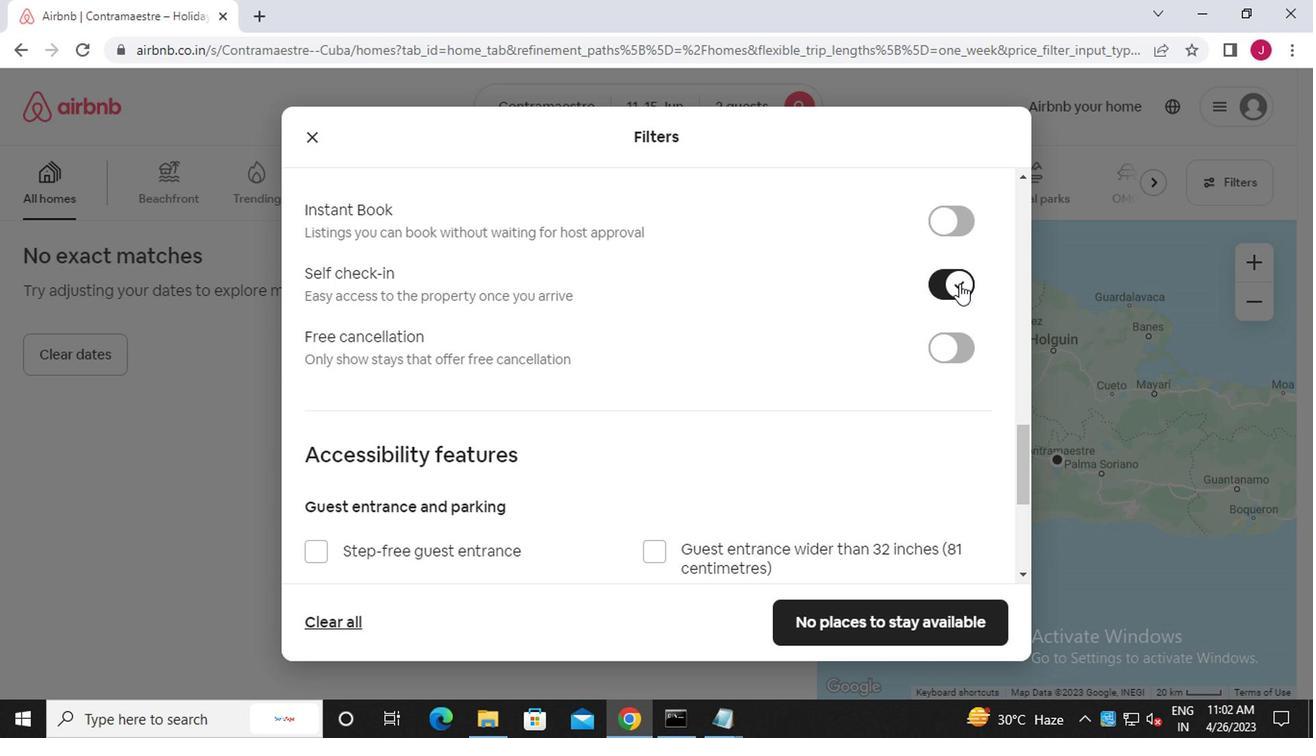 
Action: Mouse moved to (939, 296)
Screenshot: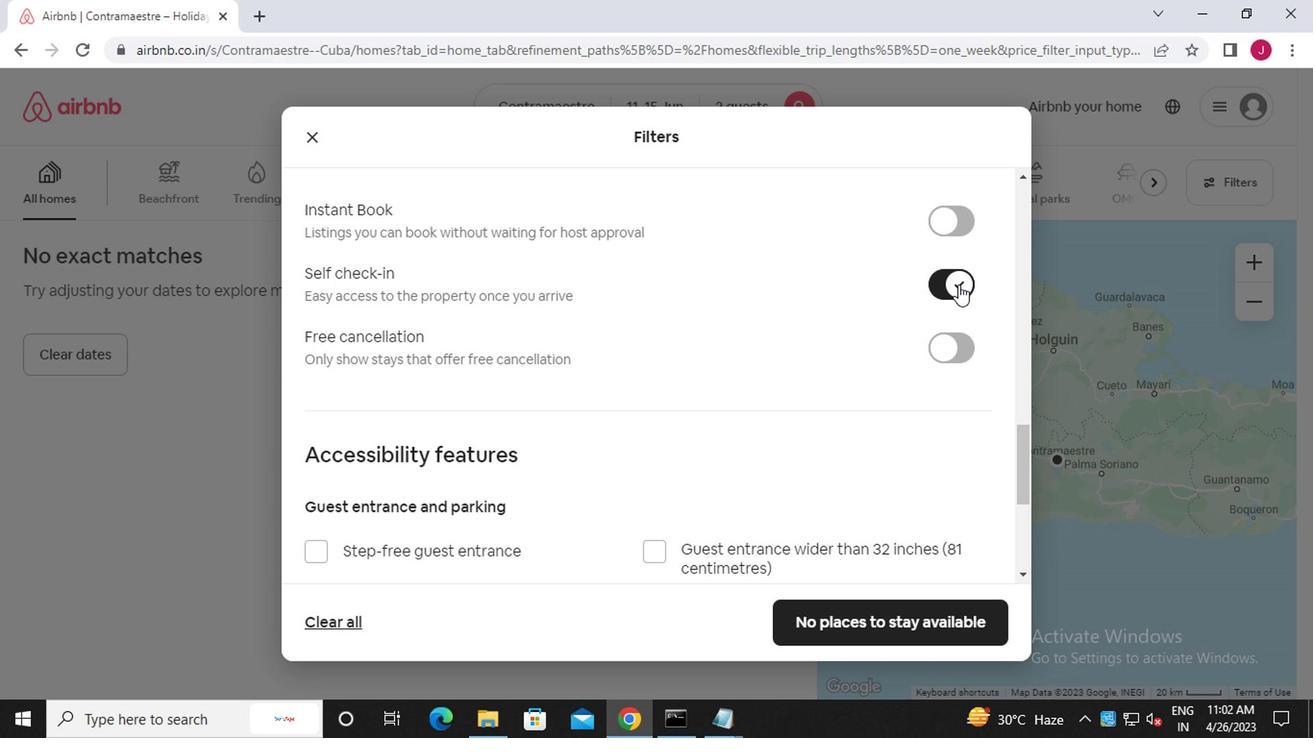 
Action: Mouse scrolled (939, 295) with delta (0, -1)
Screenshot: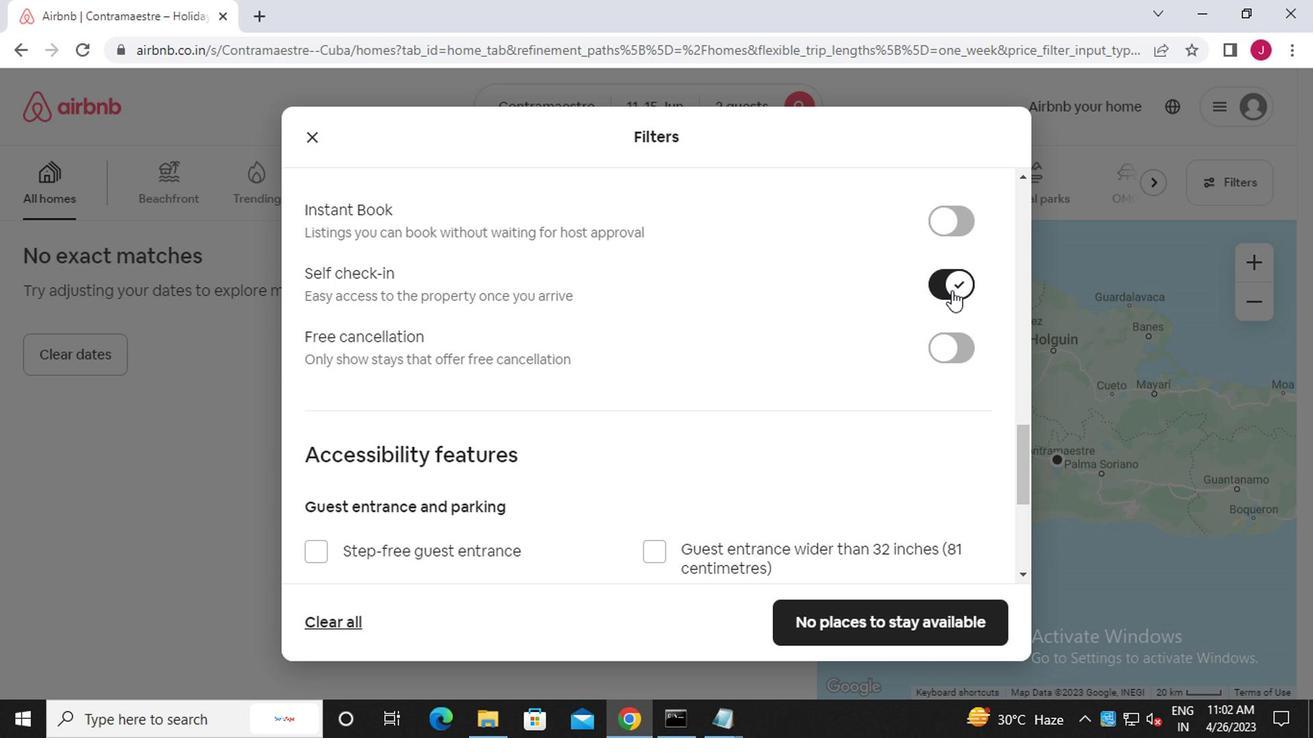 
Action: Mouse moved to (939, 297)
Screenshot: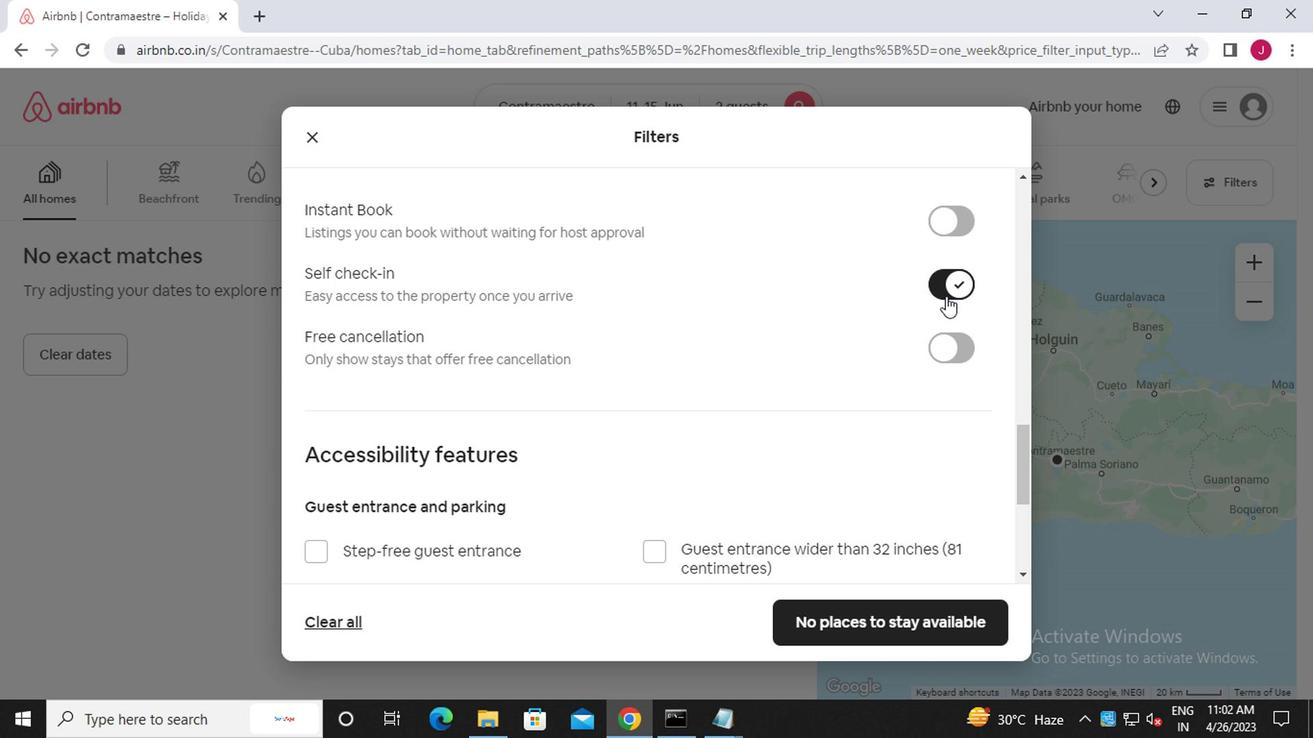 
Action: Mouse scrolled (939, 296) with delta (0, 0)
Screenshot: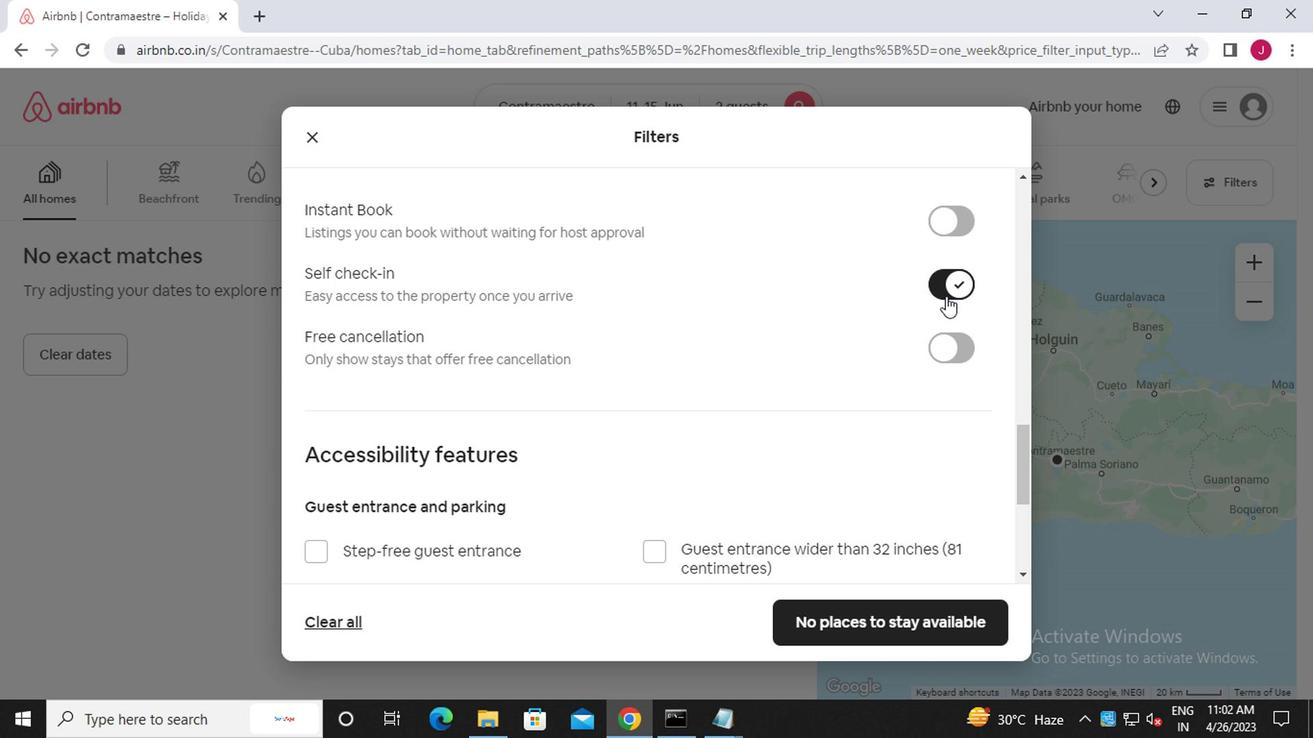 
Action: Mouse moved to (939, 297)
Screenshot: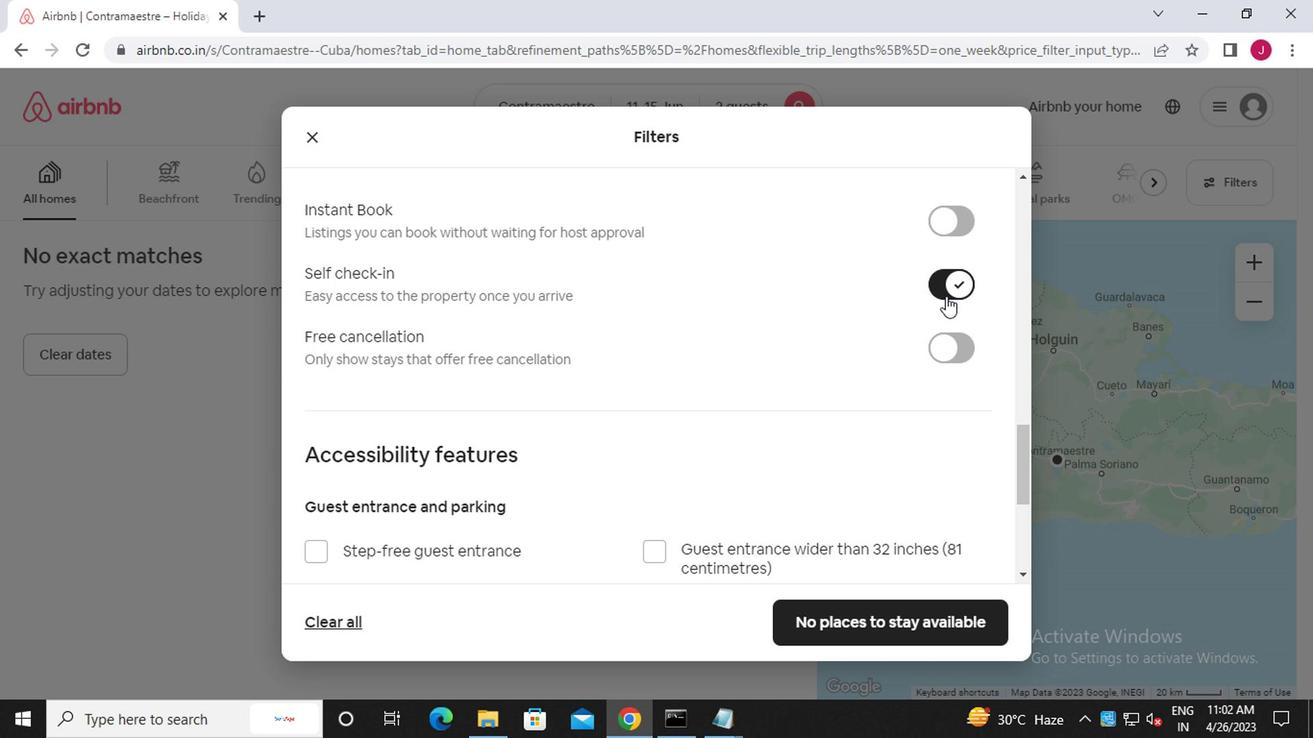 
Action: Mouse scrolled (939, 296) with delta (0, 0)
Screenshot: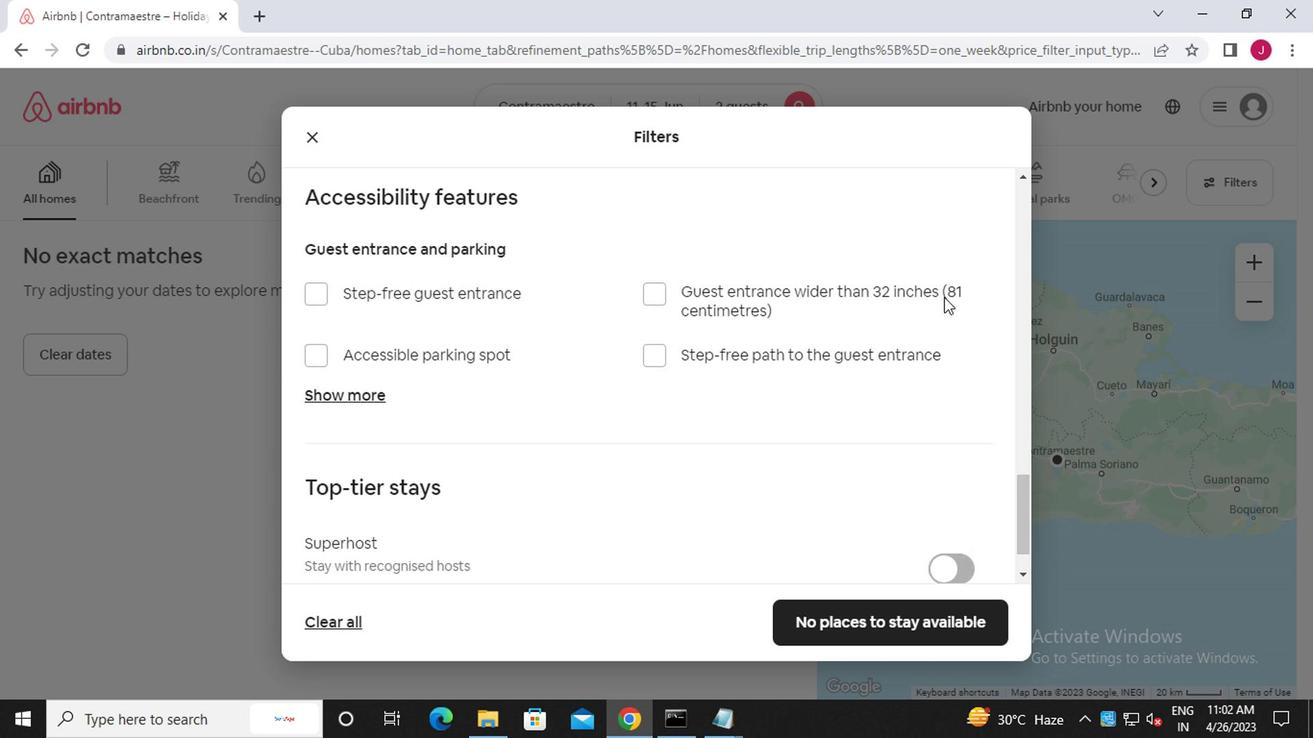 
Action: Mouse scrolled (939, 296) with delta (0, 0)
Screenshot: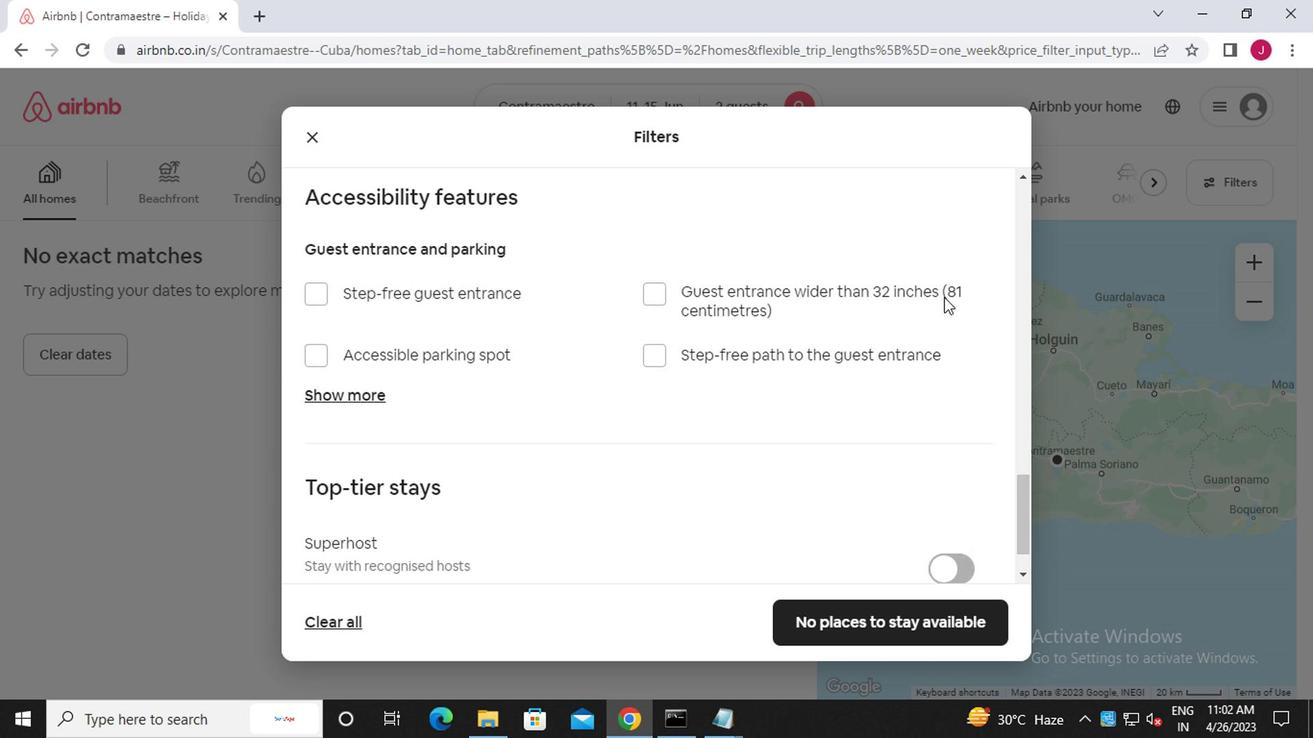 
Action: Mouse scrolled (939, 296) with delta (0, 0)
Screenshot: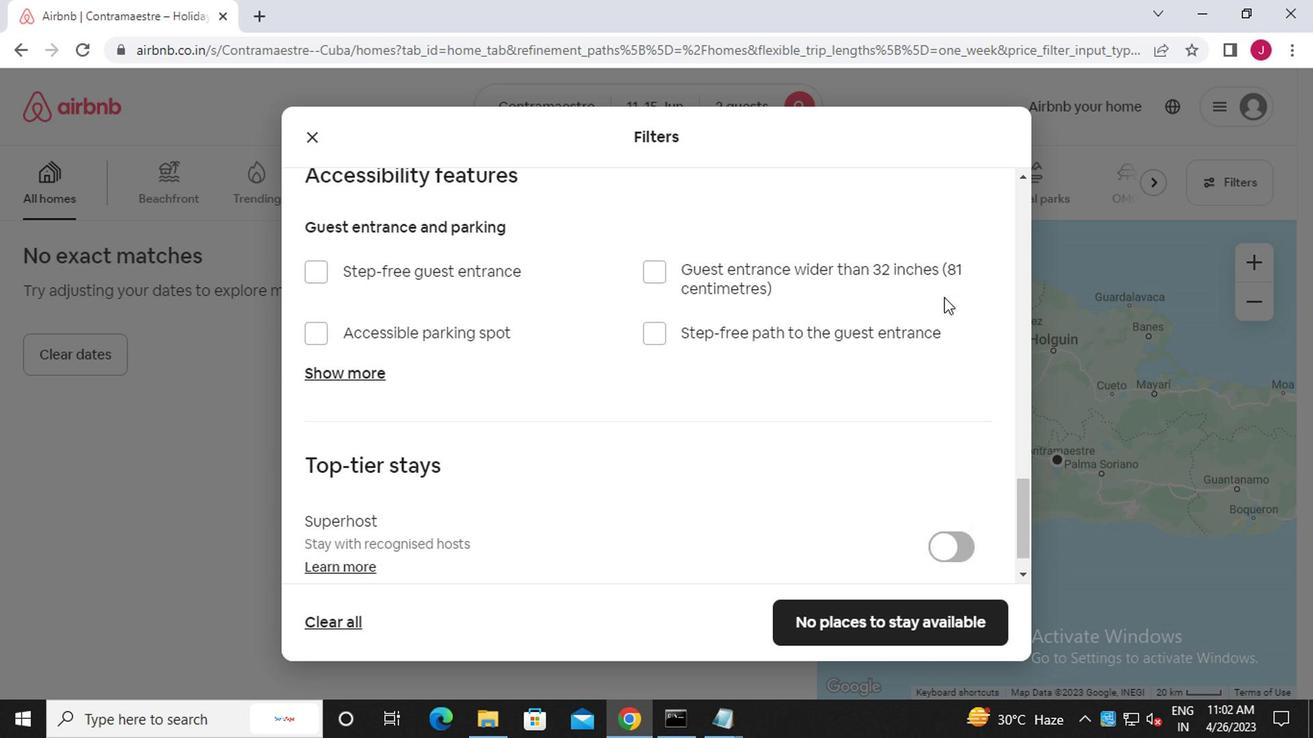 
Action: Mouse scrolled (939, 296) with delta (0, 0)
Screenshot: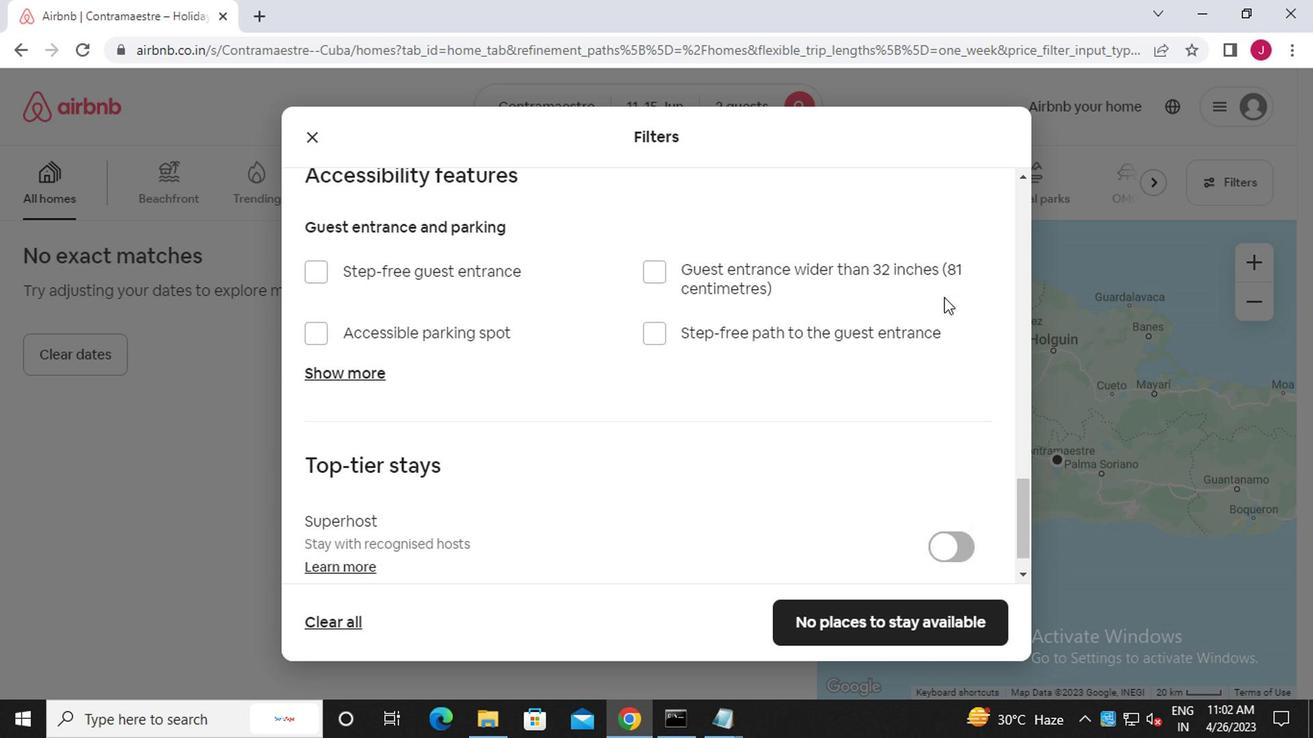 
Action: Mouse scrolled (939, 296) with delta (0, 0)
Screenshot: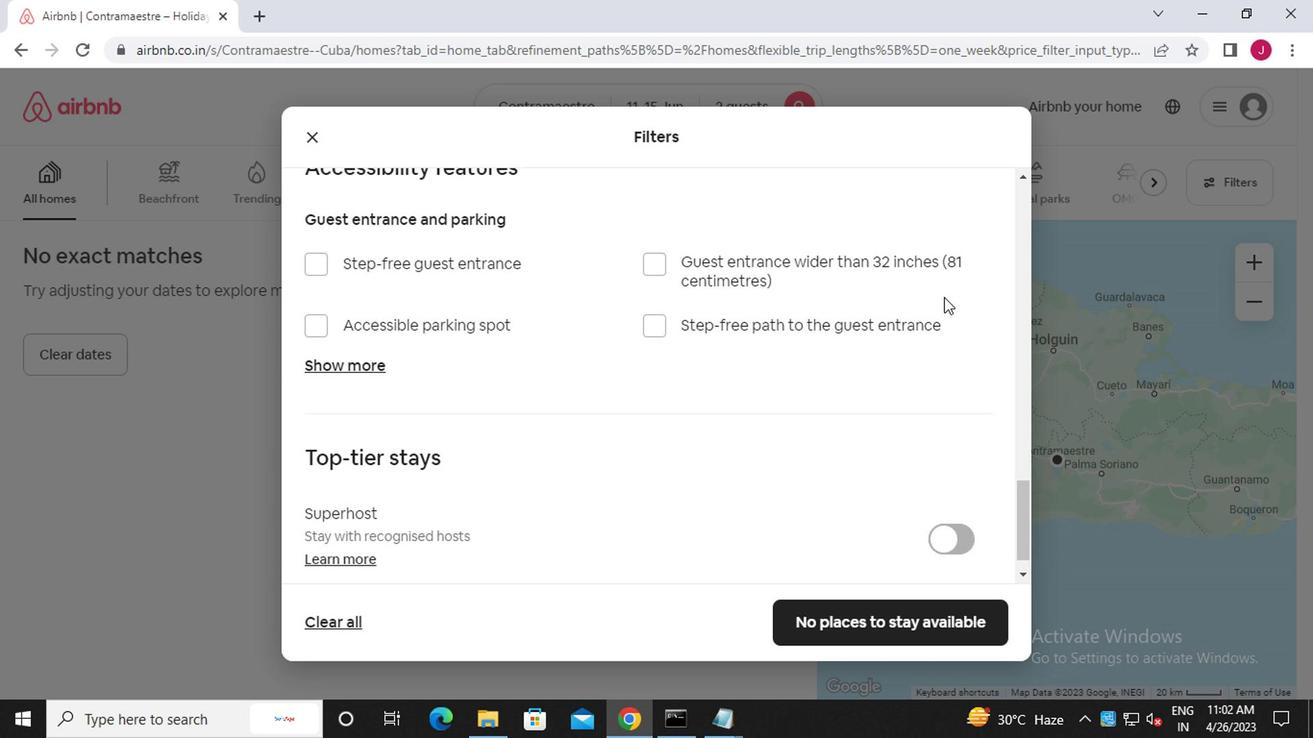 
Action: Mouse scrolled (939, 296) with delta (0, 0)
Screenshot: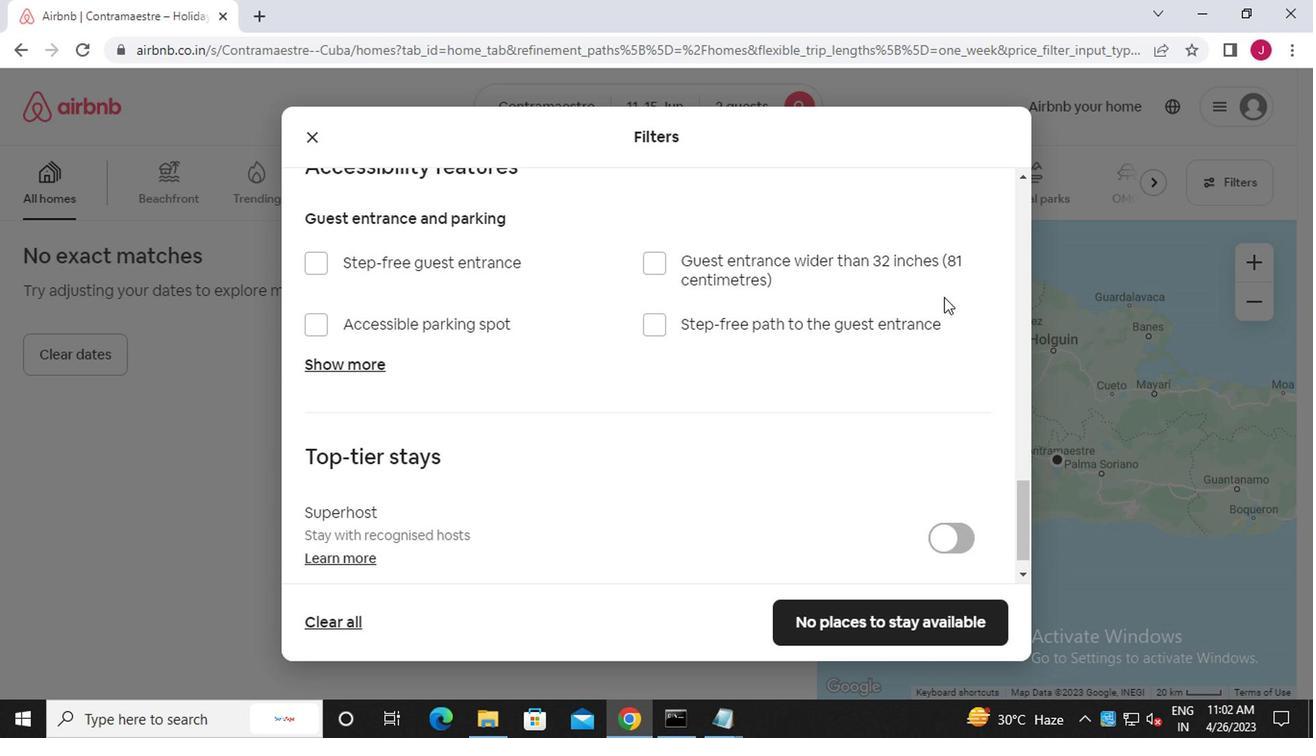 
Action: Mouse moved to (937, 304)
Screenshot: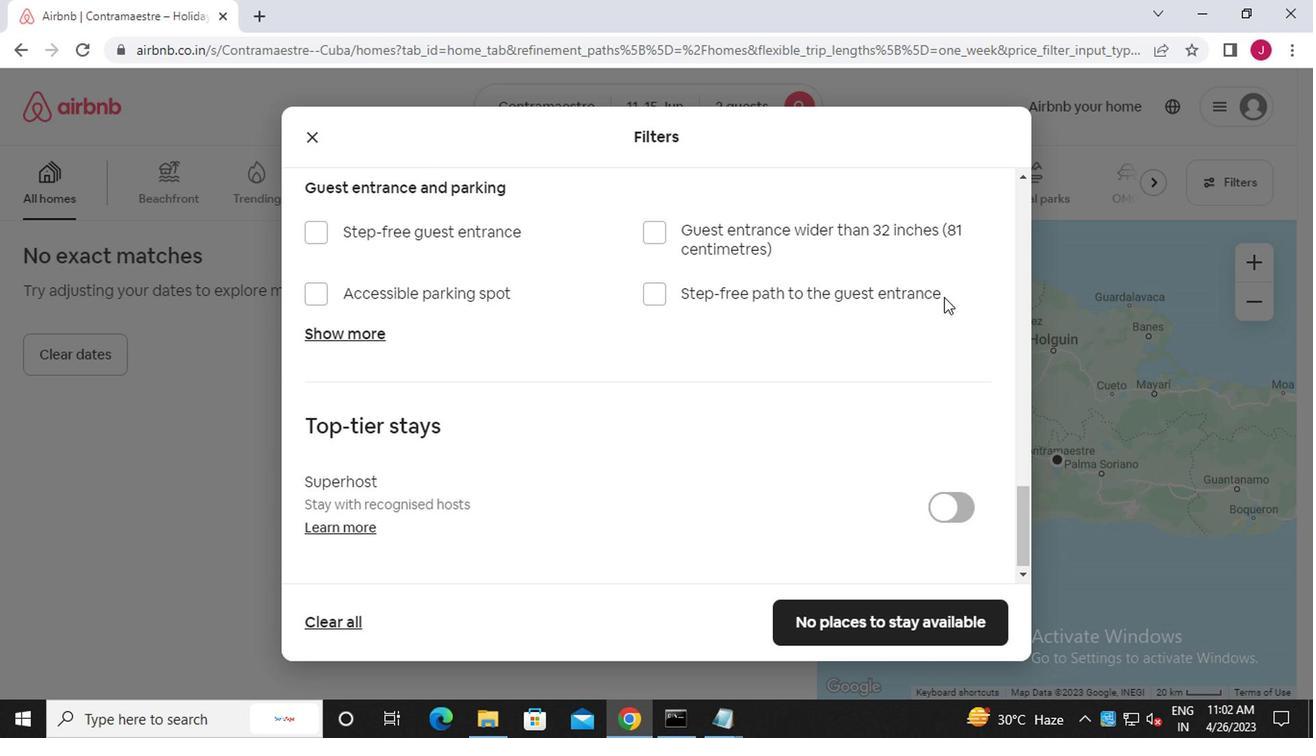 
Action: Mouse scrolled (937, 303) with delta (0, -1)
Screenshot: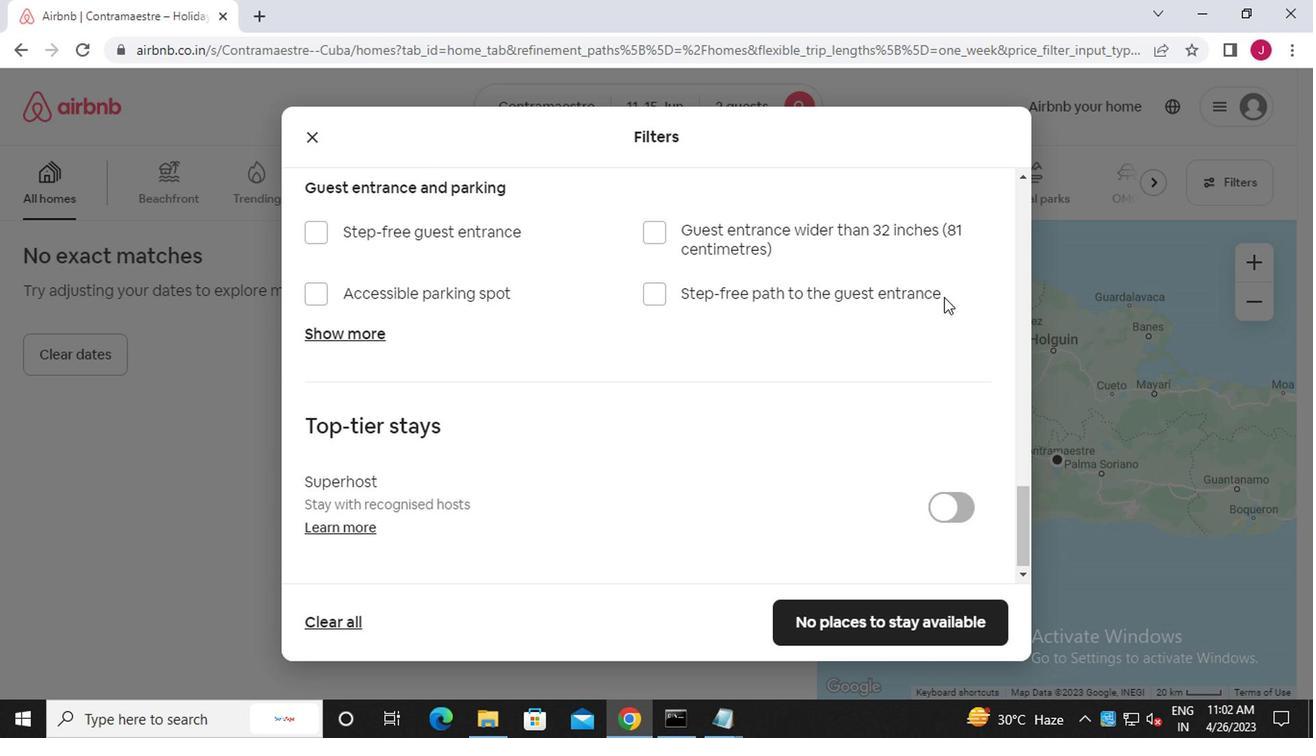 
Action: Mouse moved to (937, 316)
Screenshot: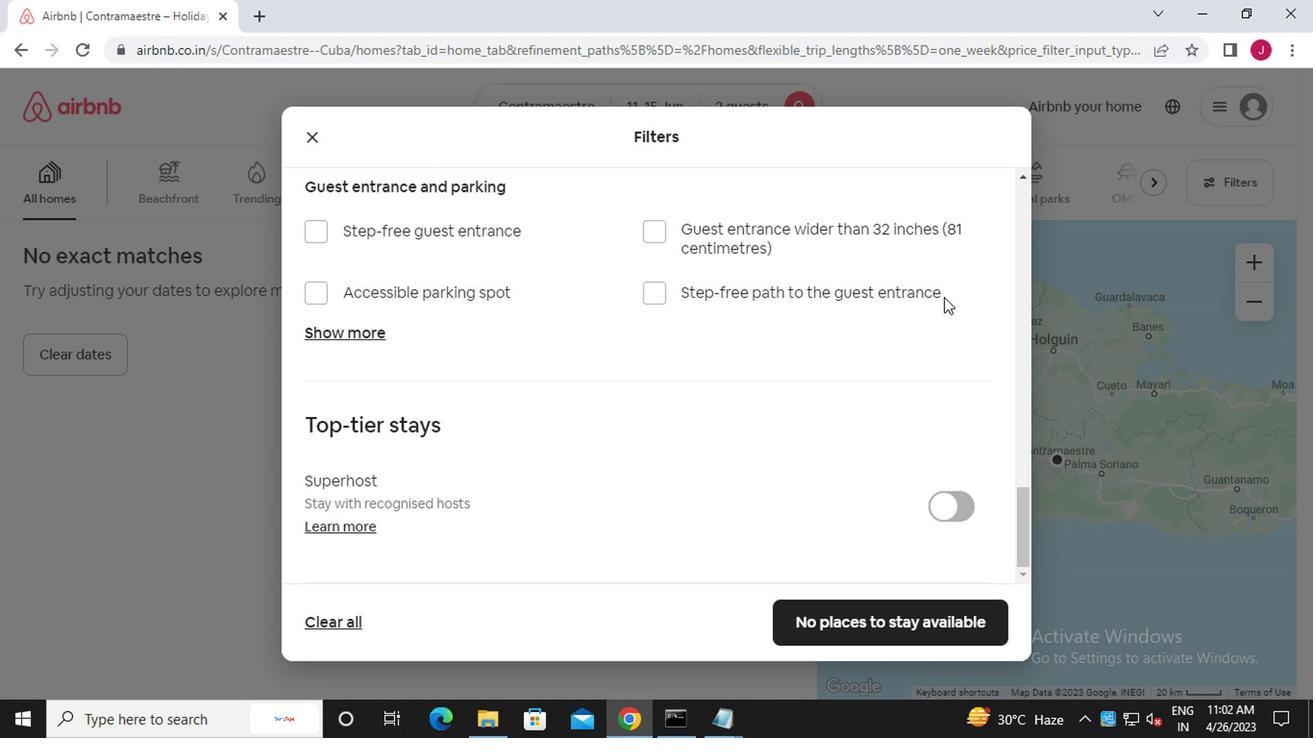 
Action: Mouse scrolled (937, 315) with delta (0, -1)
Screenshot: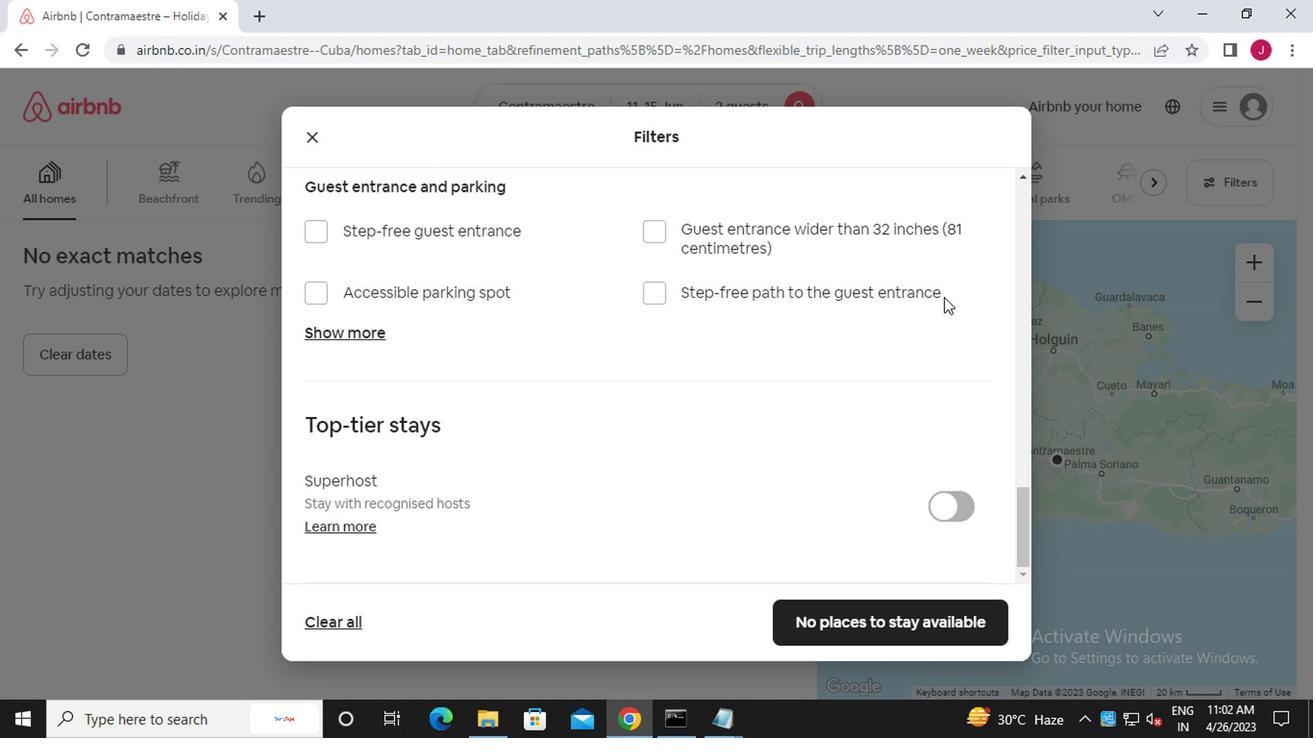 
Action: Mouse moved to (942, 339)
Screenshot: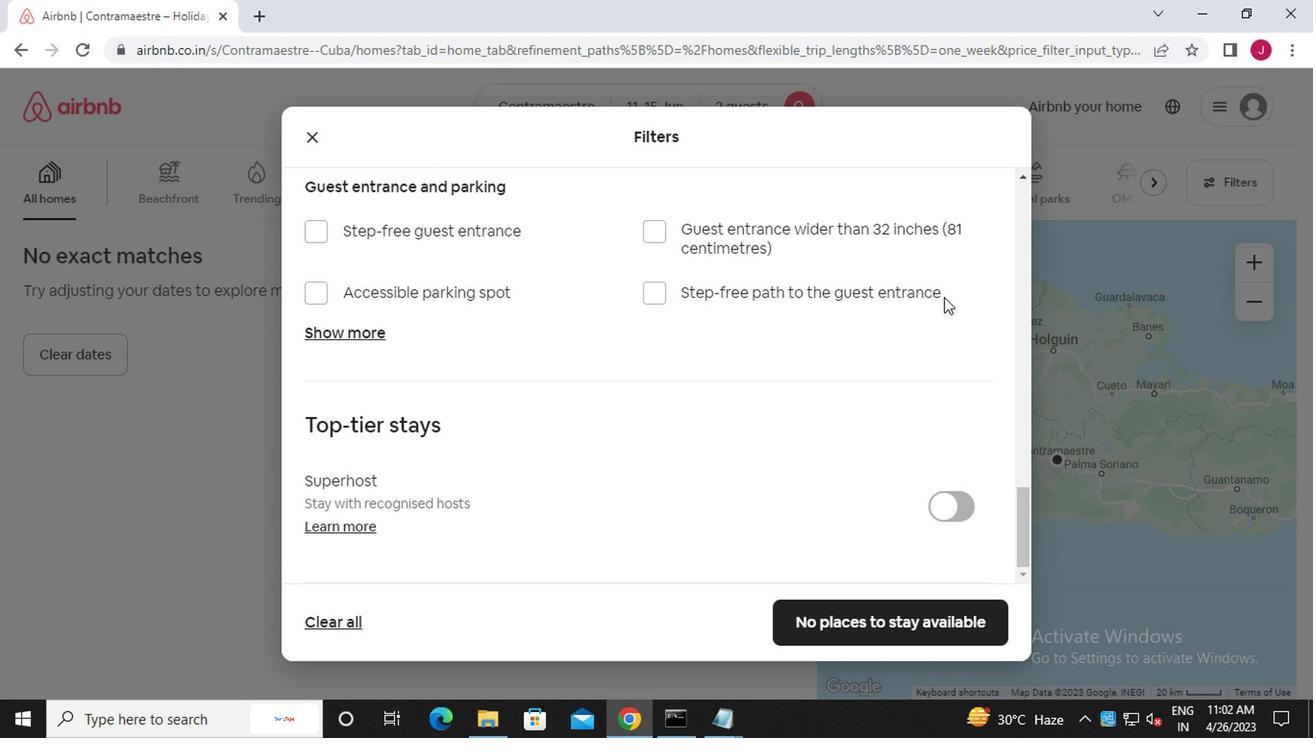 
Action: Mouse scrolled (942, 339) with delta (0, 0)
Screenshot: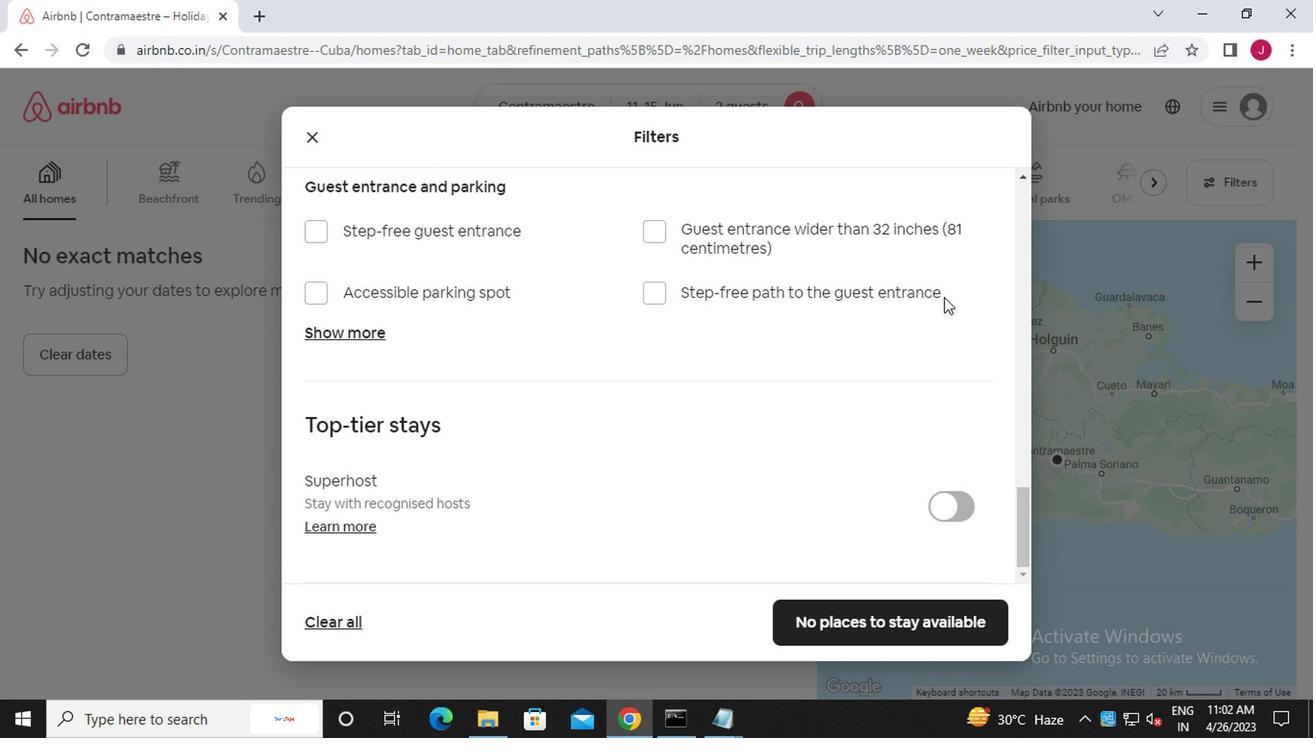 
Action: Mouse moved to (908, 615)
Screenshot: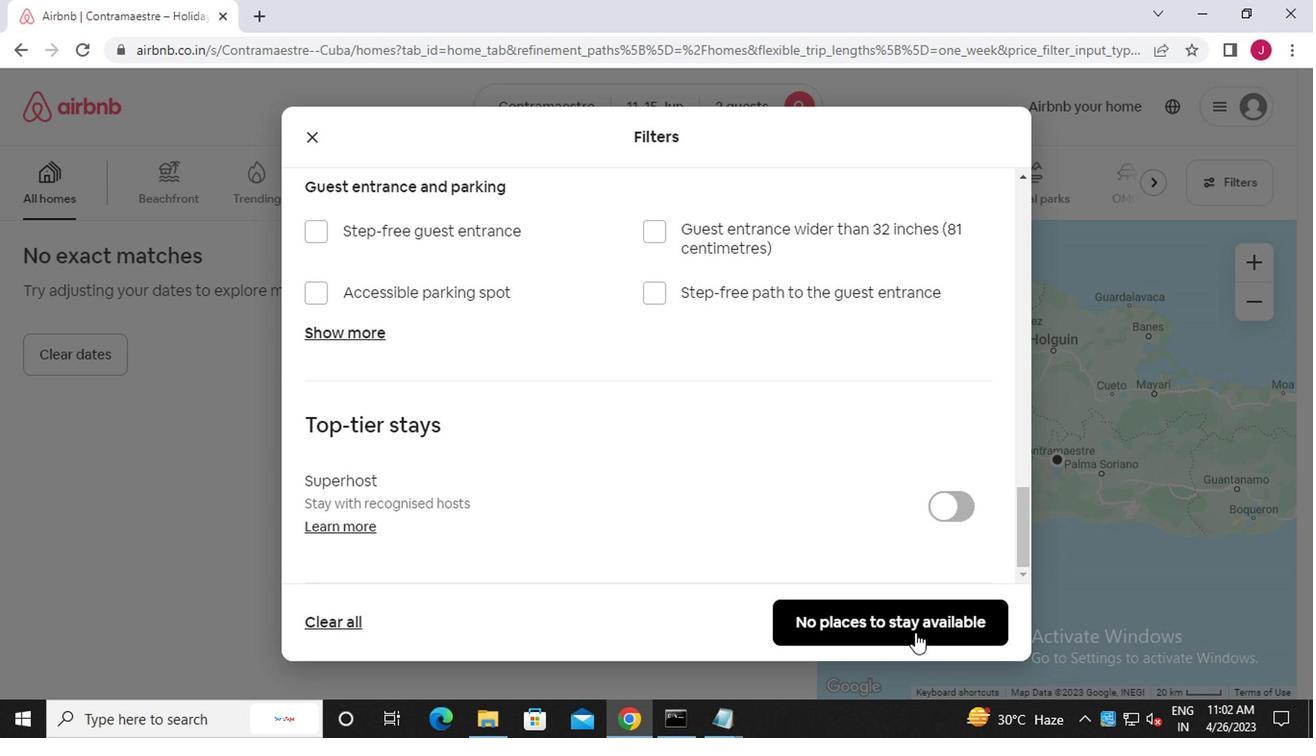 
Action: Mouse pressed left at (908, 615)
Screenshot: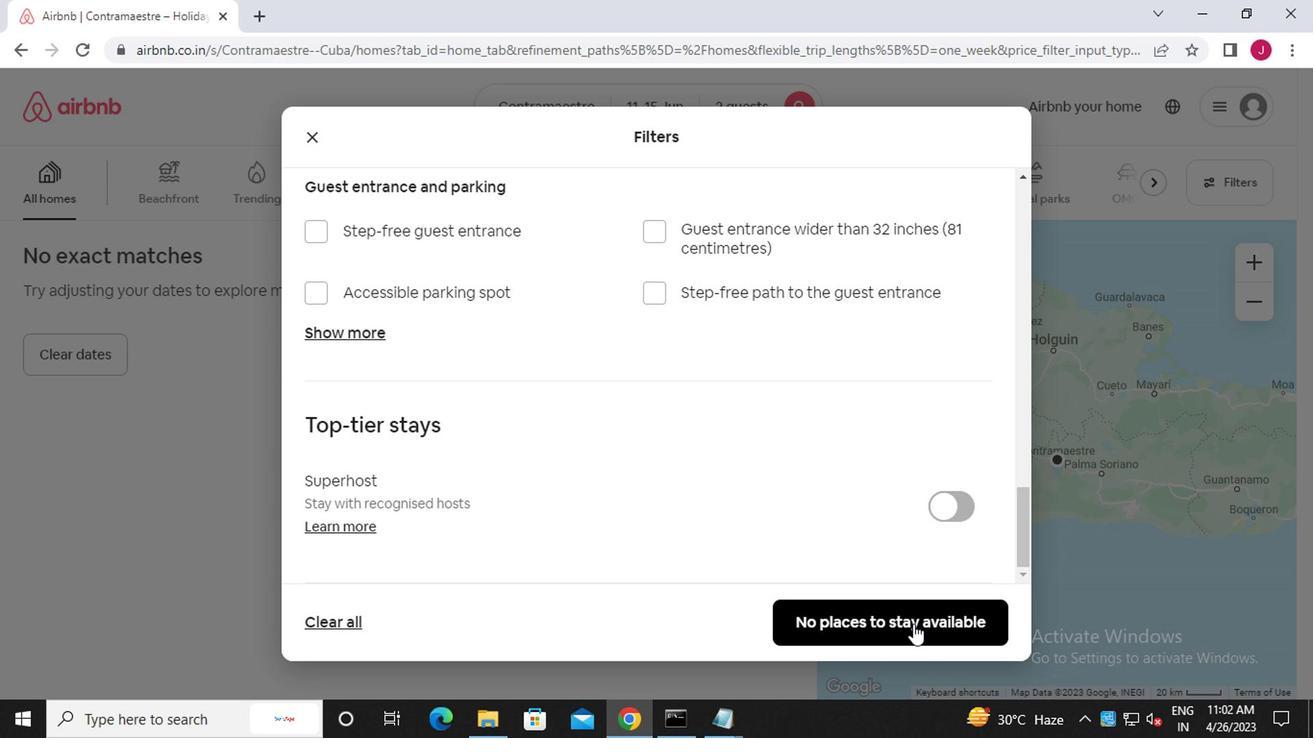 
Action: Mouse moved to (903, 607)
Screenshot: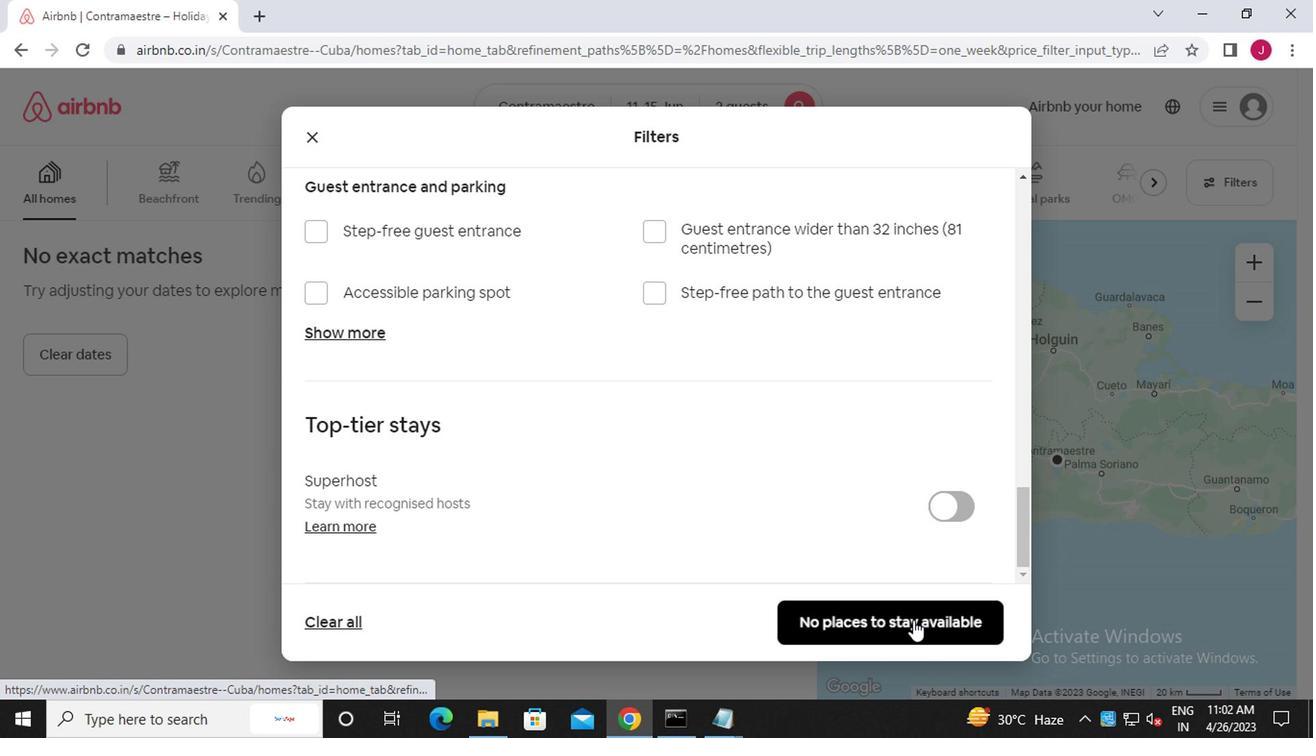 
